 Task: Conduct a backlog grooming session to refine and prioritize upcoming tasks.
Action: Mouse moved to (190, 76)
Screenshot: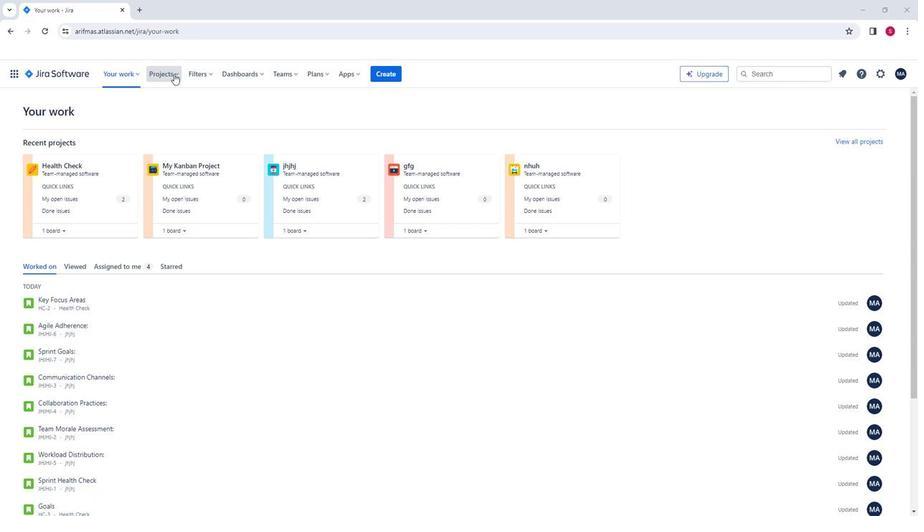 
Action: Mouse pressed left at (190, 76)
Screenshot: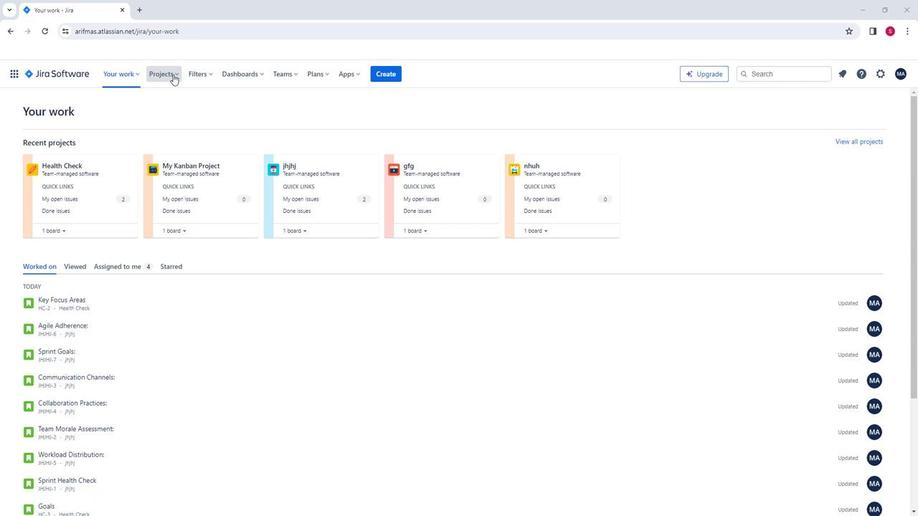
Action: Mouse moved to (227, 124)
Screenshot: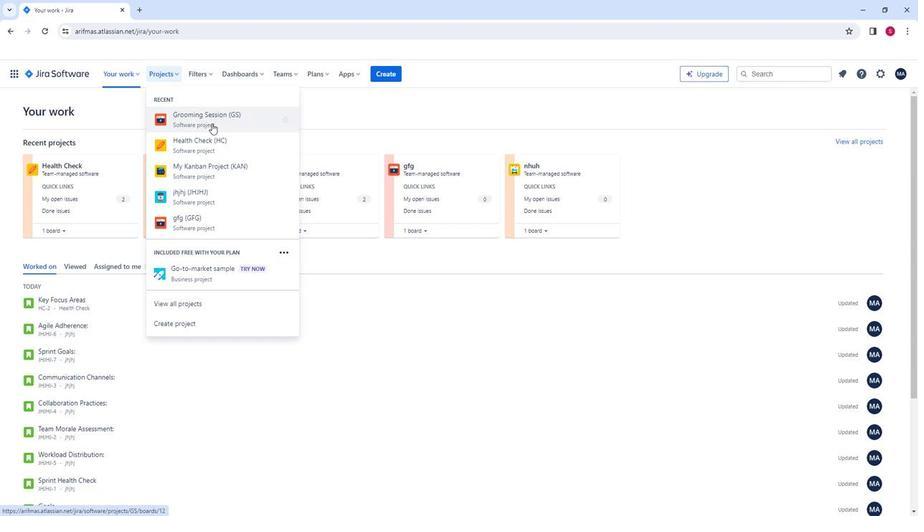 
Action: Mouse pressed left at (227, 124)
Screenshot: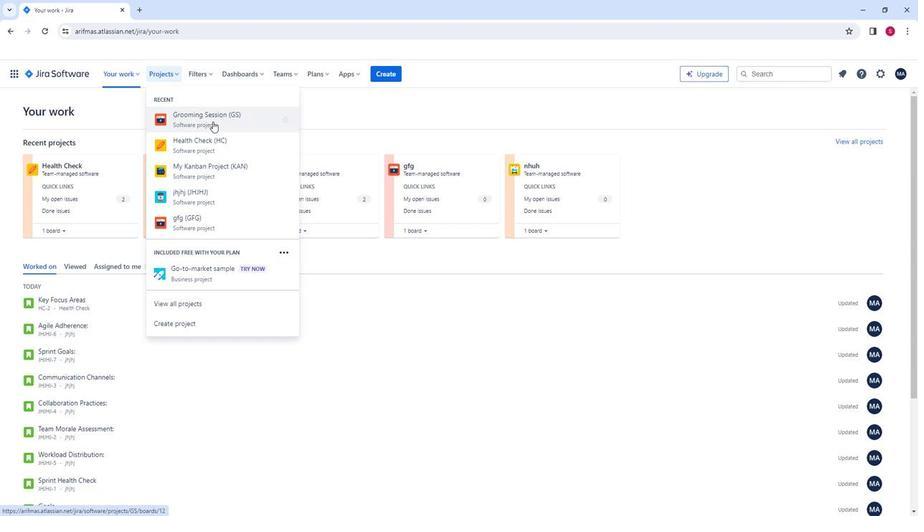 
Action: Mouse moved to (74, 177)
Screenshot: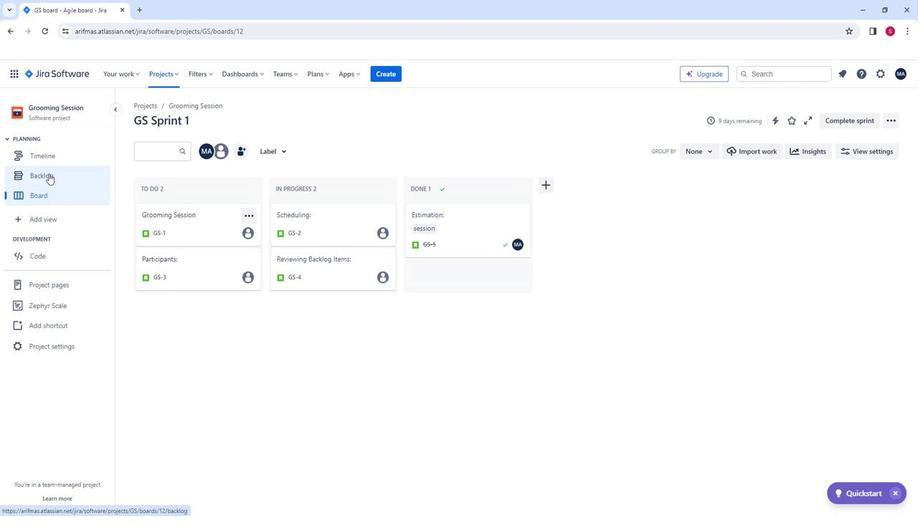 
Action: Mouse pressed left at (74, 177)
Screenshot: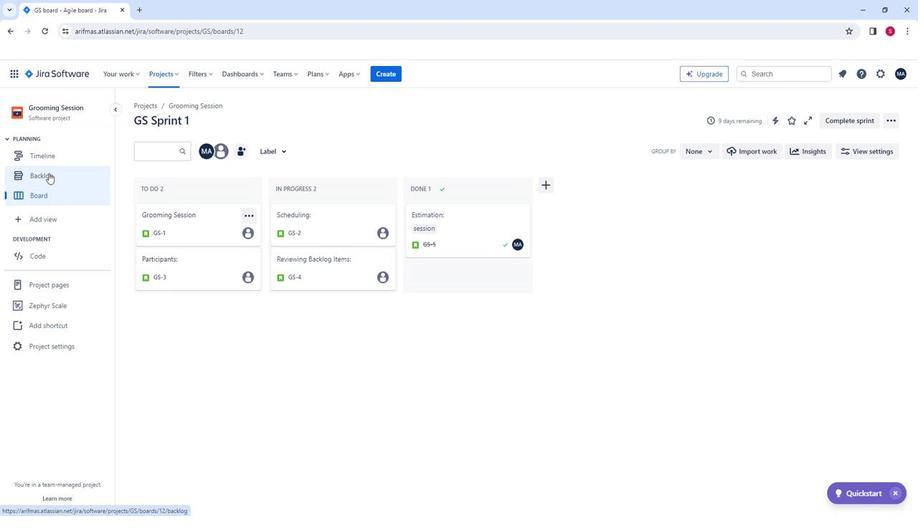
Action: Mouse moved to (238, 200)
Screenshot: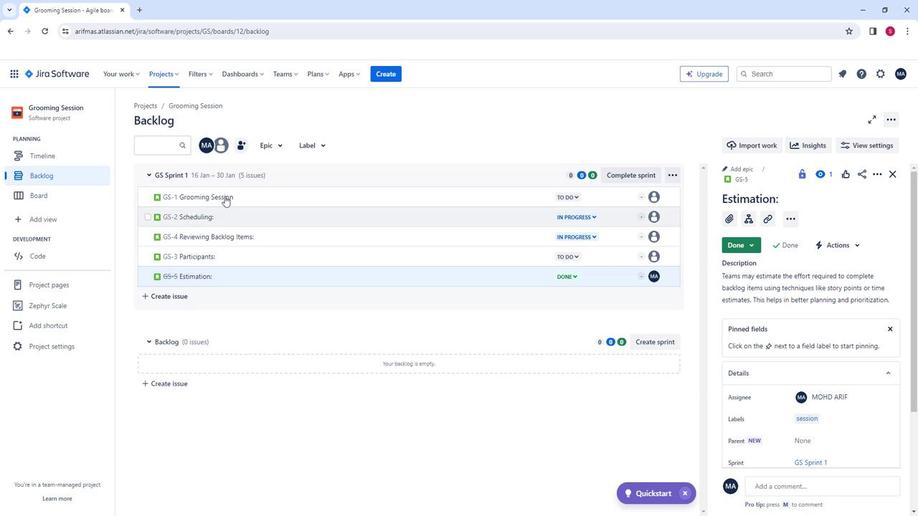 
Action: Mouse pressed left at (238, 200)
Screenshot: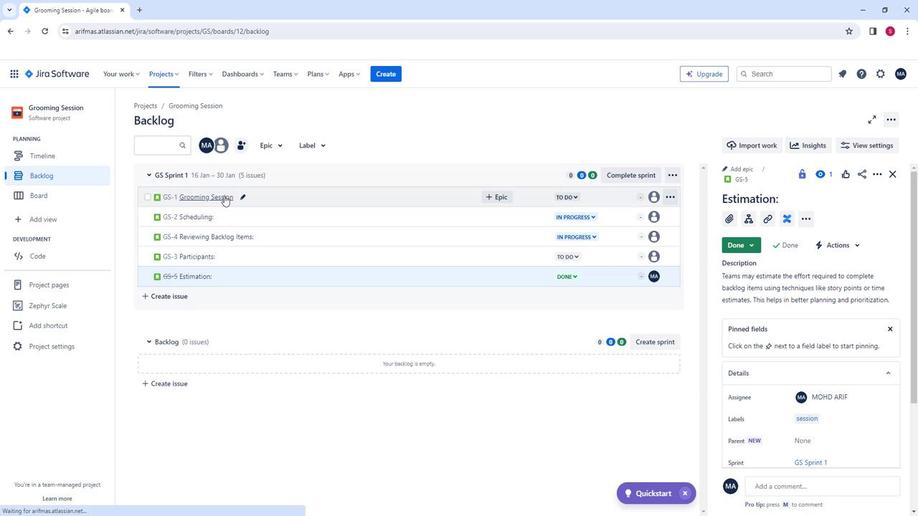 
Action: Mouse moved to (211, 198)
Screenshot: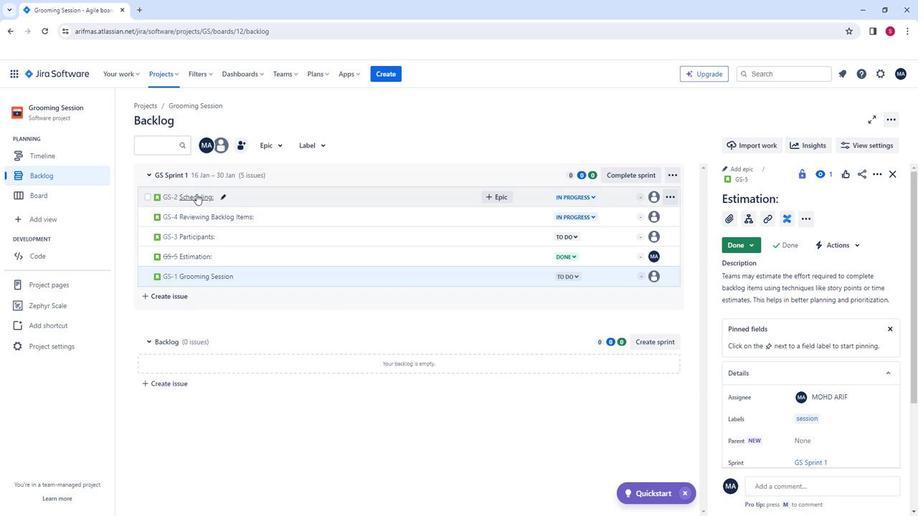
Action: Mouse pressed left at (211, 198)
Screenshot: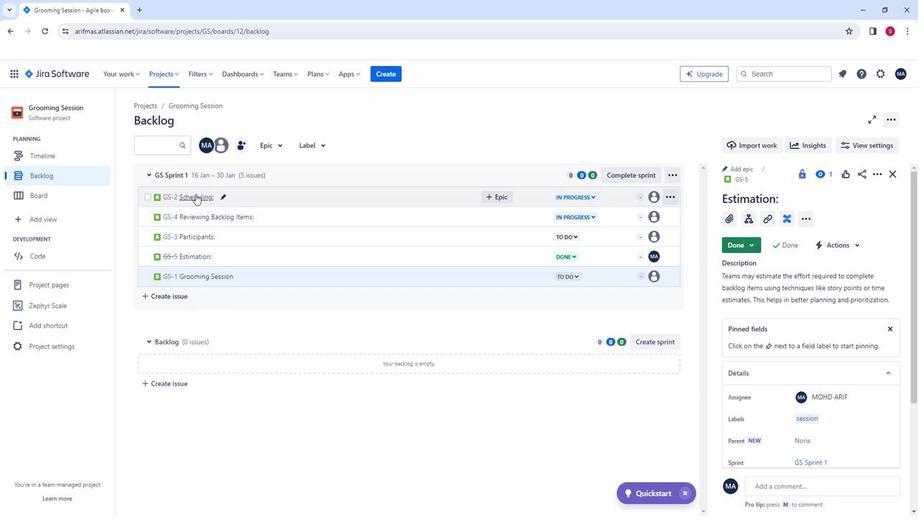 
Action: Mouse moved to (532, 191)
Screenshot: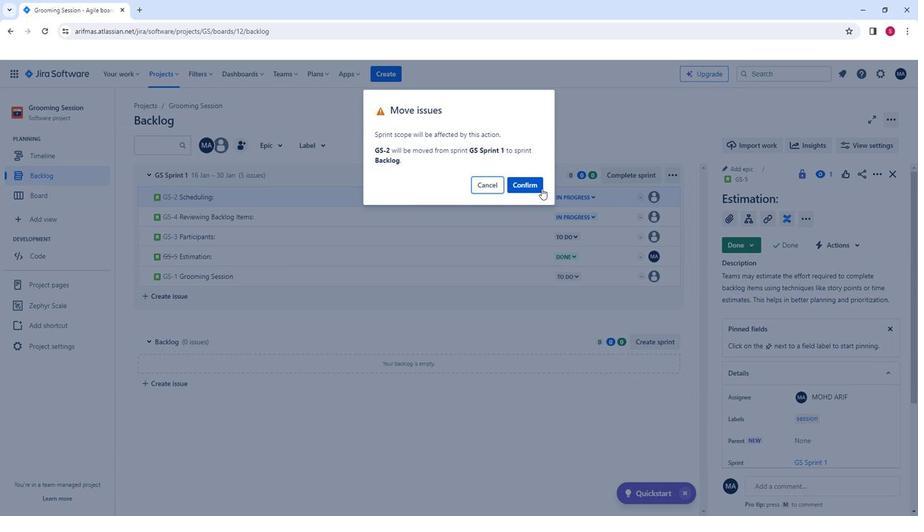 
Action: Mouse pressed left at (532, 191)
Screenshot: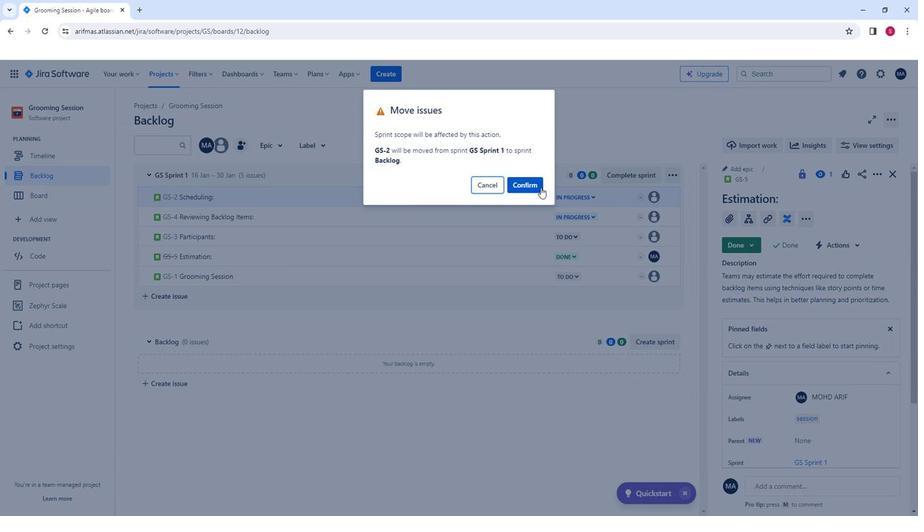 
Action: Mouse moved to (227, 196)
Screenshot: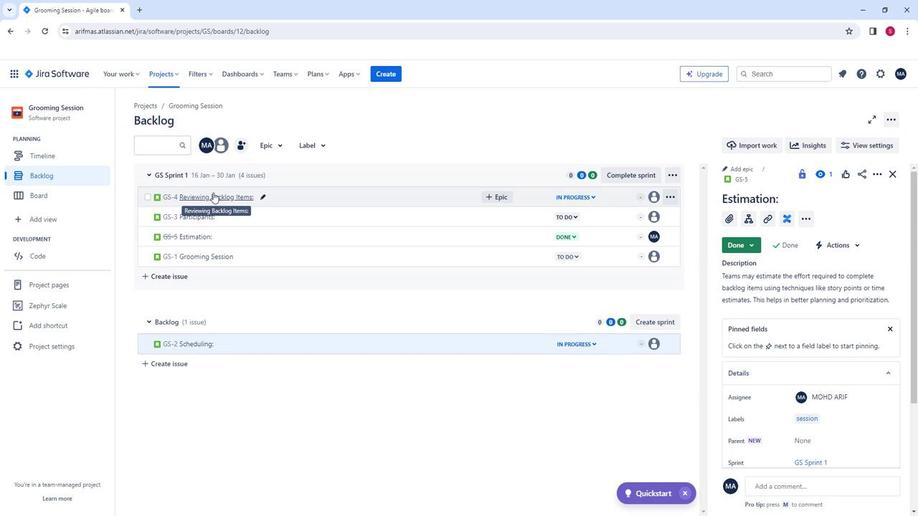 
Action: Mouse pressed left at (227, 196)
Screenshot: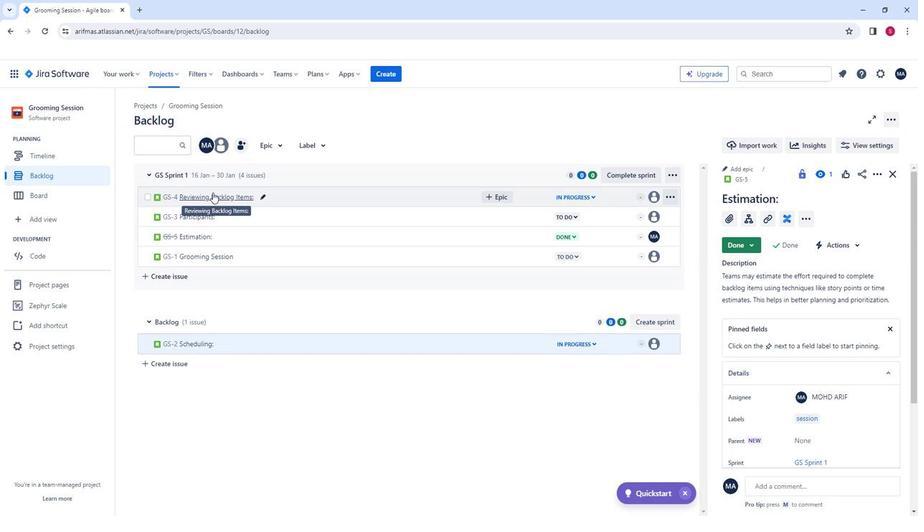 
Action: Mouse moved to (509, 190)
Screenshot: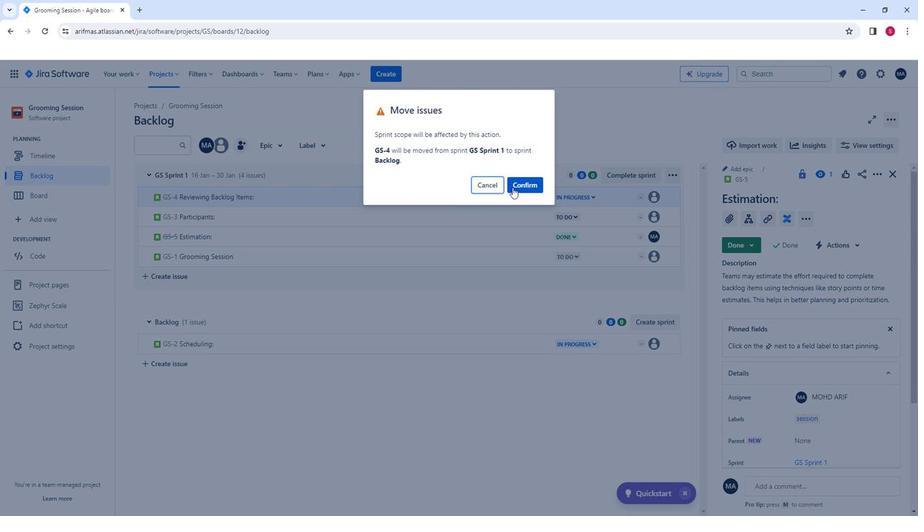 
Action: Mouse pressed left at (509, 190)
Screenshot: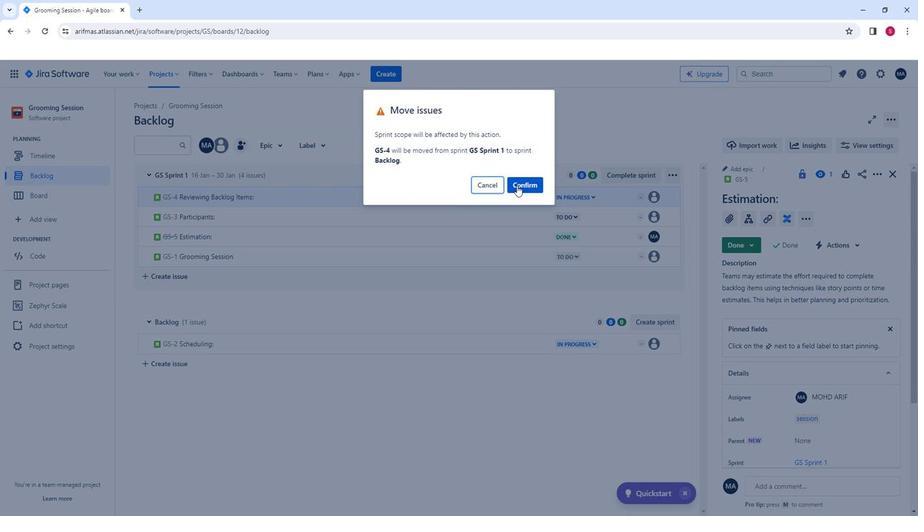 
Action: Mouse moved to (216, 200)
Screenshot: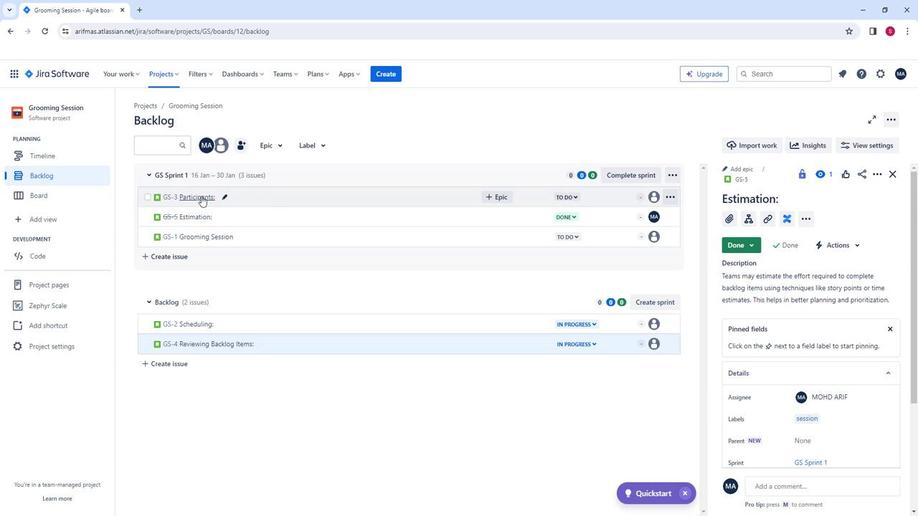 
Action: Mouse pressed left at (216, 200)
Screenshot: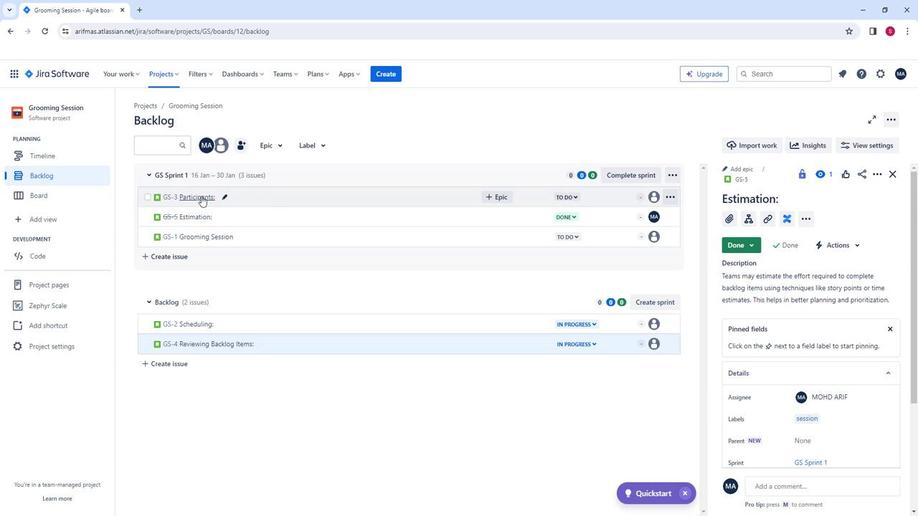 
Action: Mouse moved to (527, 183)
Screenshot: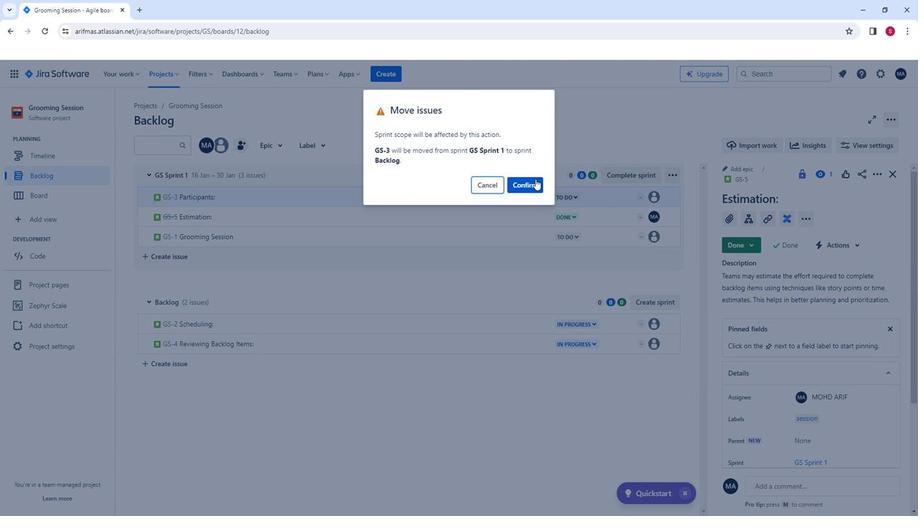
Action: Mouse pressed left at (527, 183)
Screenshot: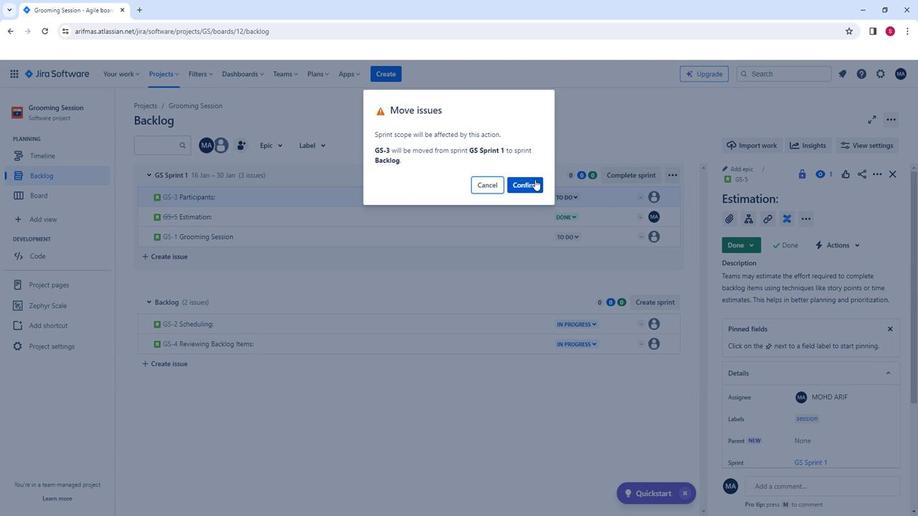 
Action: Mouse moved to (215, 200)
Screenshot: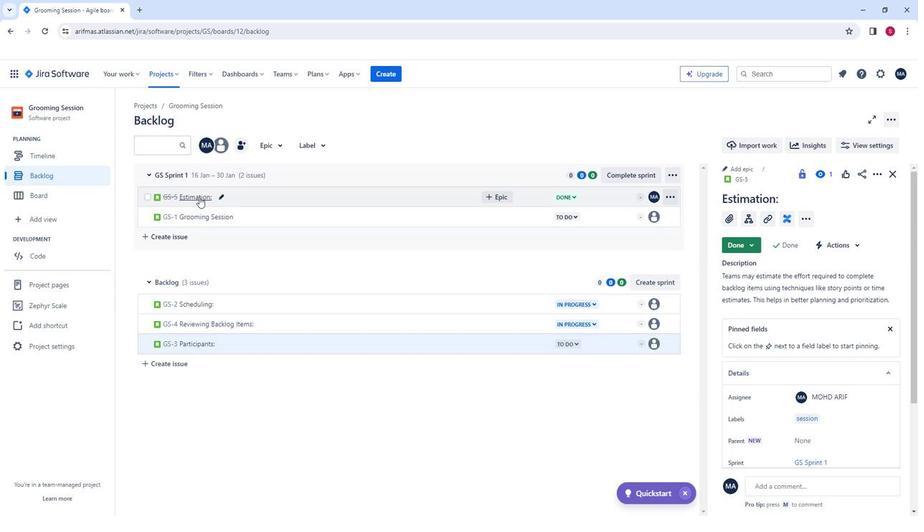 
Action: Mouse pressed left at (215, 200)
Screenshot: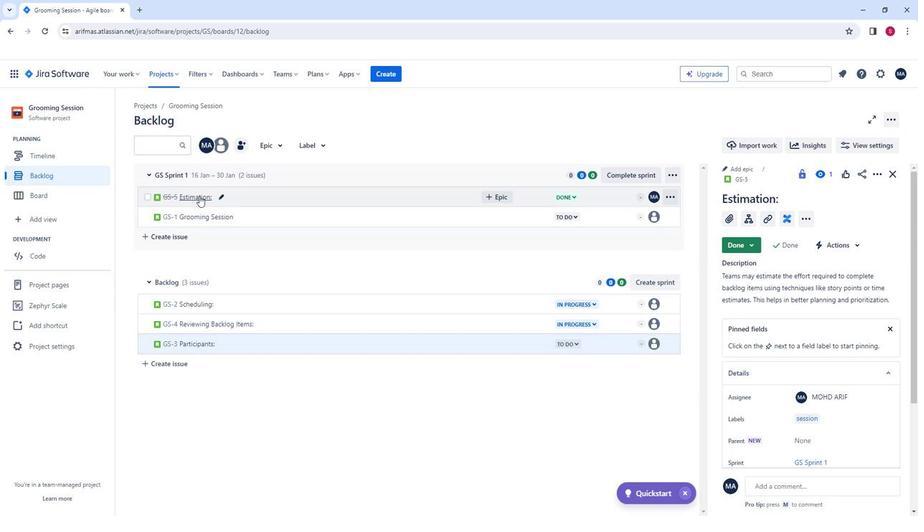 
Action: Mouse moved to (527, 186)
Screenshot: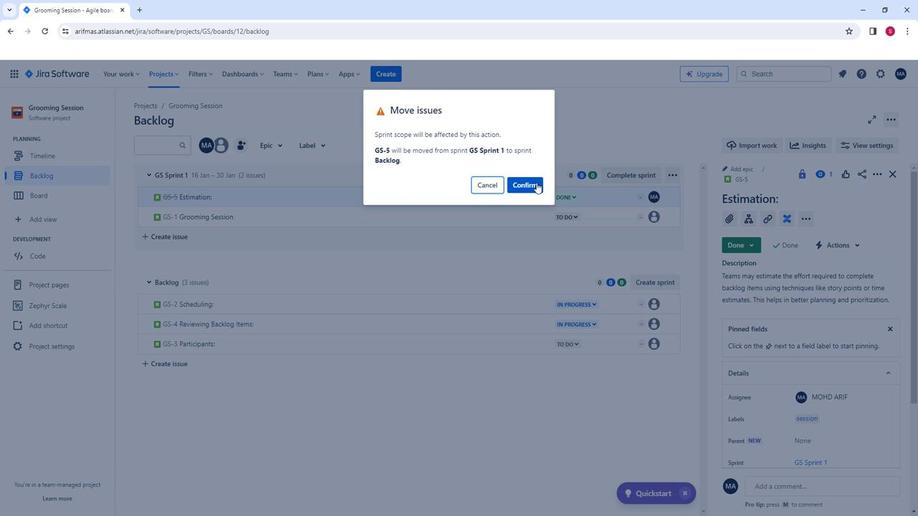 
Action: Mouse pressed left at (527, 186)
Screenshot: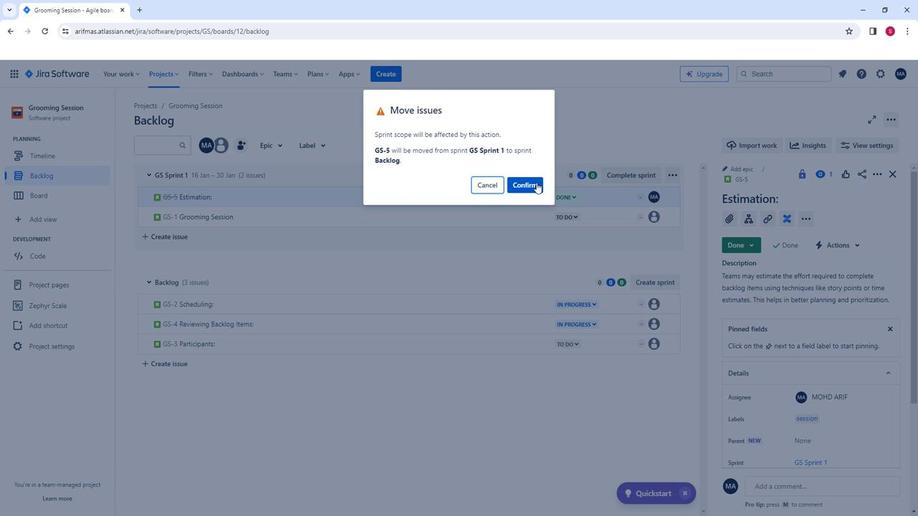 
Action: Mouse moved to (227, 200)
Screenshot: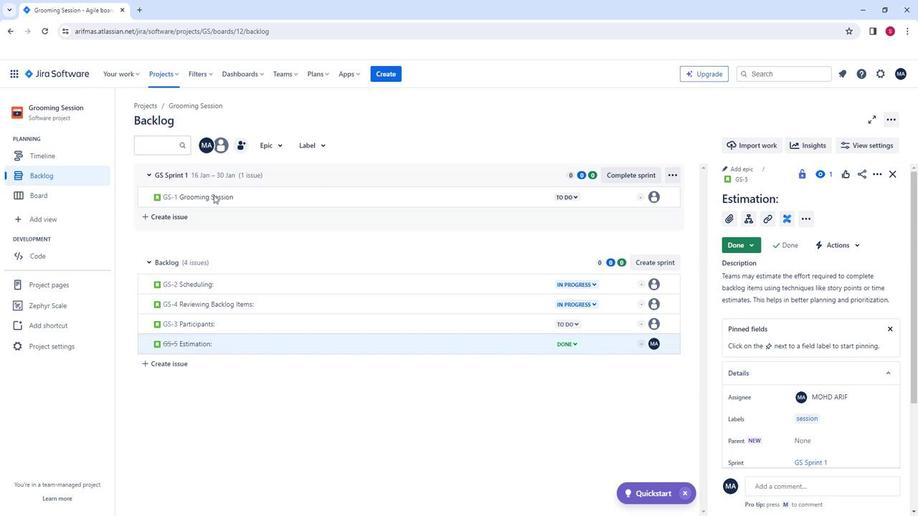 
Action: Mouse pressed left at (227, 200)
Screenshot: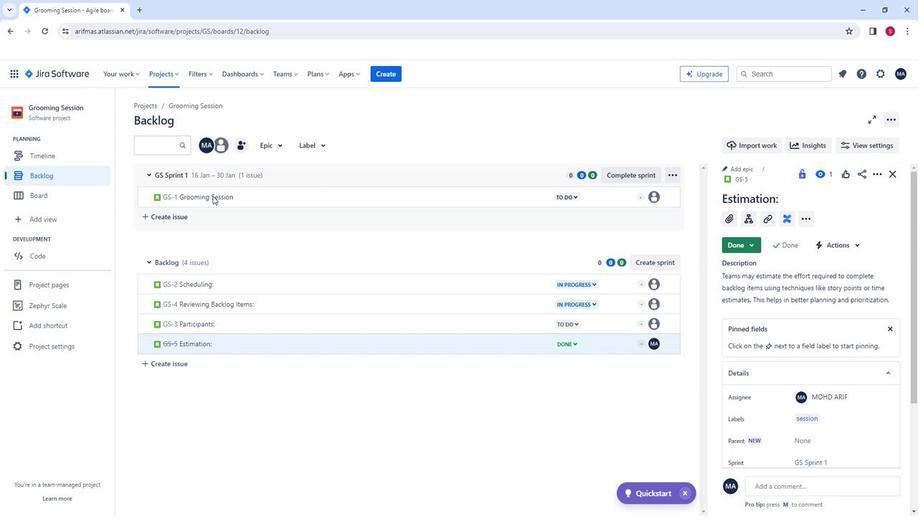 
Action: Mouse moved to (516, 191)
Screenshot: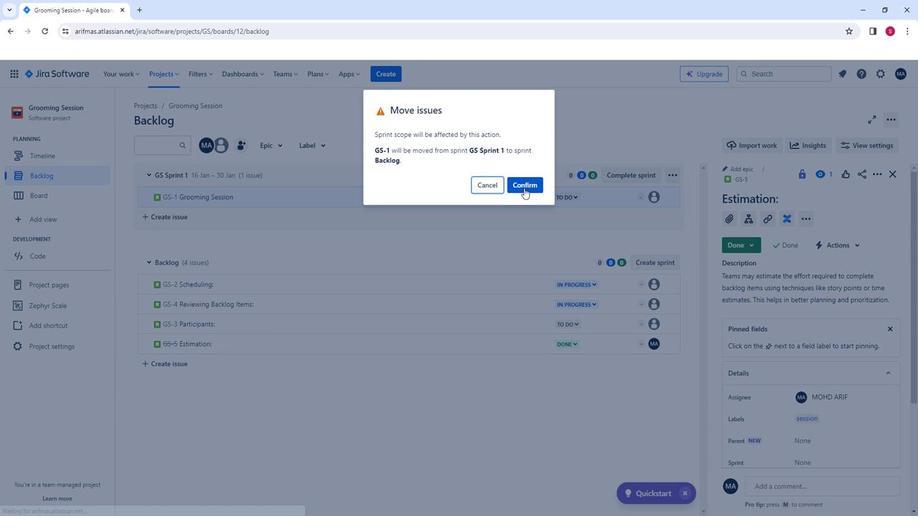 
Action: Mouse pressed left at (516, 191)
Screenshot: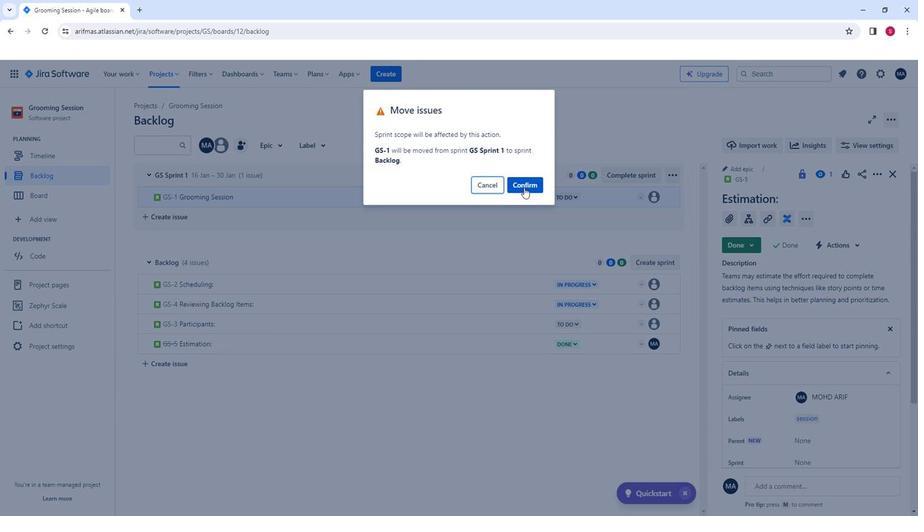 
Action: Mouse moved to (555, 352)
Screenshot: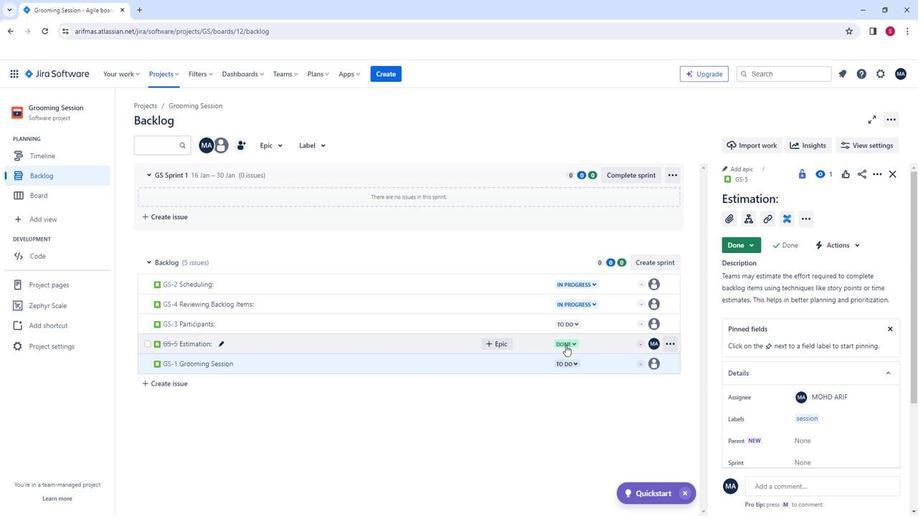 
Action: Mouse pressed left at (555, 352)
Screenshot: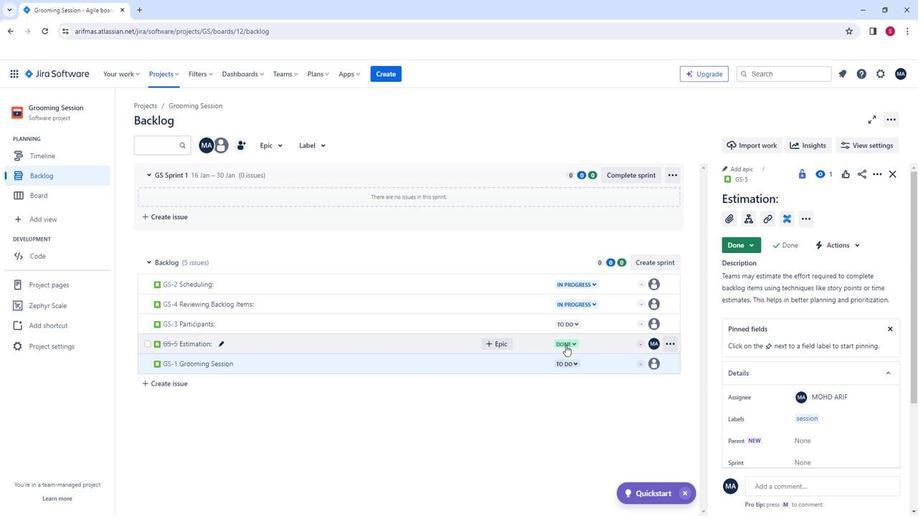 
Action: Mouse moved to (564, 385)
Screenshot: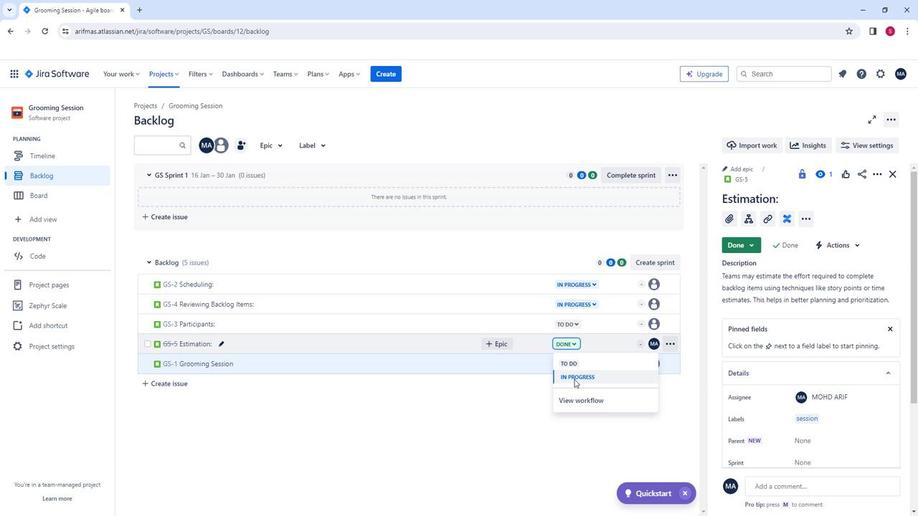 
Action: Mouse pressed left at (564, 385)
Screenshot: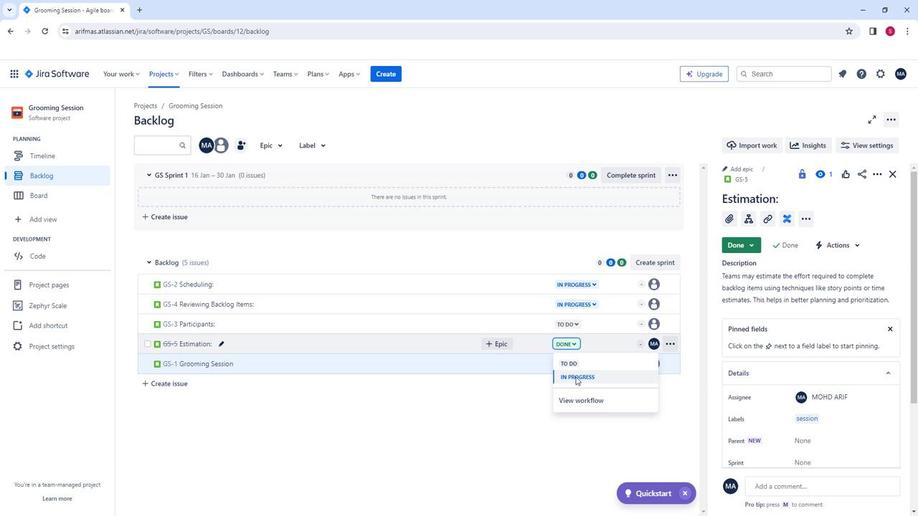 
Action: Mouse moved to (785, 354)
Screenshot: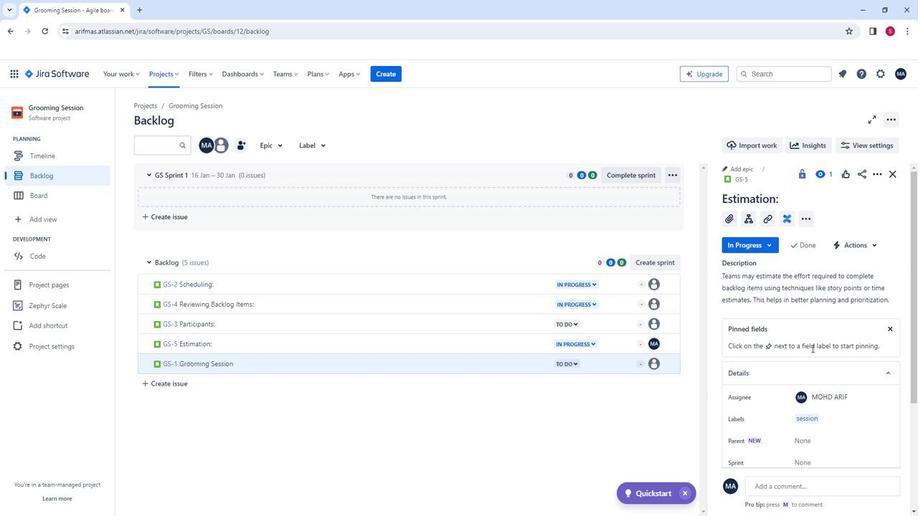 
Action: Mouse scrolled (785, 354) with delta (0, 0)
Screenshot: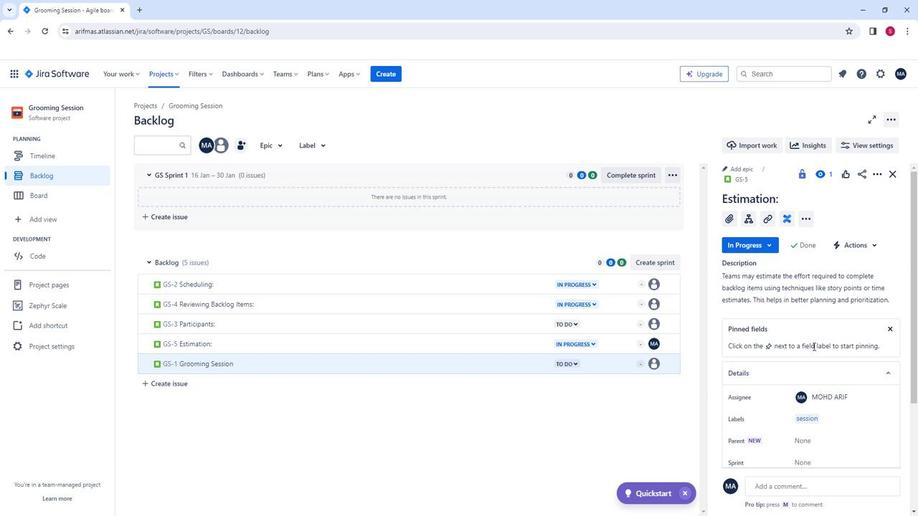 
Action: Mouse scrolled (785, 354) with delta (0, 0)
Screenshot: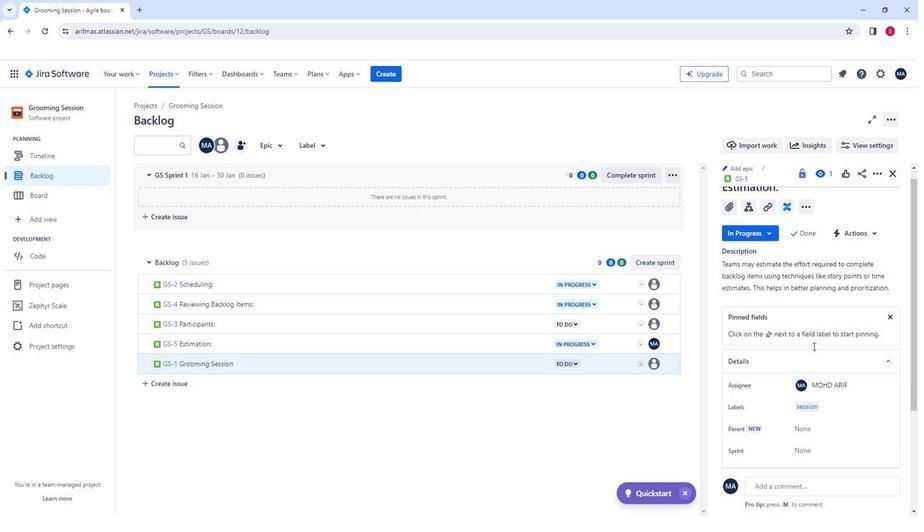 
Action: Mouse moved to (787, 352)
Screenshot: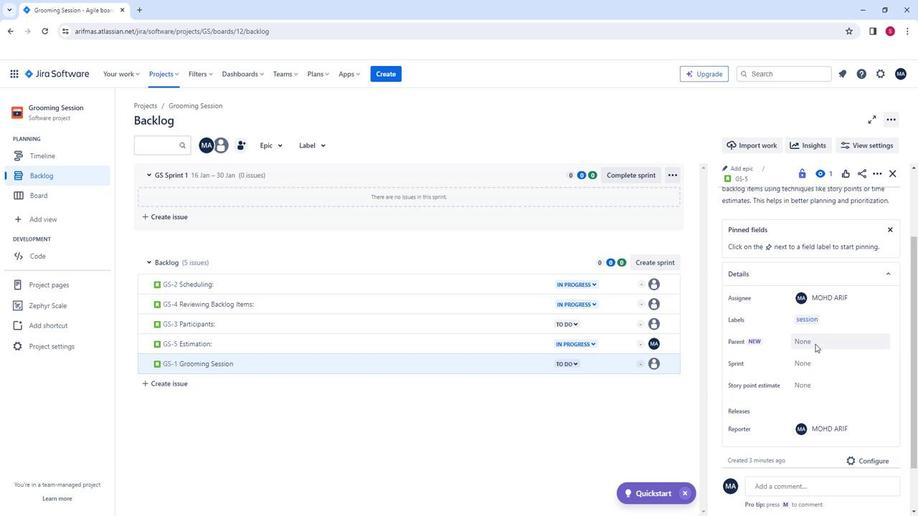 
Action: Mouse scrolled (787, 352) with delta (0, 0)
Screenshot: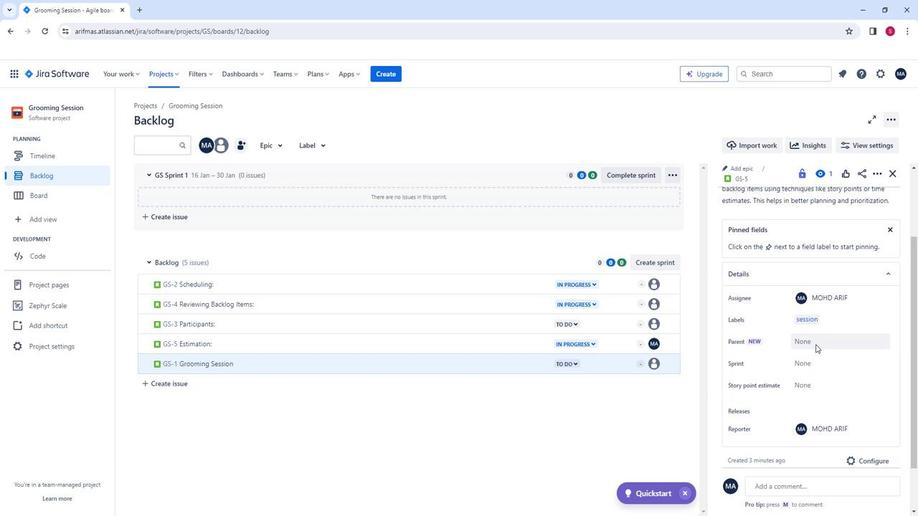 
Action: Mouse moved to (781, 309)
Screenshot: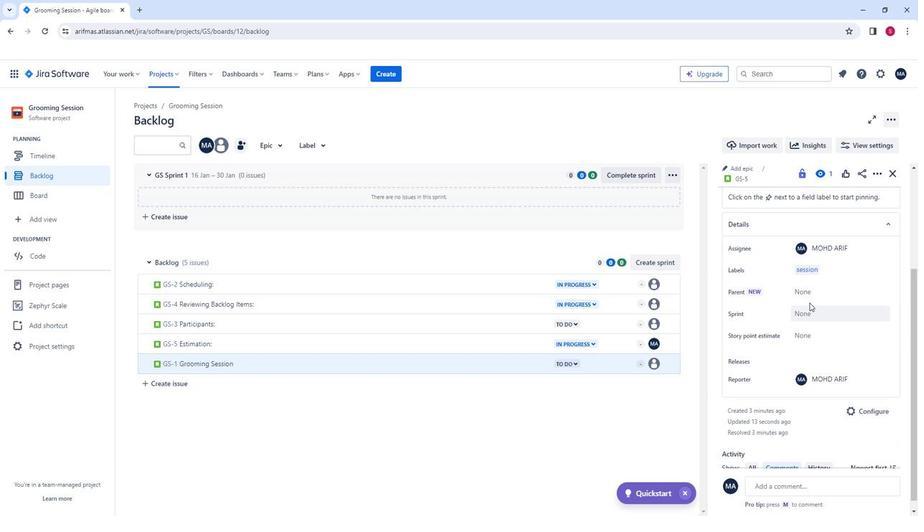 
Action: Mouse scrolled (781, 309) with delta (0, 0)
Screenshot: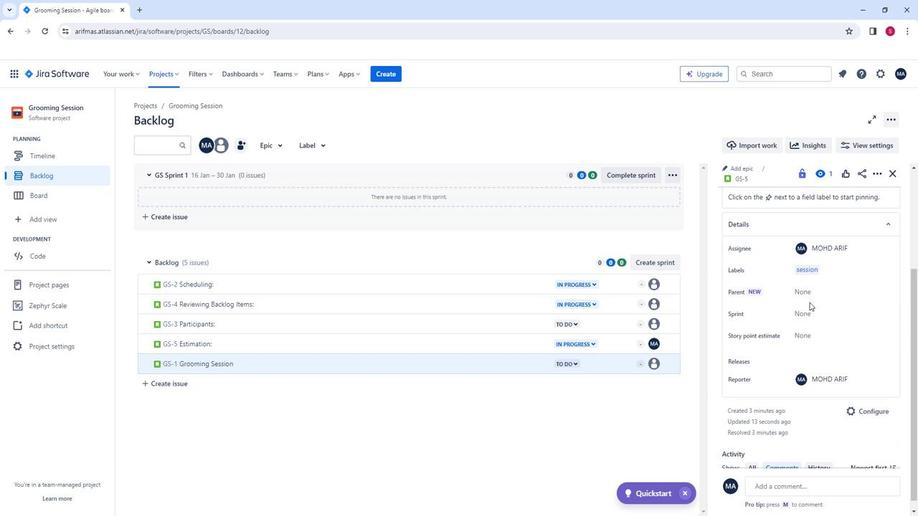 
Action: Mouse moved to (781, 309)
Screenshot: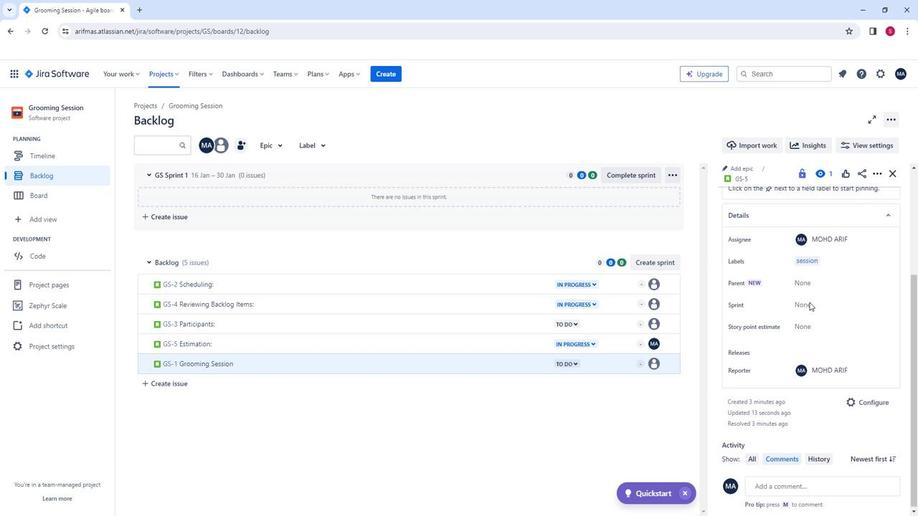 
Action: Mouse scrolled (781, 309) with delta (0, 0)
Screenshot: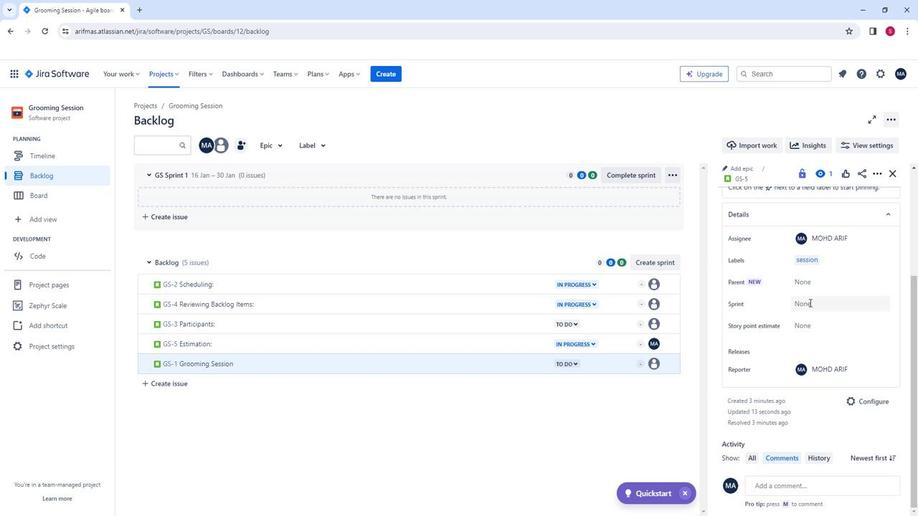
Action: Mouse moved to (783, 317)
Screenshot: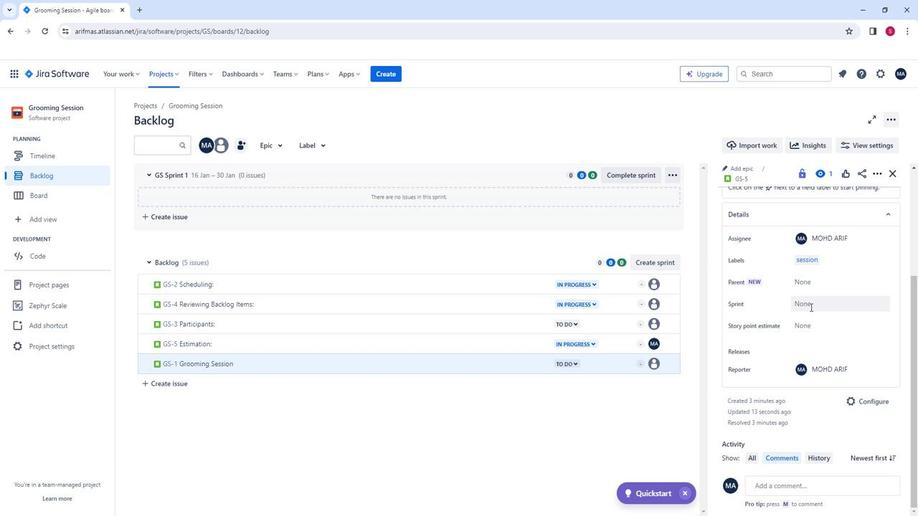 
Action: Mouse scrolled (783, 317) with delta (0, 0)
Screenshot: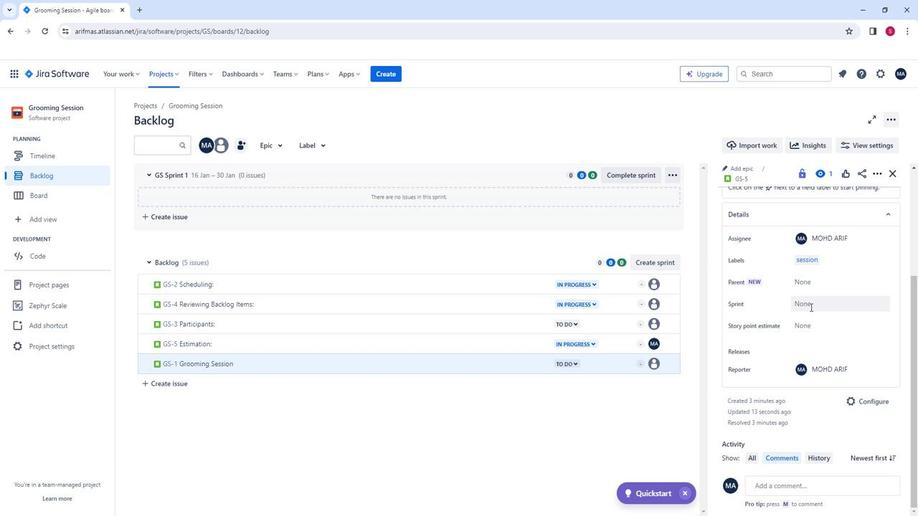 
Action: Mouse moved to (785, 331)
Screenshot: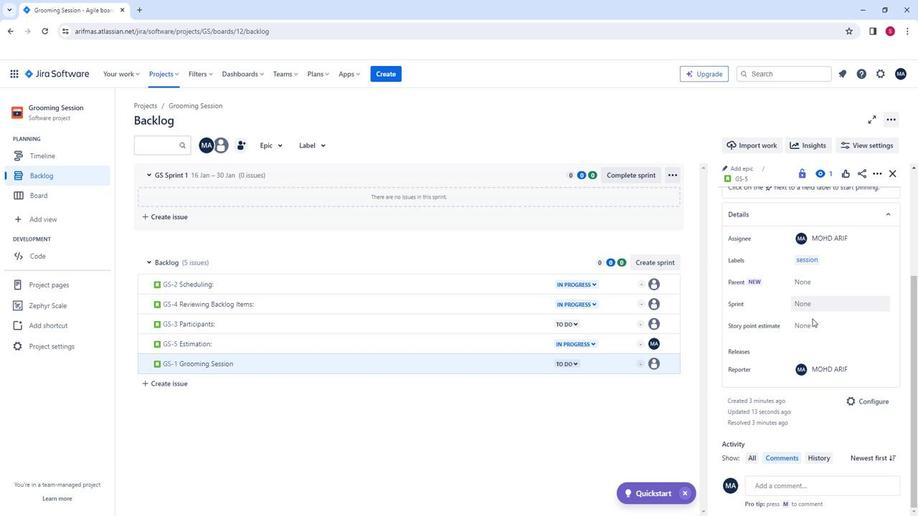 
Action: Mouse scrolled (785, 330) with delta (0, 0)
Screenshot: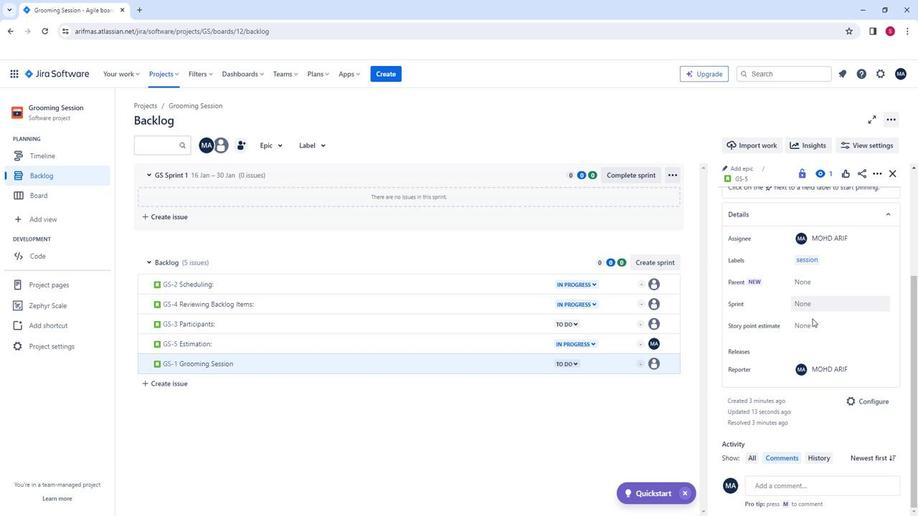 
Action: Mouse moved to (833, 408)
Screenshot: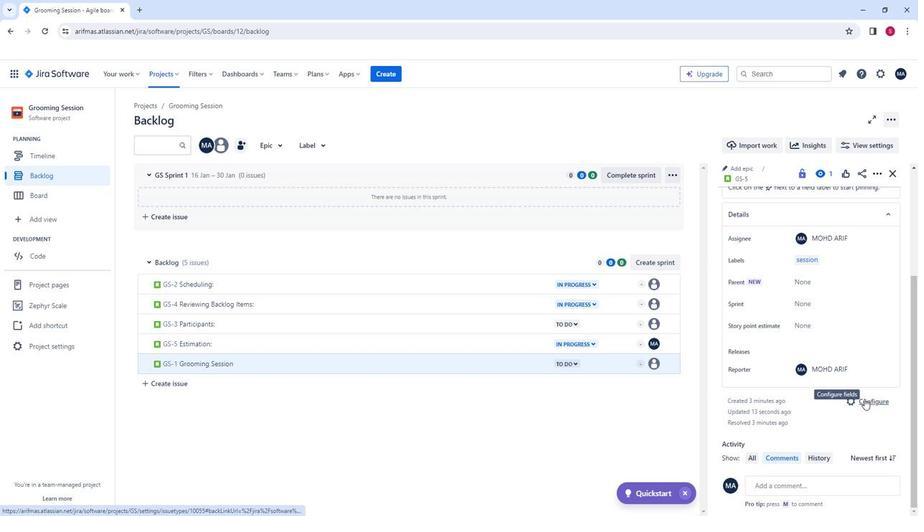 
Action: Mouse pressed left at (833, 408)
Screenshot: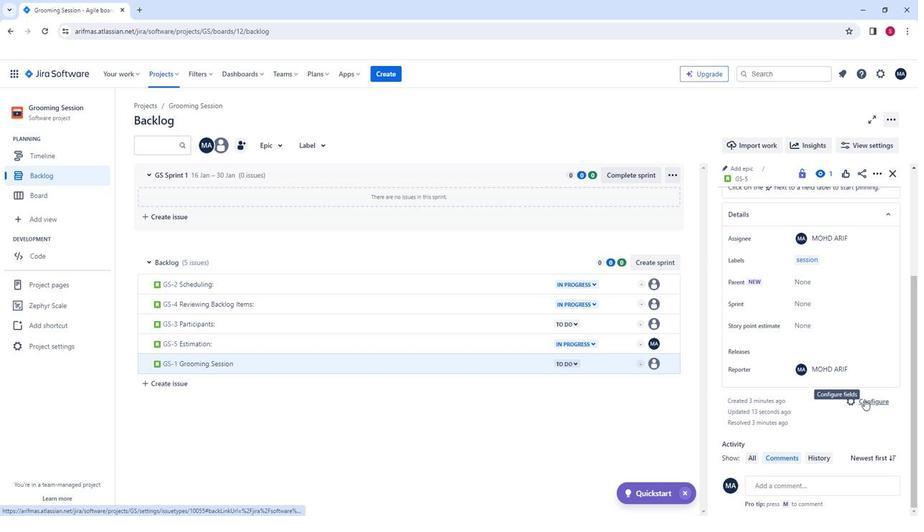
Action: Mouse moved to (778, 303)
Screenshot: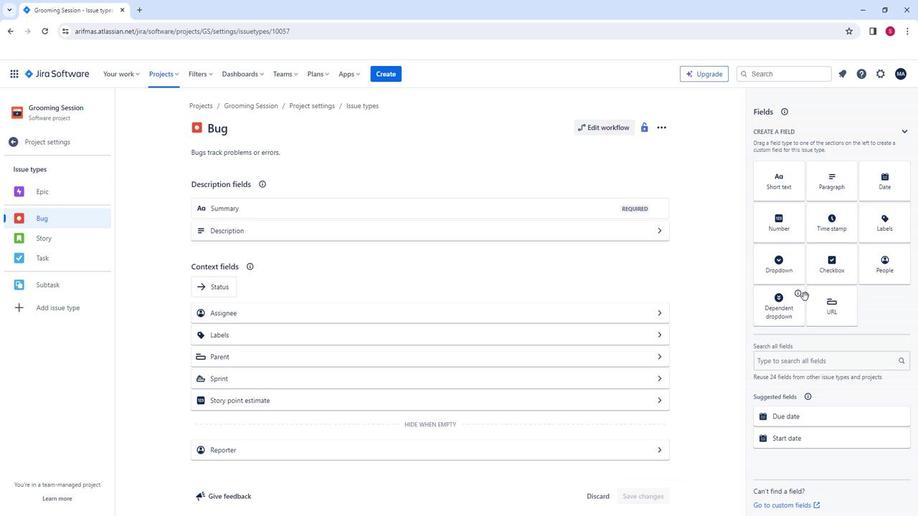 
Action: Mouse scrolled (778, 302) with delta (0, 0)
Screenshot: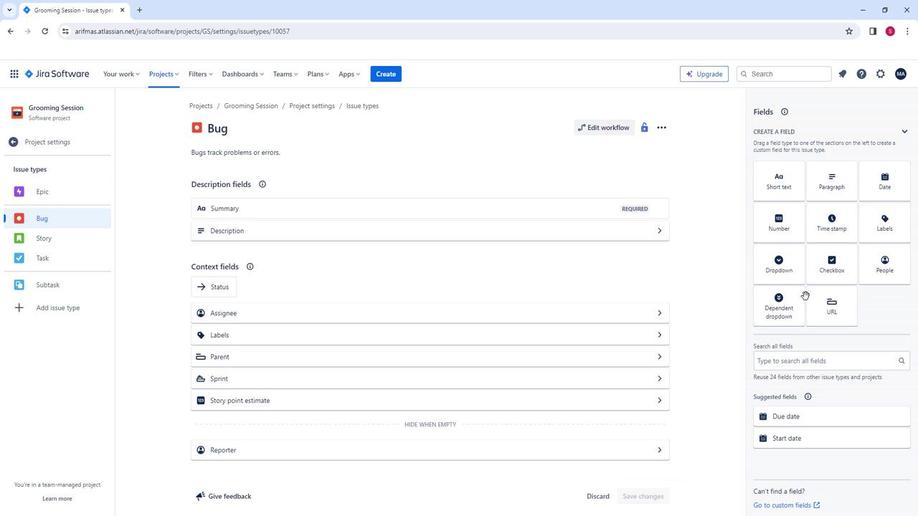 
Action: Mouse moved to (779, 309)
Screenshot: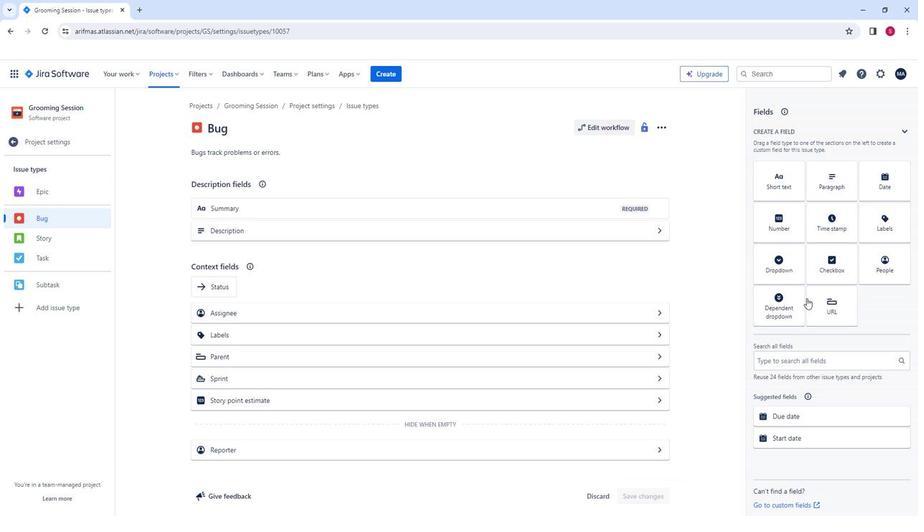 
Action: Mouse scrolled (779, 309) with delta (0, 0)
Screenshot: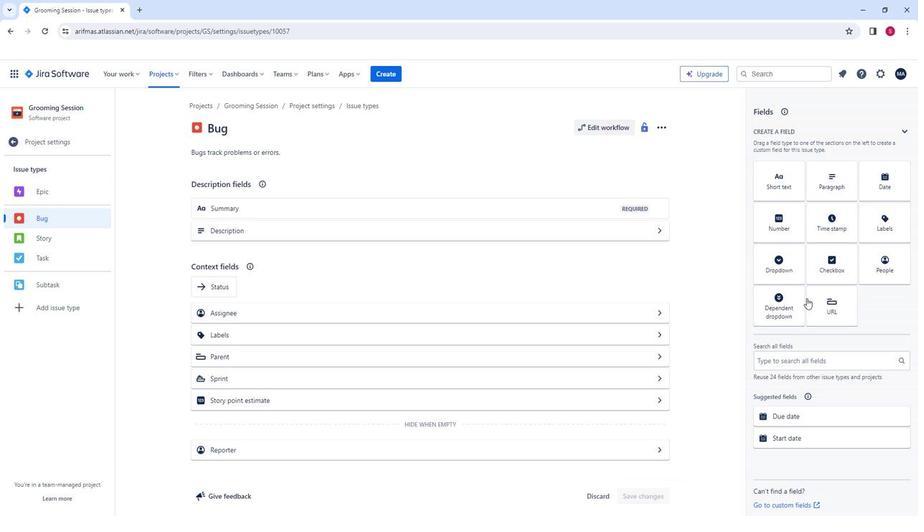 
Action: Mouse moved to (771, 340)
Screenshot: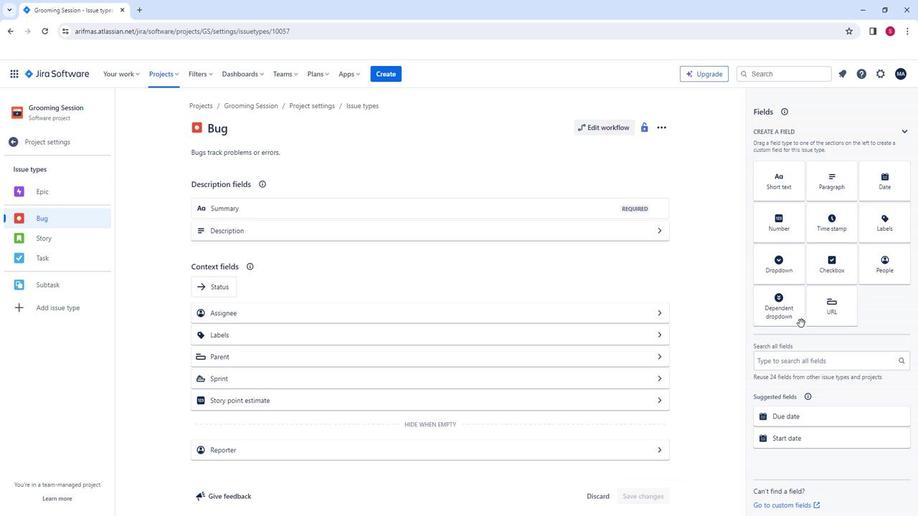 
Action: Mouse scrolled (771, 340) with delta (0, 0)
Screenshot: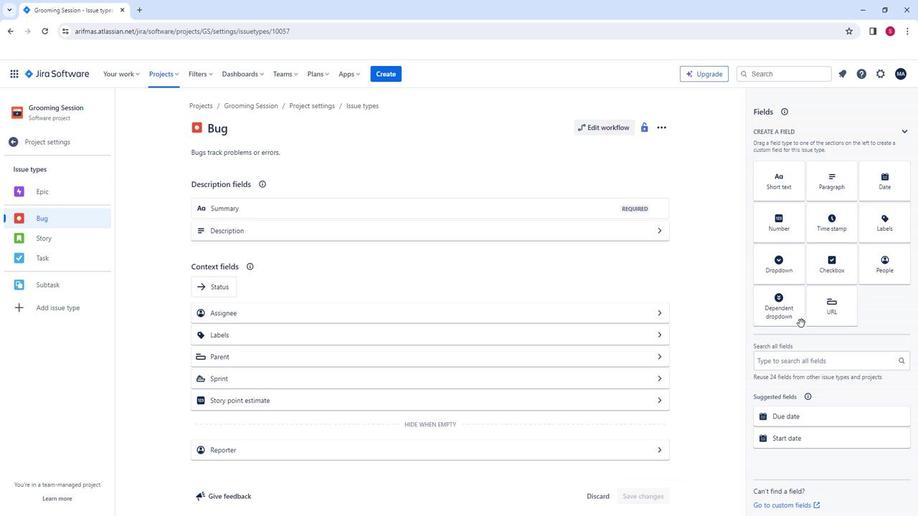 
Action: Mouse moved to (761, 377)
Screenshot: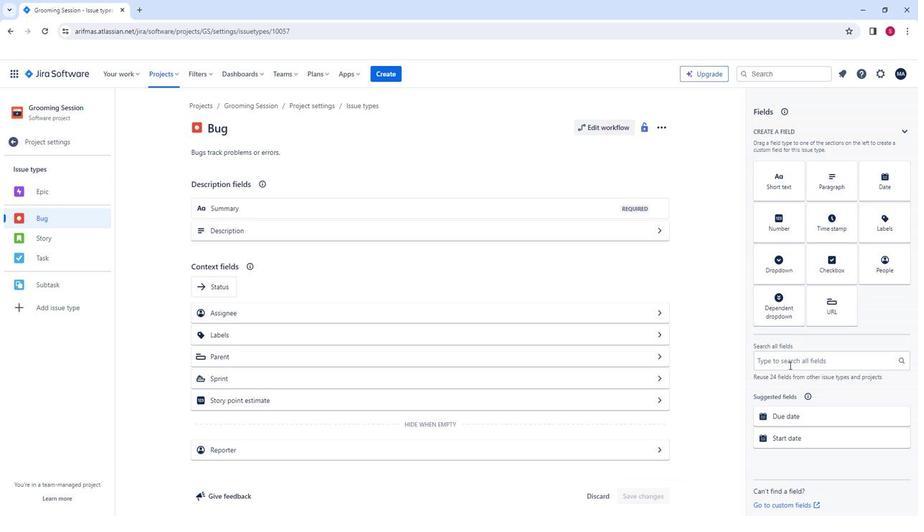 
Action: Mouse scrolled (761, 377) with delta (0, 0)
Screenshot: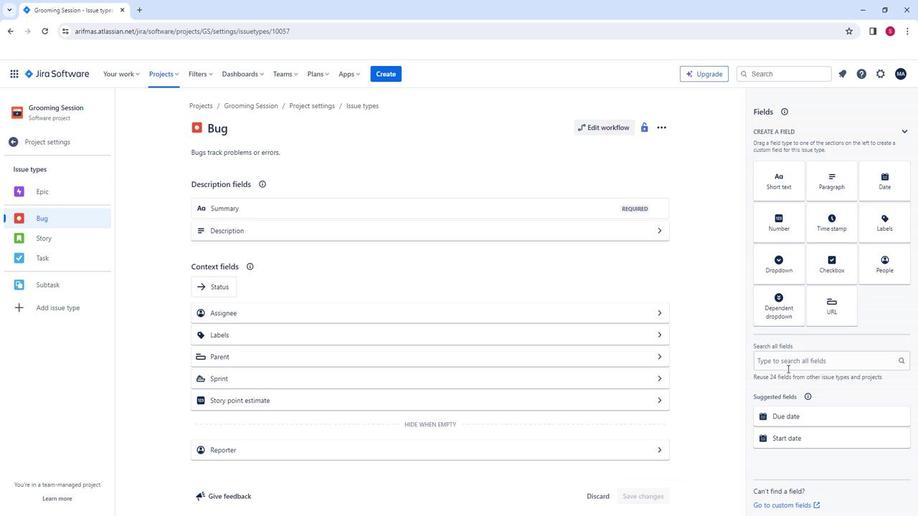 
Action: Mouse moved to (751, 370)
Screenshot: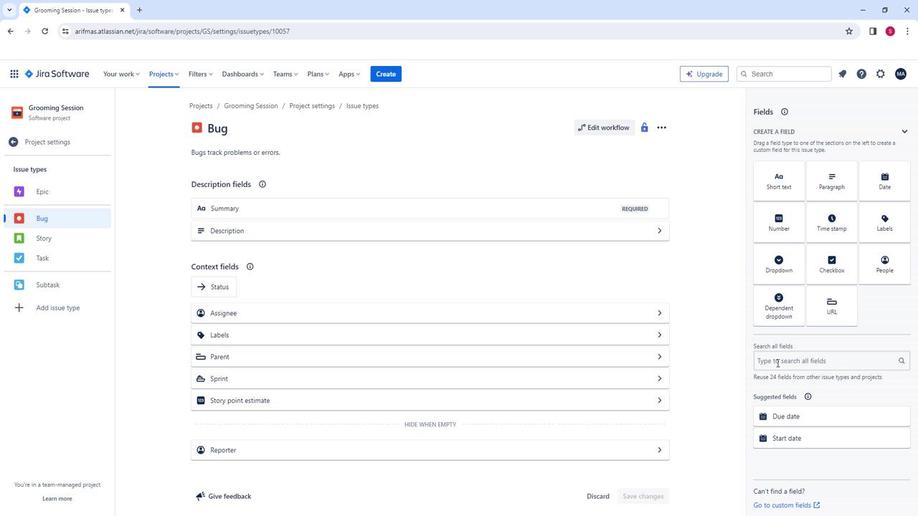 
Action: Mouse pressed left at (751, 370)
Screenshot: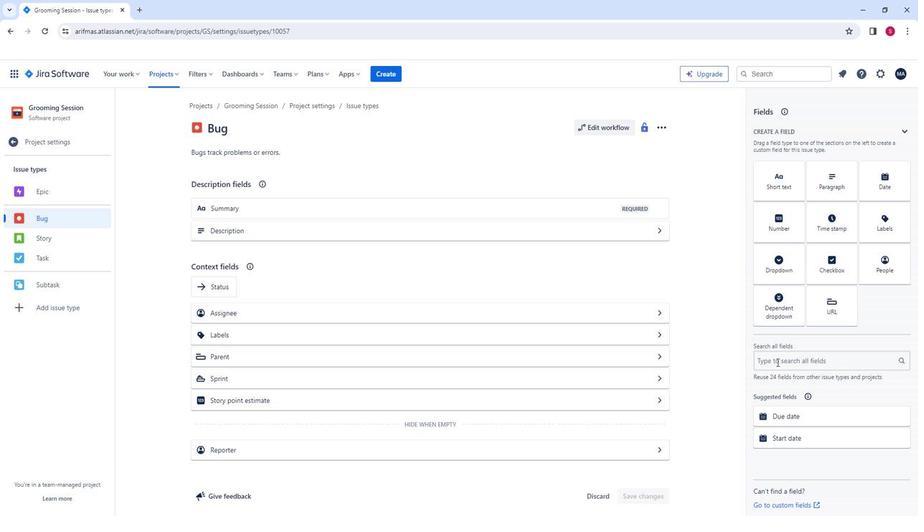 
Action: Key pressed pri
Screenshot: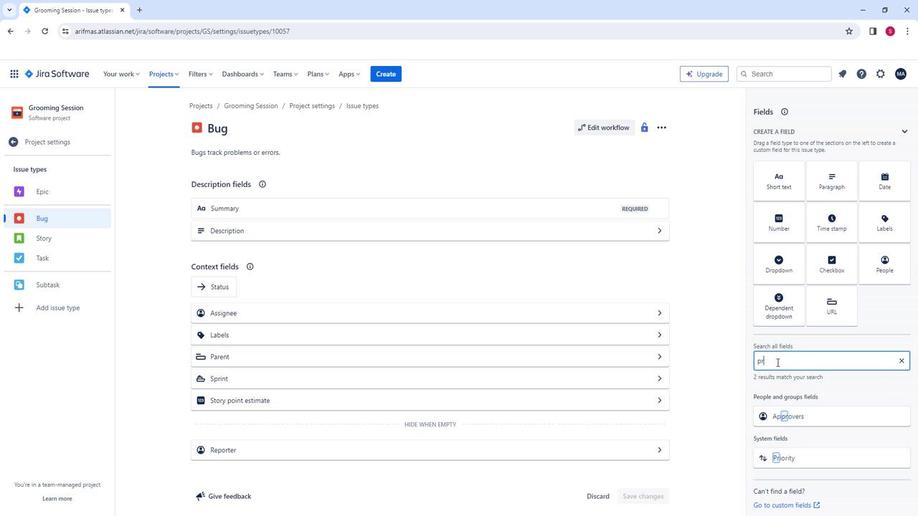 
Action: Mouse moved to (758, 428)
Screenshot: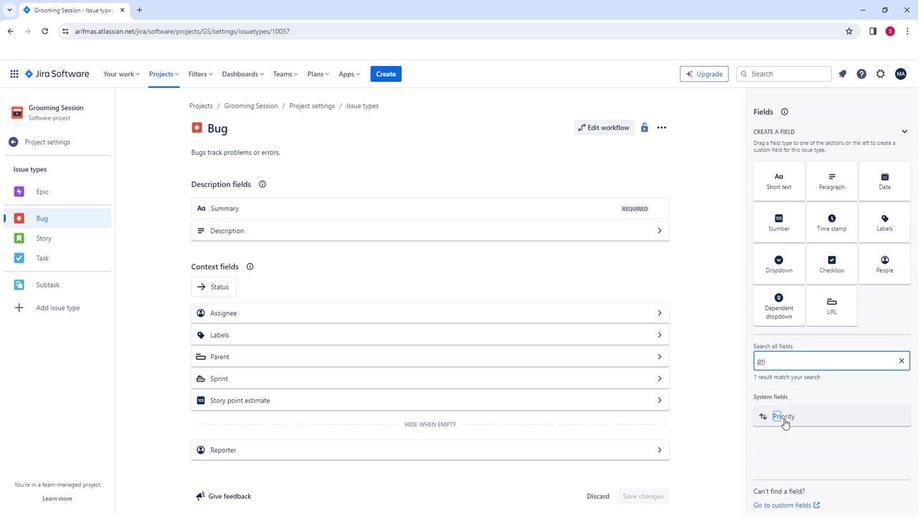 
Action: Mouse pressed left at (758, 428)
Screenshot: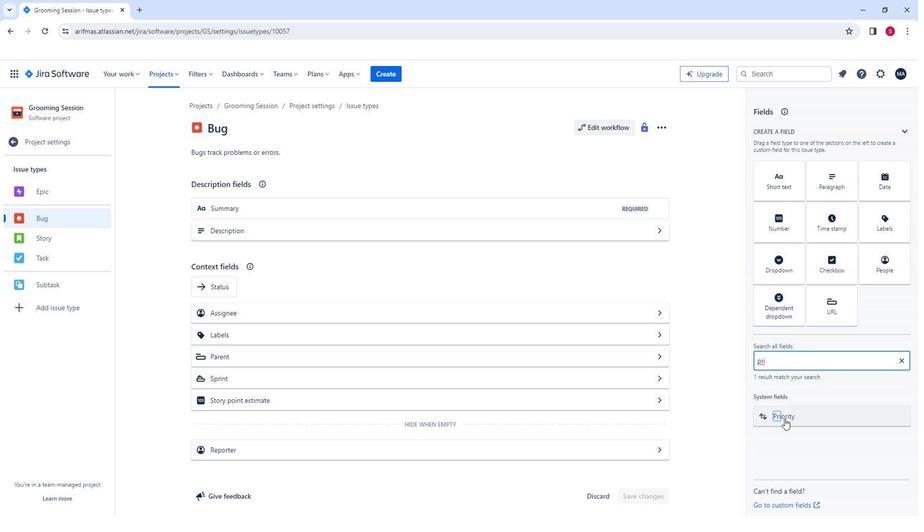 
Action: Mouse moved to (639, 507)
Screenshot: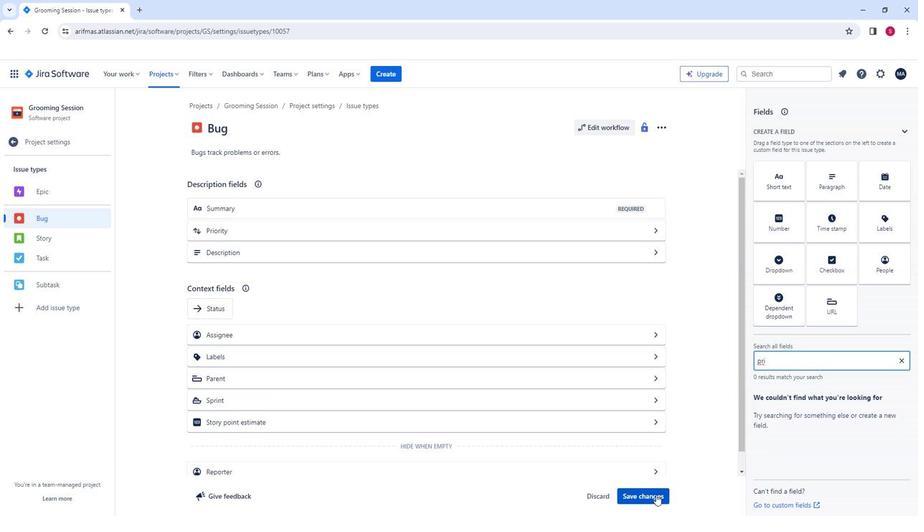 
Action: Mouse pressed left at (639, 507)
Screenshot: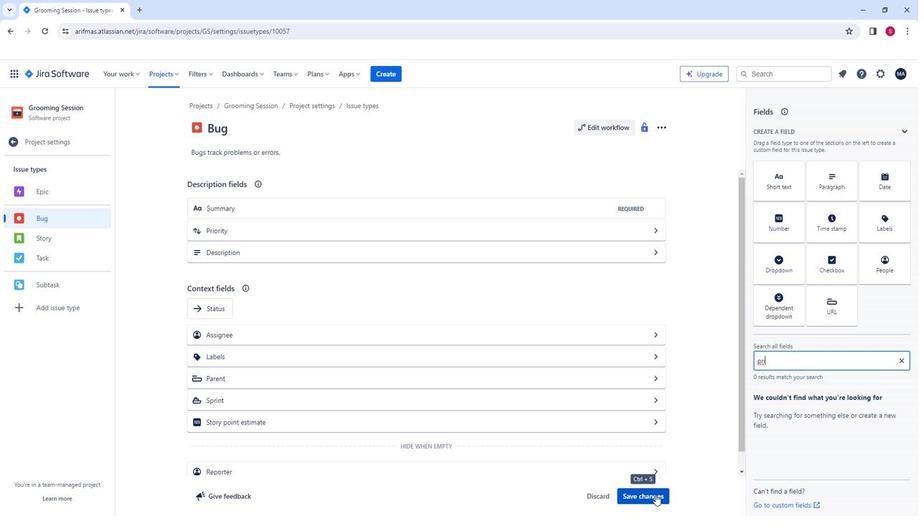 
Action: Mouse moved to (113, 489)
Screenshot: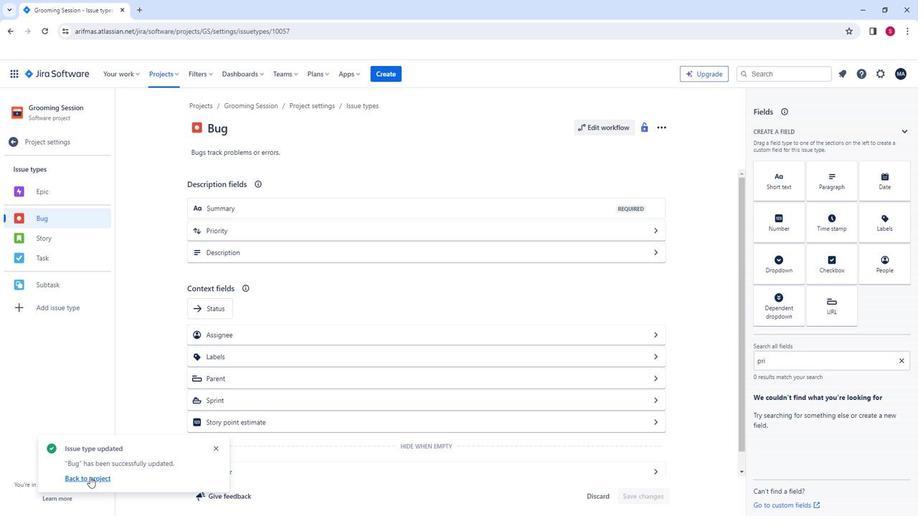 
Action: Mouse pressed left at (113, 489)
Screenshot: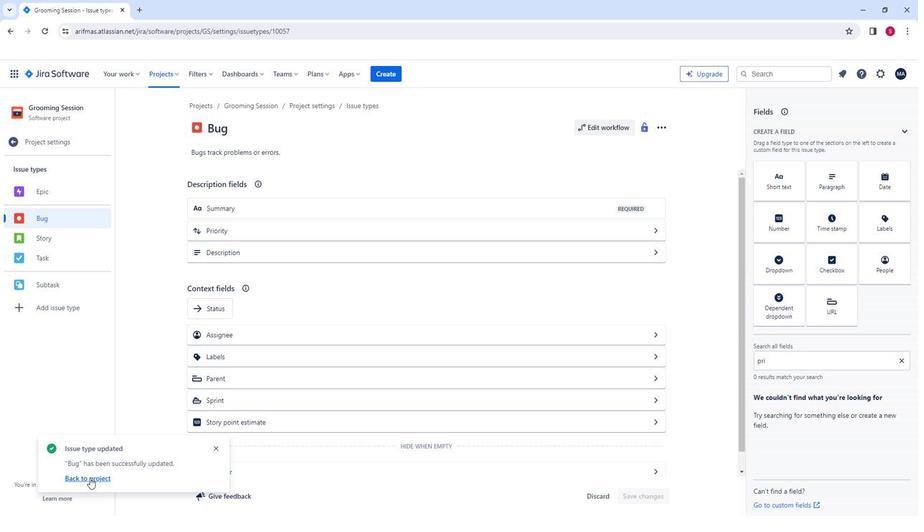 
Action: Mouse moved to (451, 355)
Screenshot: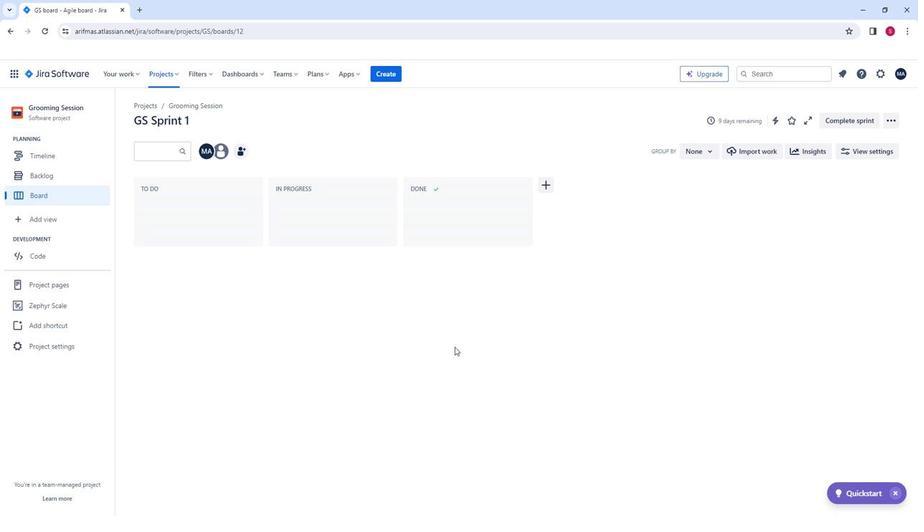 
Action: Mouse scrolled (451, 355) with delta (0, 0)
Screenshot: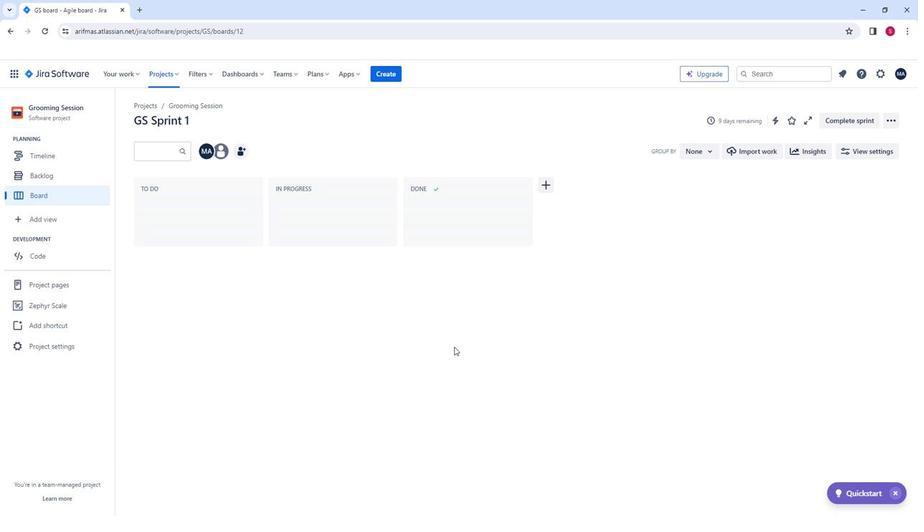 
Action: Mouse scrolled (451, 355) with delta (0, 0)
Screenshot: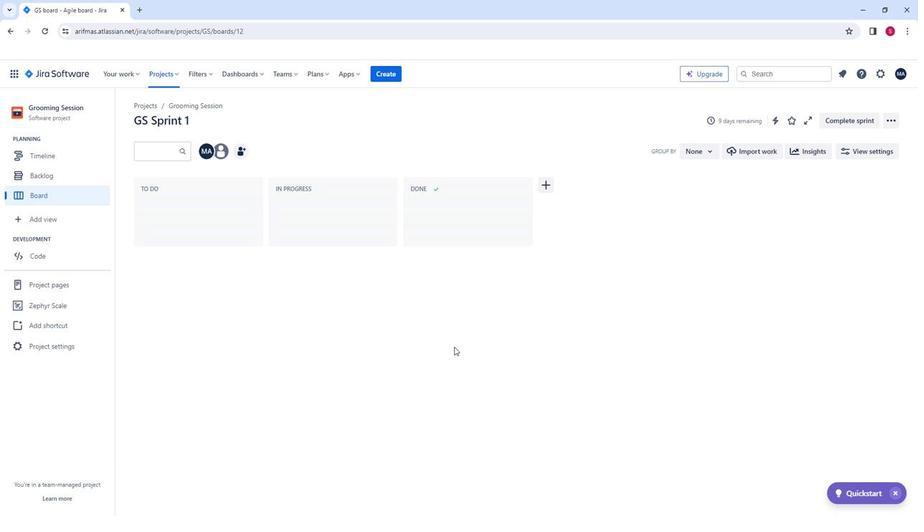 
Action: Mouse moved to (442, 382)
Screenshot: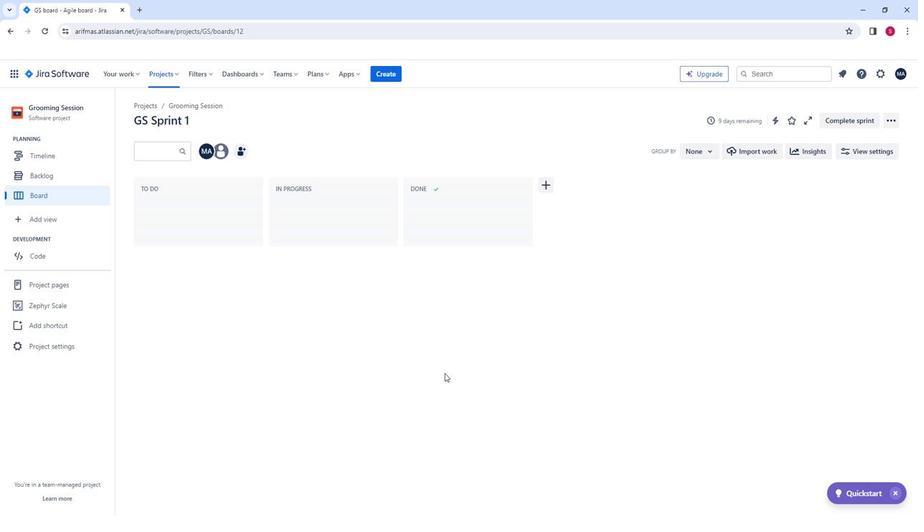 
Action: Mouse scrolled (442, 381) with delta (0, 0)
Screenshot: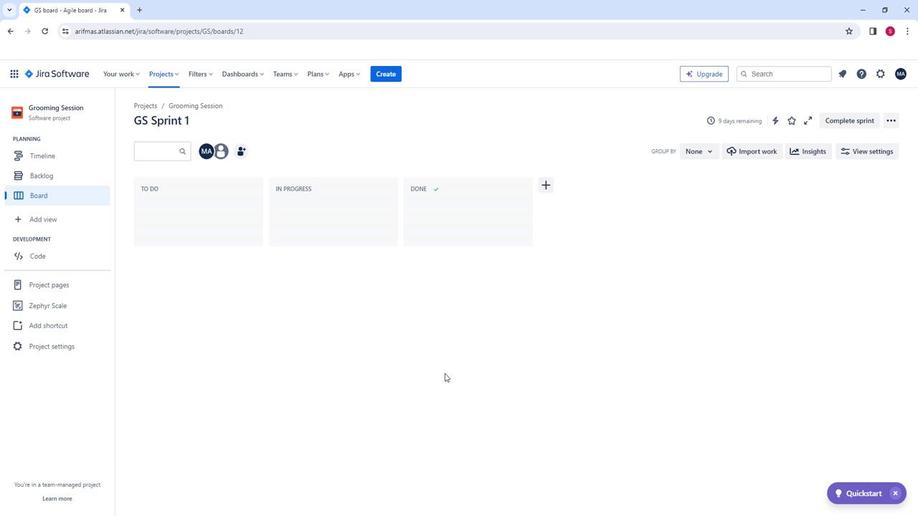 
Action: Mouse scrolled (442, 381) with delta (0, 0)
Screenshot: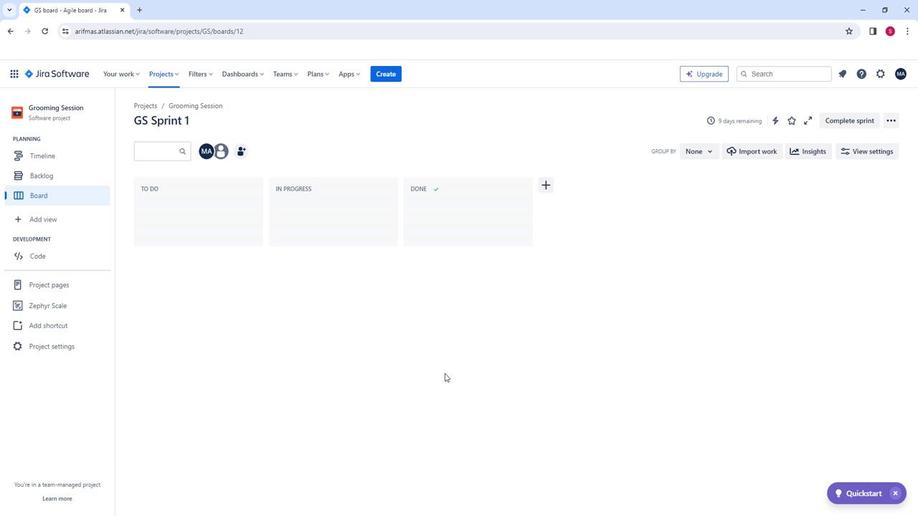 
Action: Mouse moved to (85, 182)
Screenshot: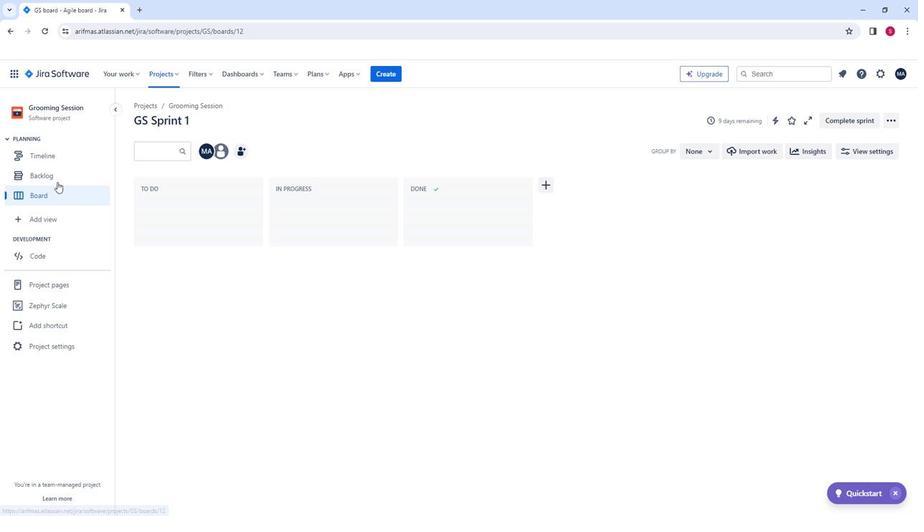 
Action: Mouse pressed left at (85, 182)
Screenshot: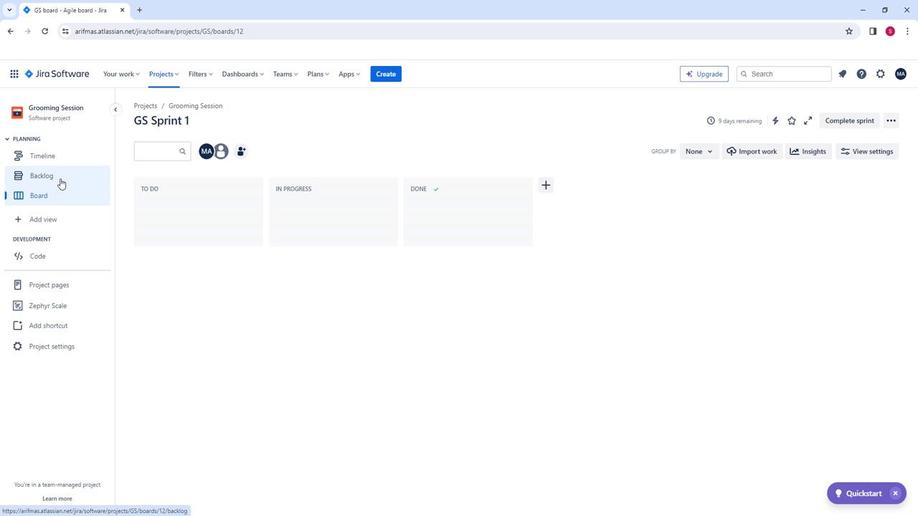 
Action: Mouse moved to (798, 421)
Screenshot: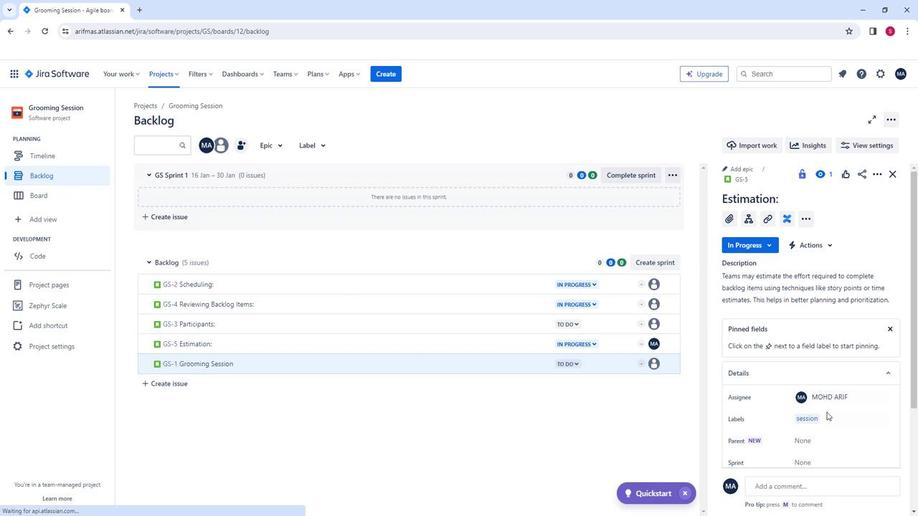 
Action: Mouse scrolled (798, 421) with delta (0, 0)
Screenshot: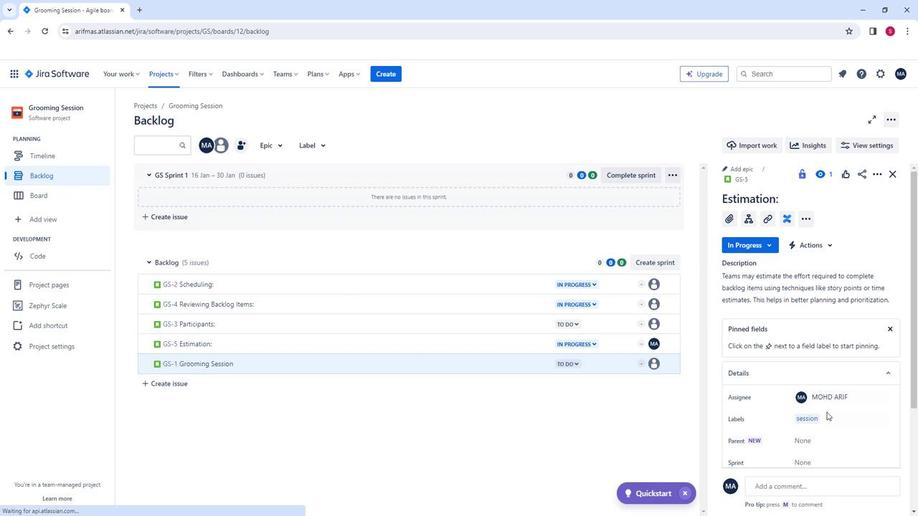 
Action: Mouse moved to (781, 401)
Screenshot: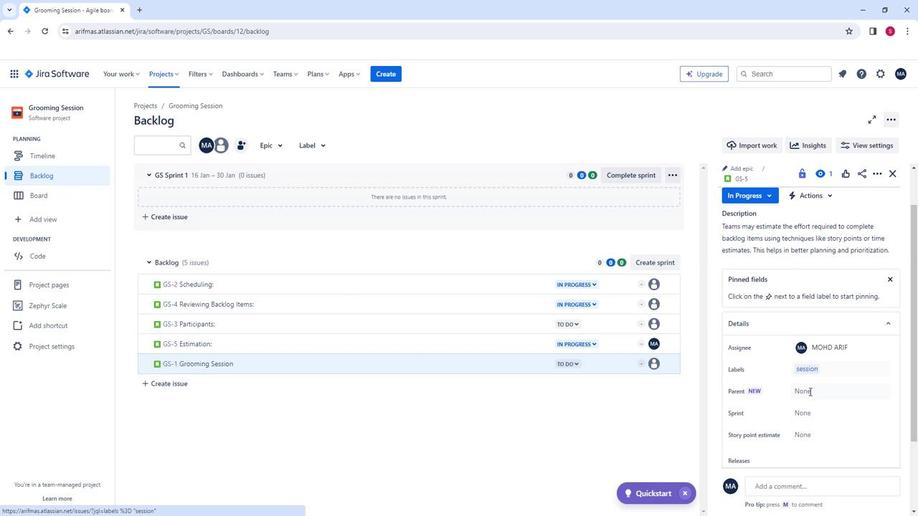 
Action: Mouse scrolled (781, 401) with delta (0, 0)
Screenshot: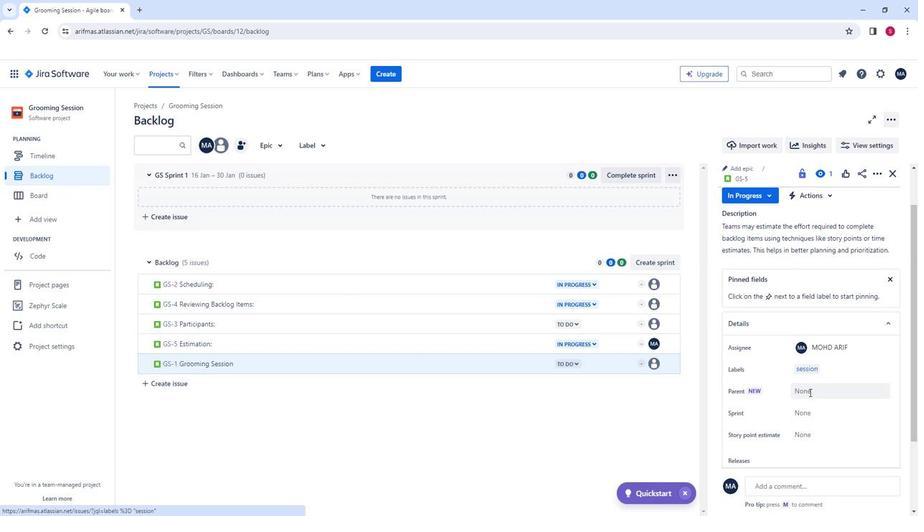 
Action: Mouse moved to (775, 370)
Screenshot: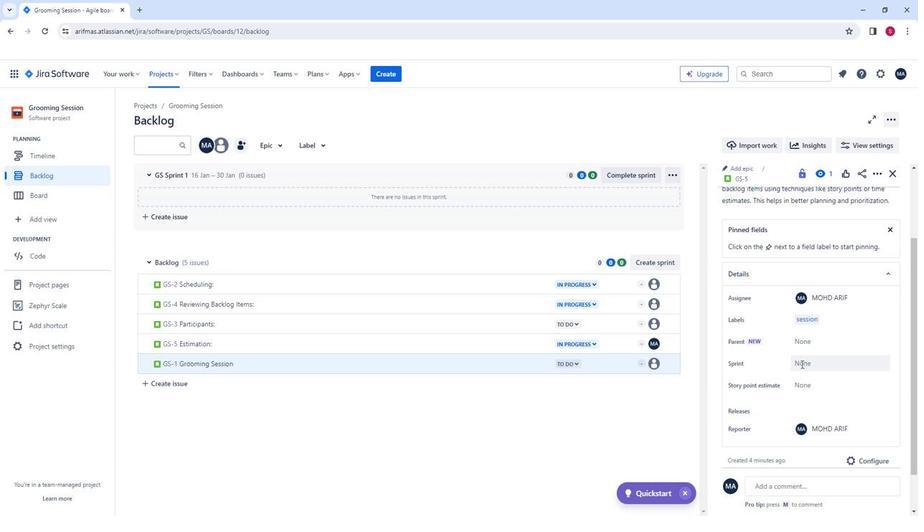 
Action: Mouse scrolled (775, 370) with delta (0, 0)
Screenshot: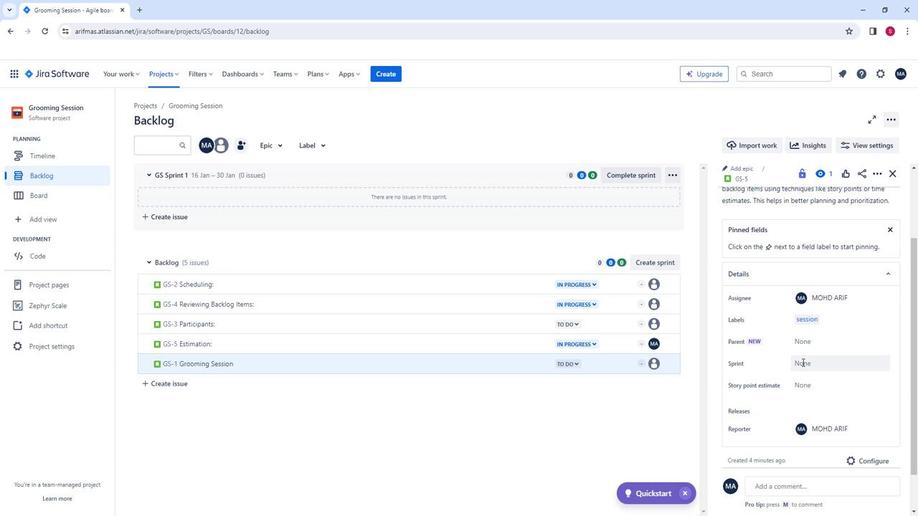 
Action: Mouse scrolled (775, 370) with delta (0, 0)
Screenshot: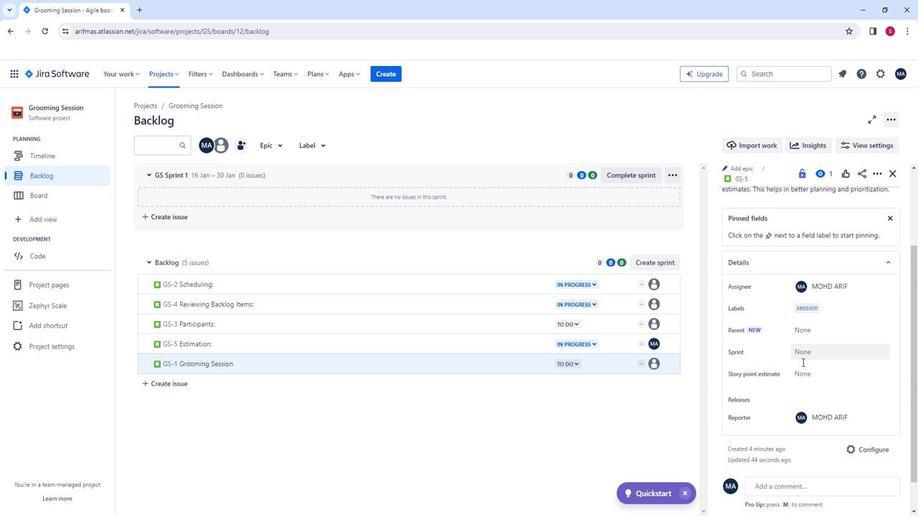 
Action: Mouse moved to (774, 373)
Screenshot: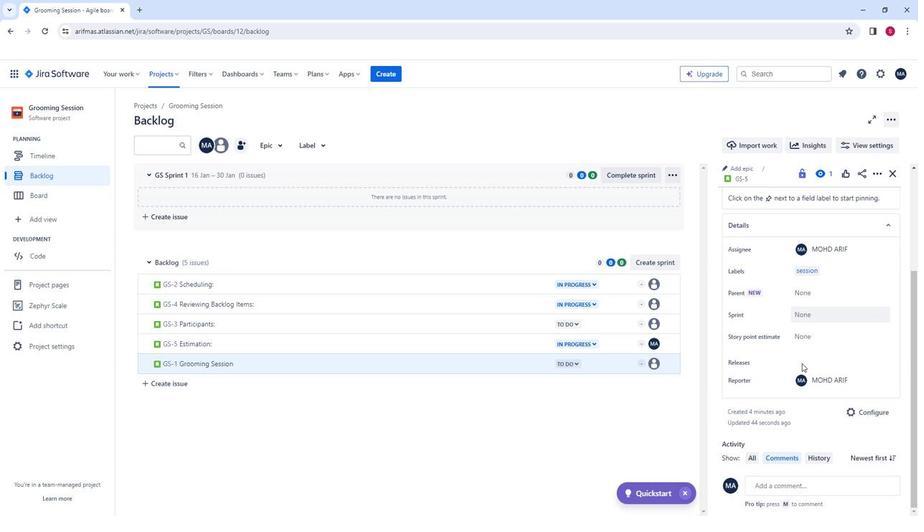 
Action: Mouse scrolled (774, 373) with delta (0, 0)
Screenshot: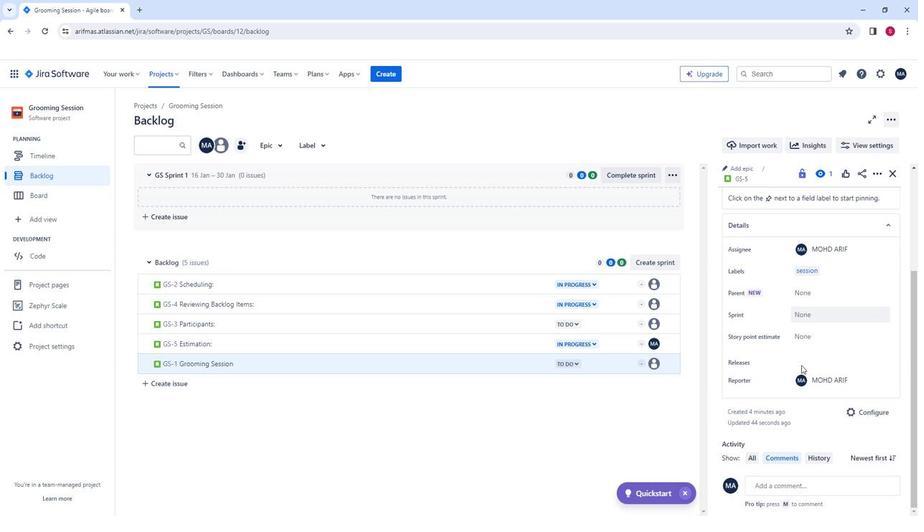 
Action: Mouse moved to (773, 375)
Screenshot: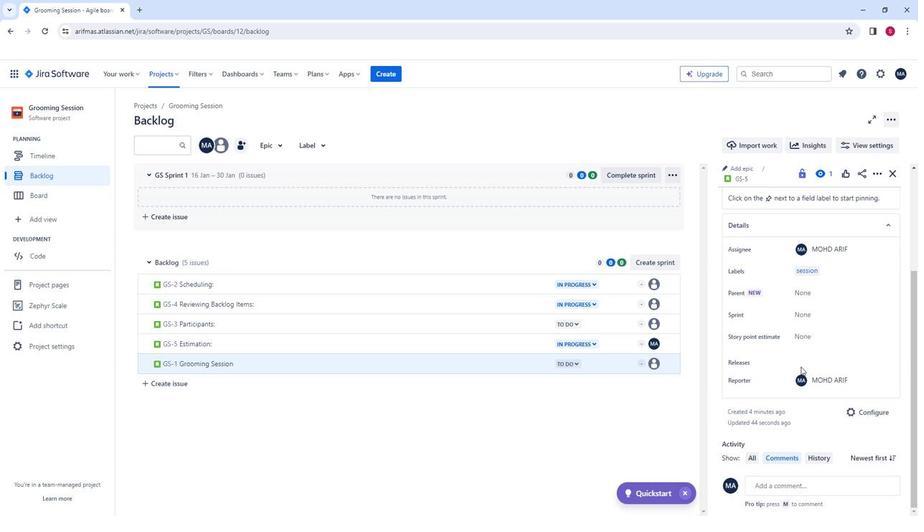 
Action: Mouse scrolled (773, 375) with delta (0, 0)
Screenshot: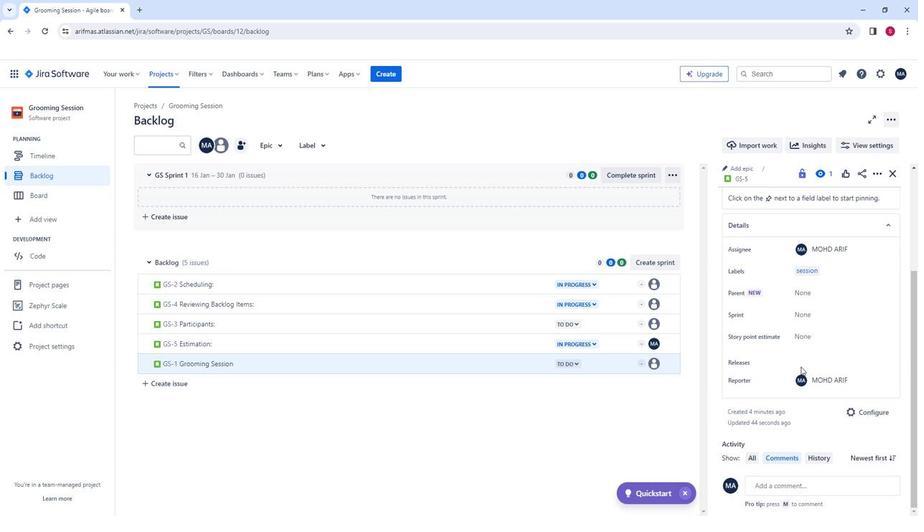 
Action: Mouse moved to (828, 466)
Screenshot: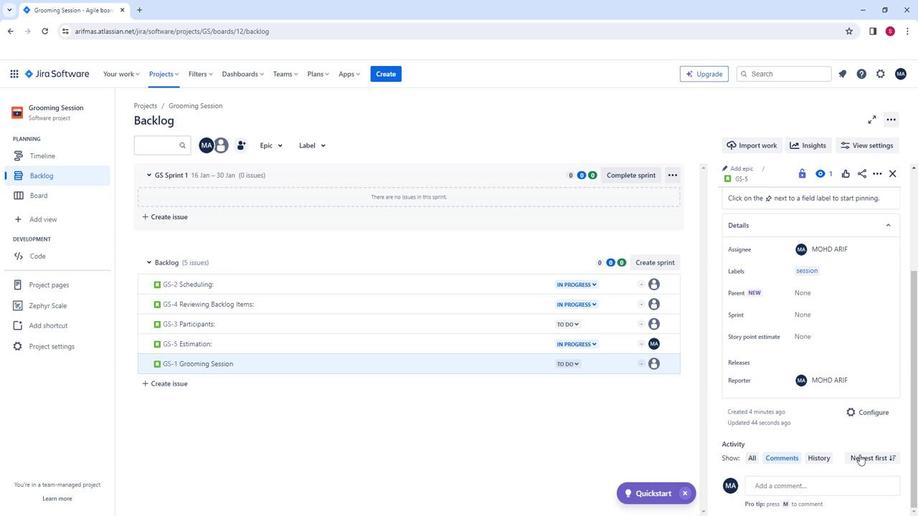
Action: Mouse scrolled (828, 465) with delta (0, 0)
Screenshot: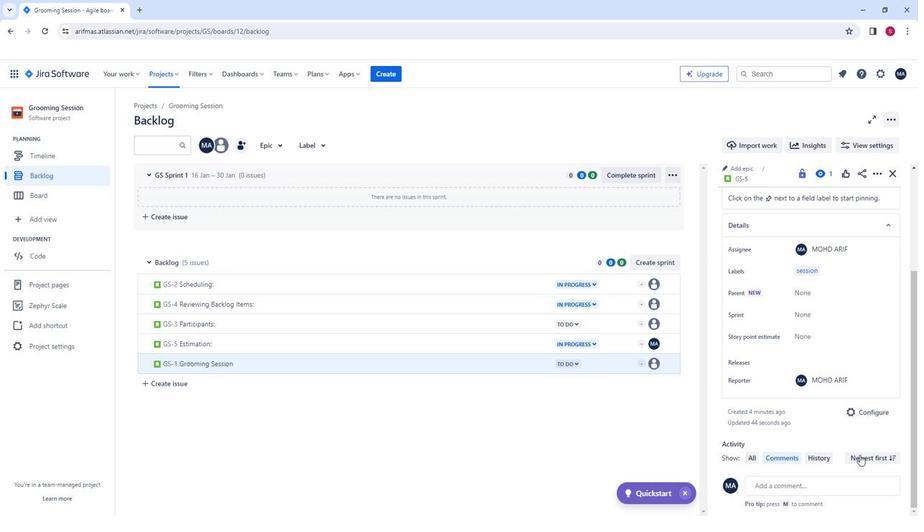 
Action: Mouse moved to (837, 467)
Screenshot: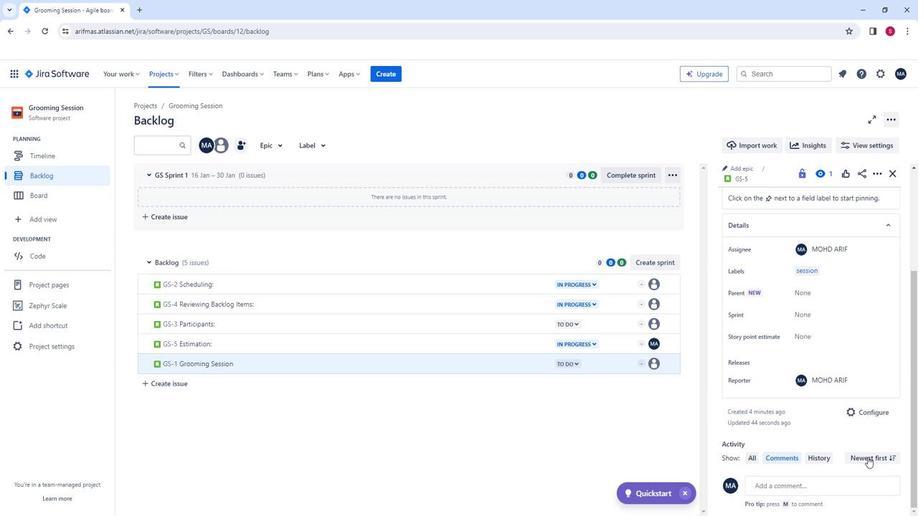 
Action: Mouse scrolled (837, 466) with delta (0, 0)
Screenshot: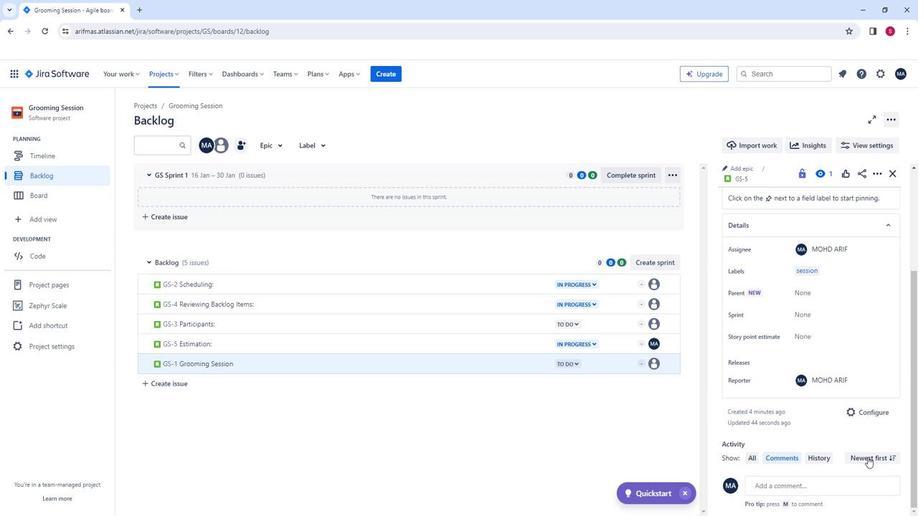 
Action: Mouse moved to (839, 421)
Screenshot: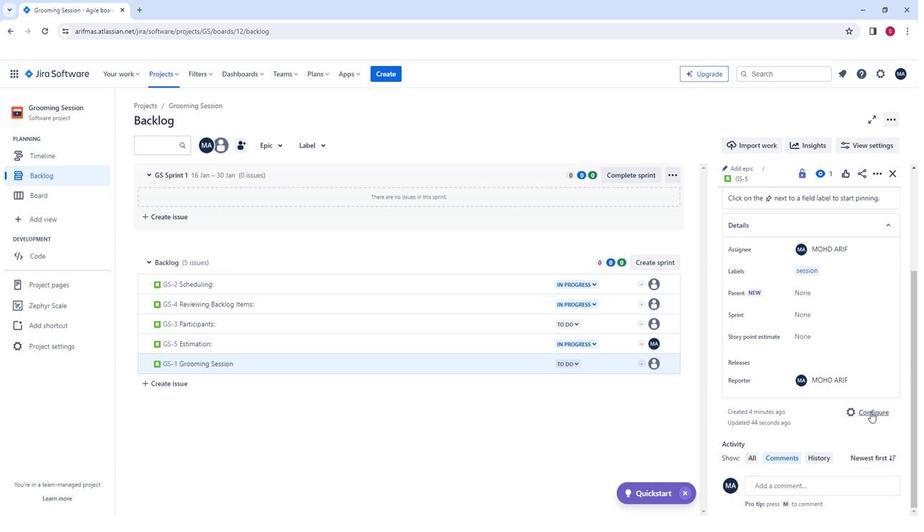 
Action: Mouse pressed left at (839, 421)
Screenshot: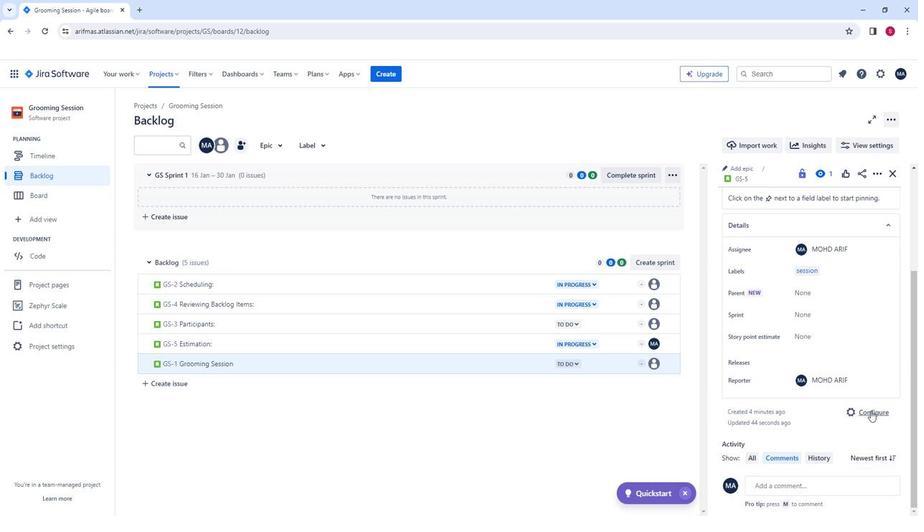 
Action: Mouse moved to (820, 420)
Screenshot: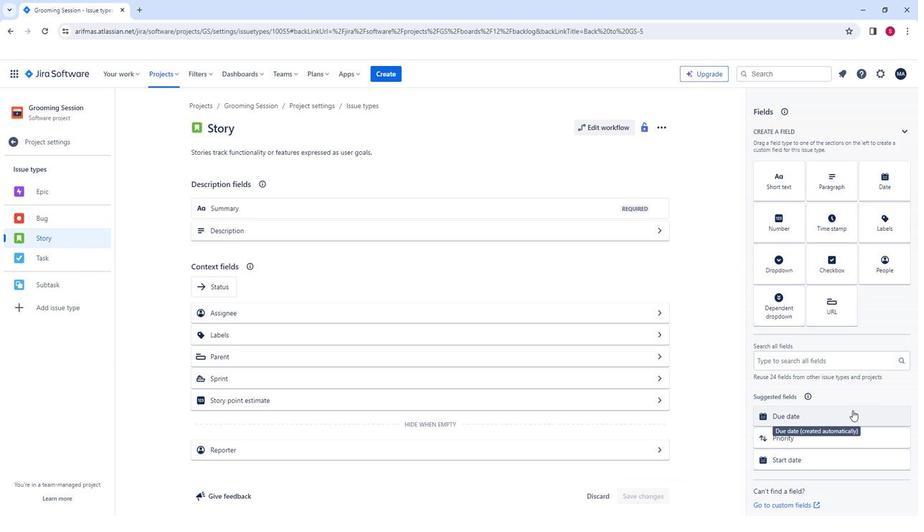 
Action: Mouse scrolled (820, 419) with delta (0, 0)
Screenshot: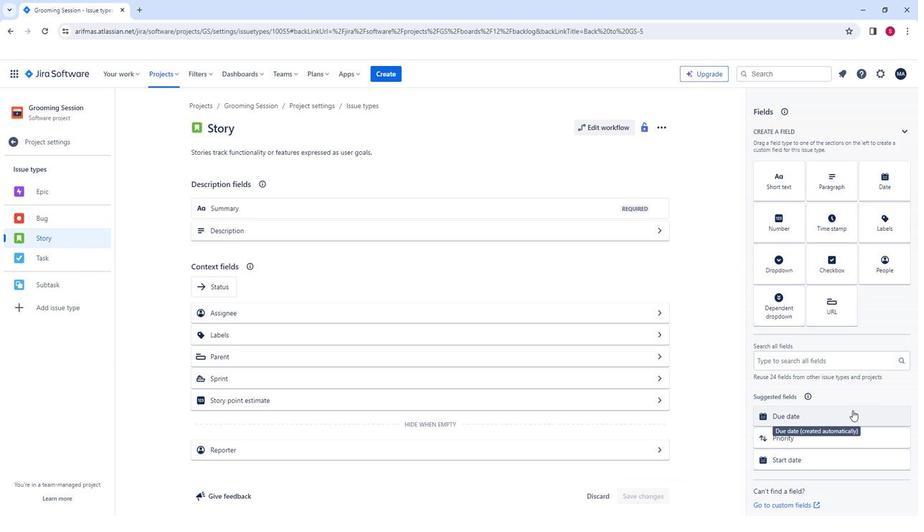 
Action: Mouse moved to (795, 423)
Screenshot: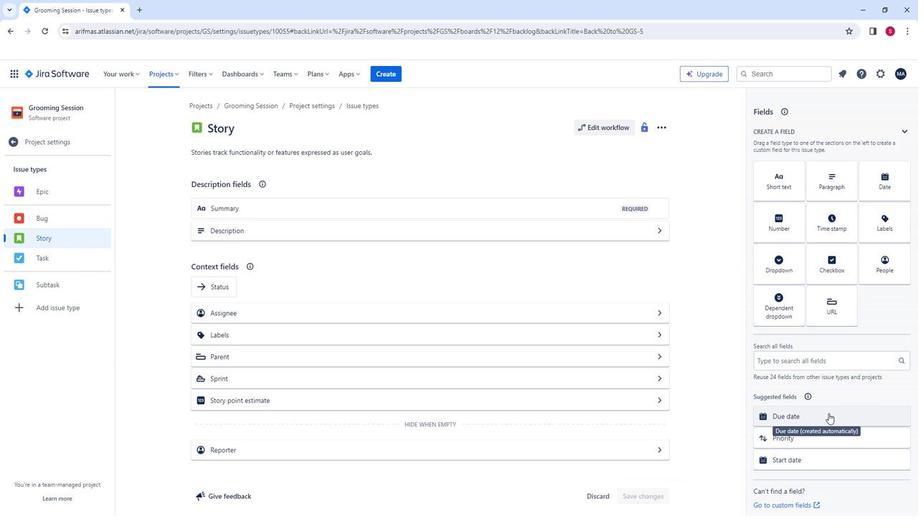 
Action: Mouse scrolled (795, 423) with delta (0, 0)
Screenshot: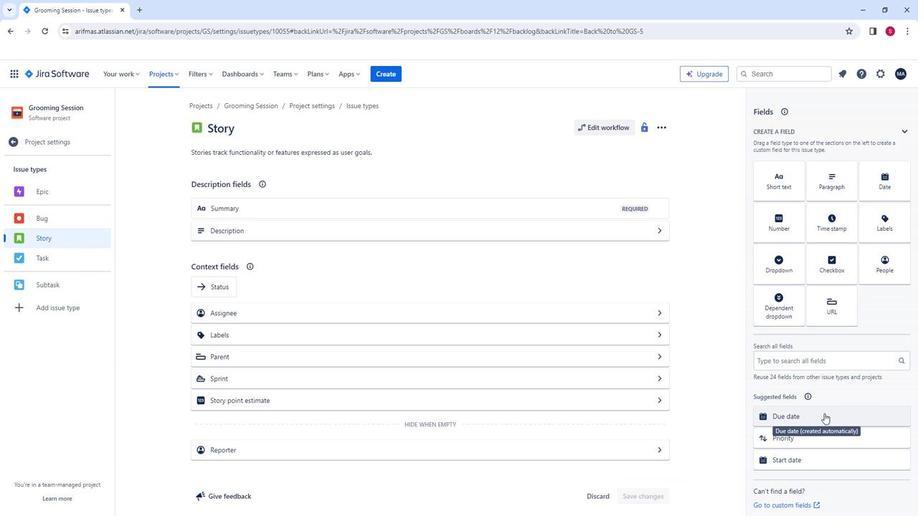 
Action: Mouse moved to (752, 471)
Screenshot: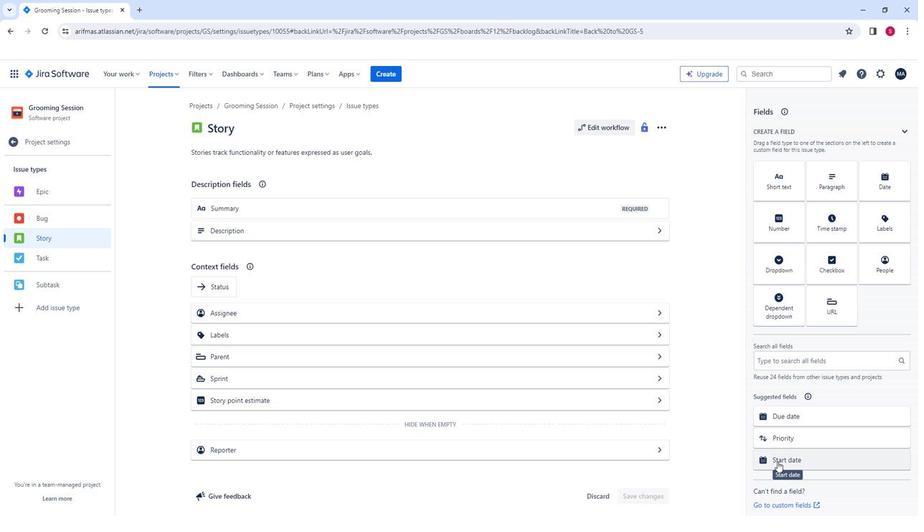 
Action: Mouse pressed left at (752, 471)
Screenshot: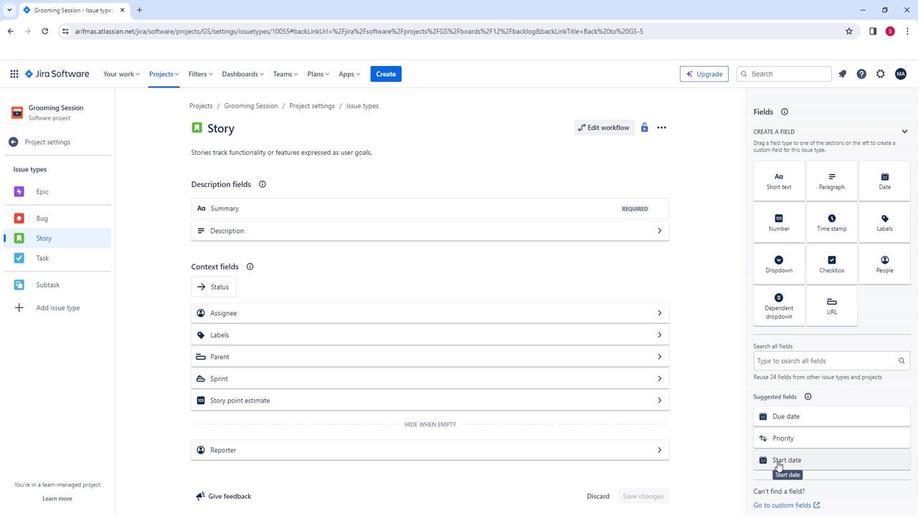 
Action: Mouse moved to (761, 426)
Screenshot: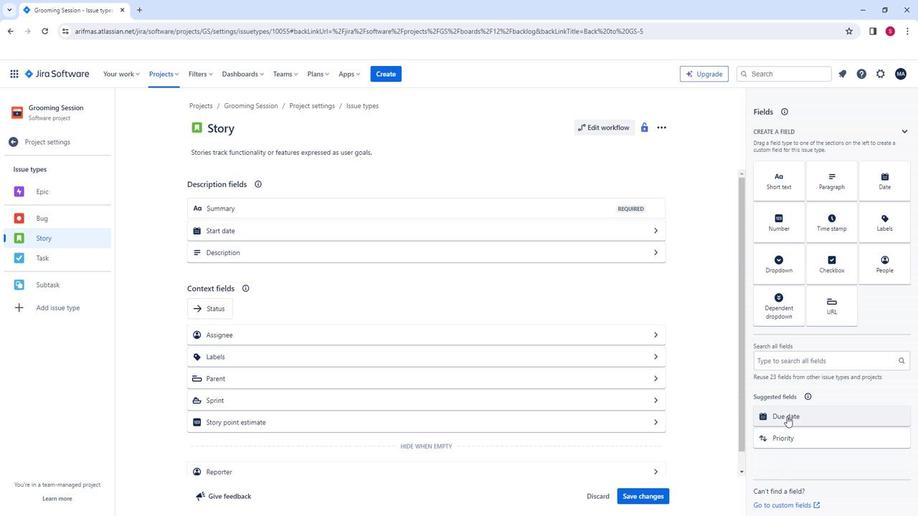 
Action: Mouse pressed left at (761, 426)
Screenshot: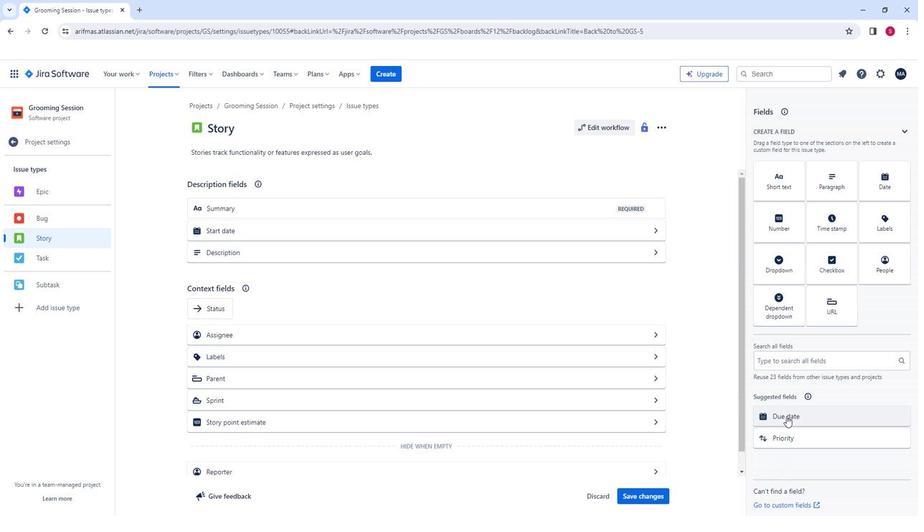 
Action: Mouse moved to (752, 428)
Screenshot: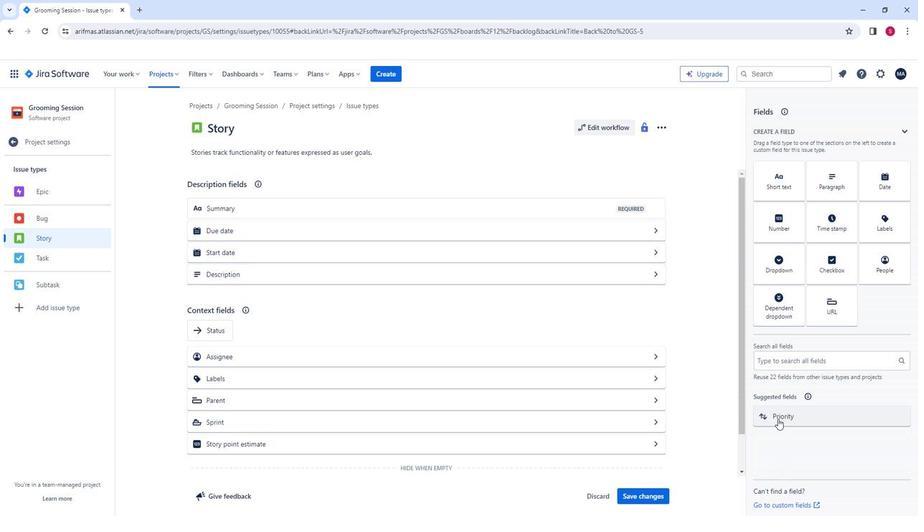 
Action: Mouse pressed left at (752, 428)
Screenshot: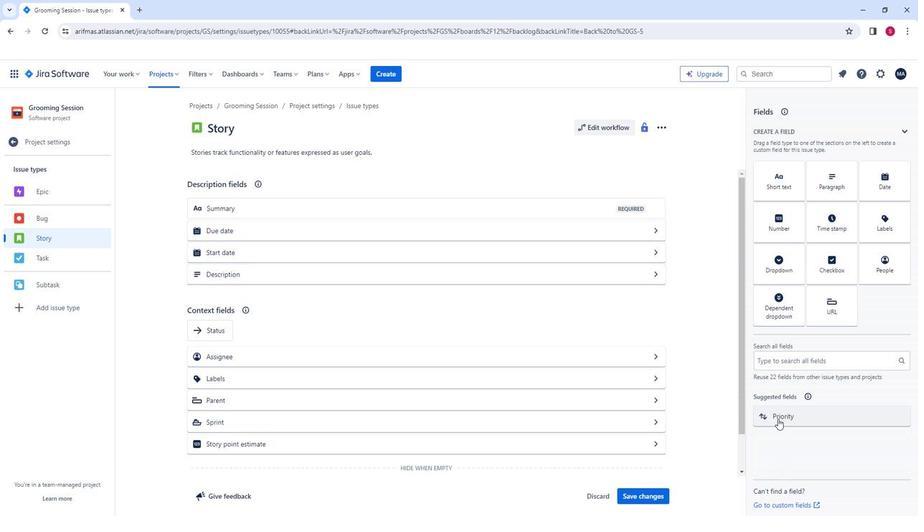 
Action: Mouse moved to (794, 474)
Screenshot: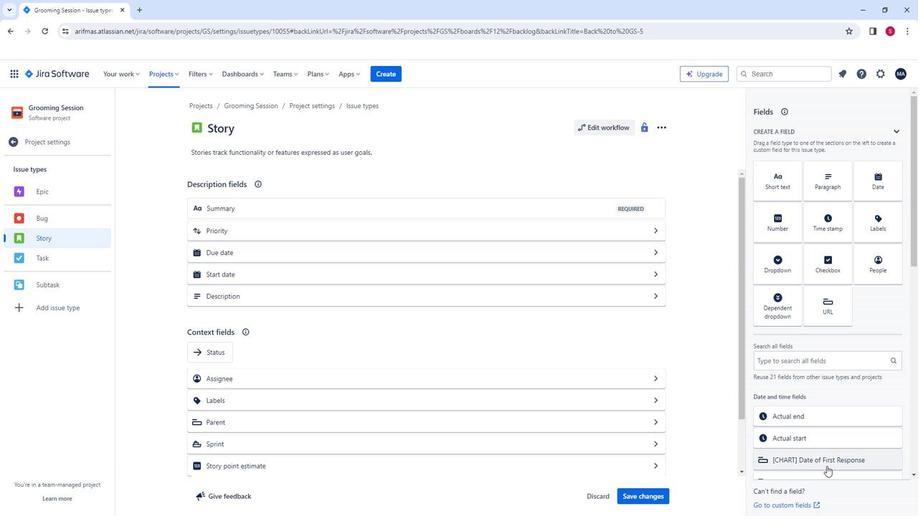 
Action: Mouse scrolled (794, 474) with delta (0, 0)
Screenshot: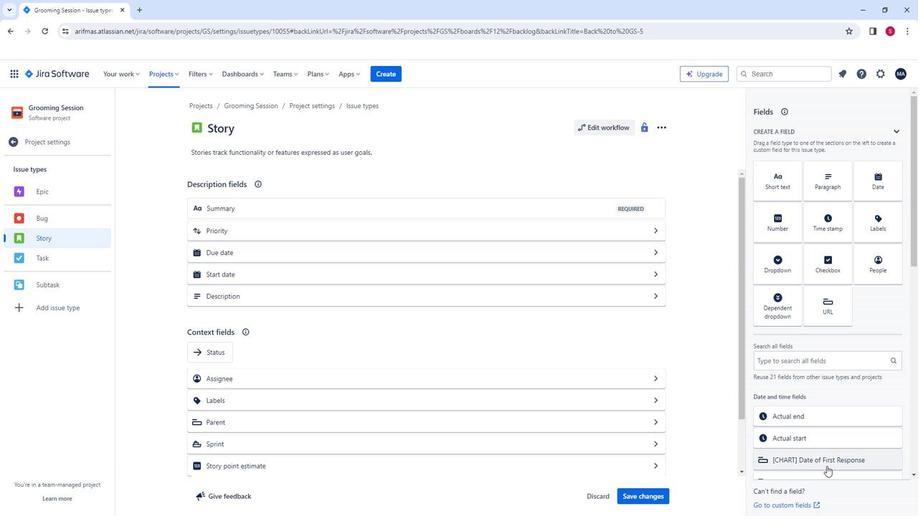 
Action: Mouse moved to (783, 466)
Screenshot: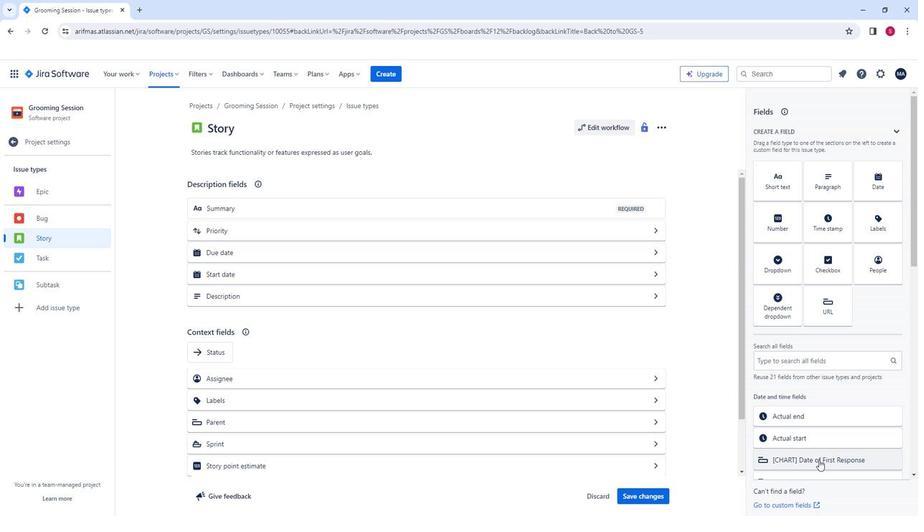 
Action: Mouse scrolled (783, 466) with delta (0, 0)
Screenshot: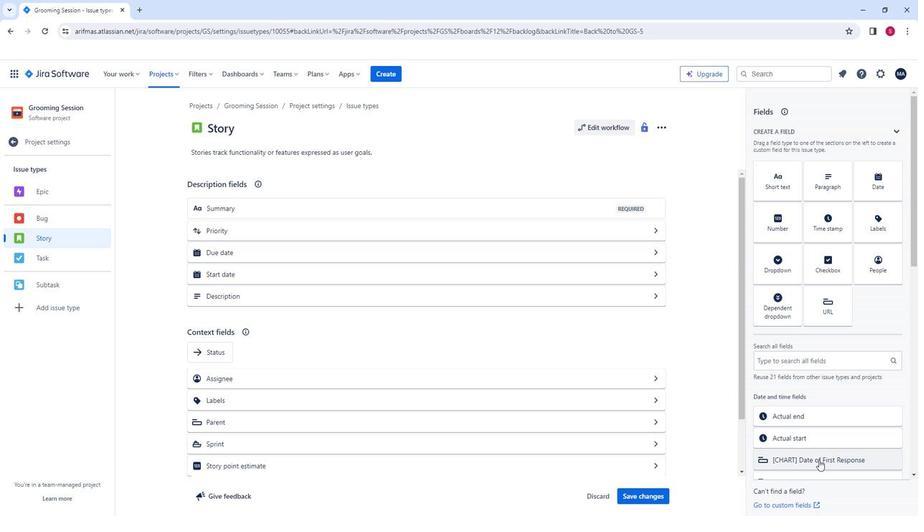 
Action: Mouse moved to (778, 461)
Screenshot: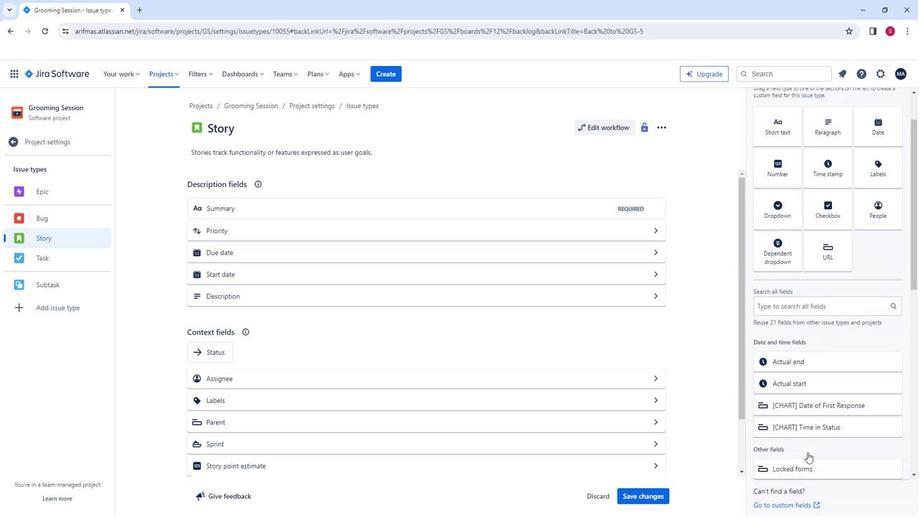 
Action: Mouse scrolled (778, 461) with delta (0, 0)
Screenshot: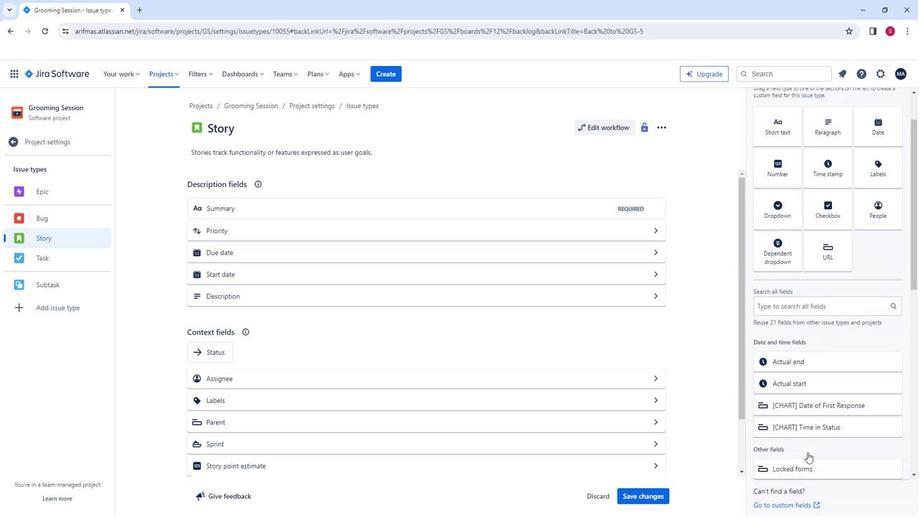 
Action: Mouse moved to (771, 451)
Screenshot: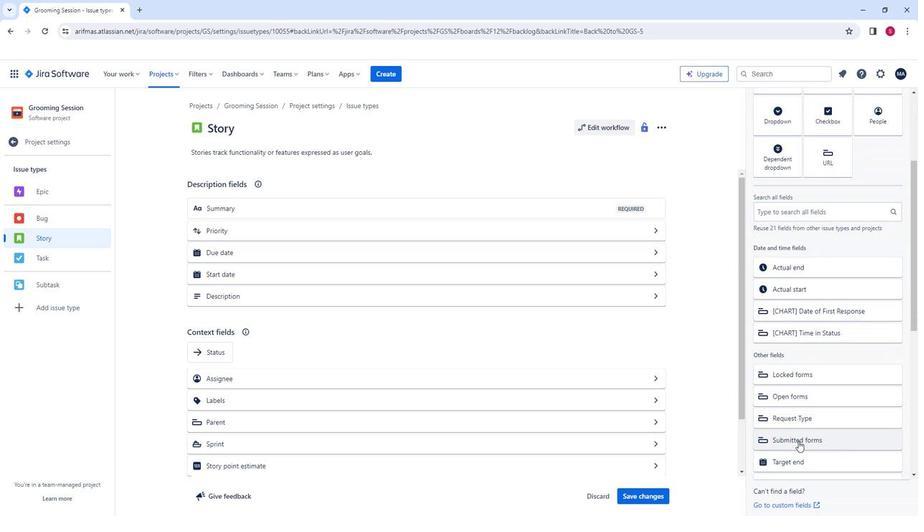 
Action: Mouse scrolled (771, 451) with delta (0, 0)
Screenshot: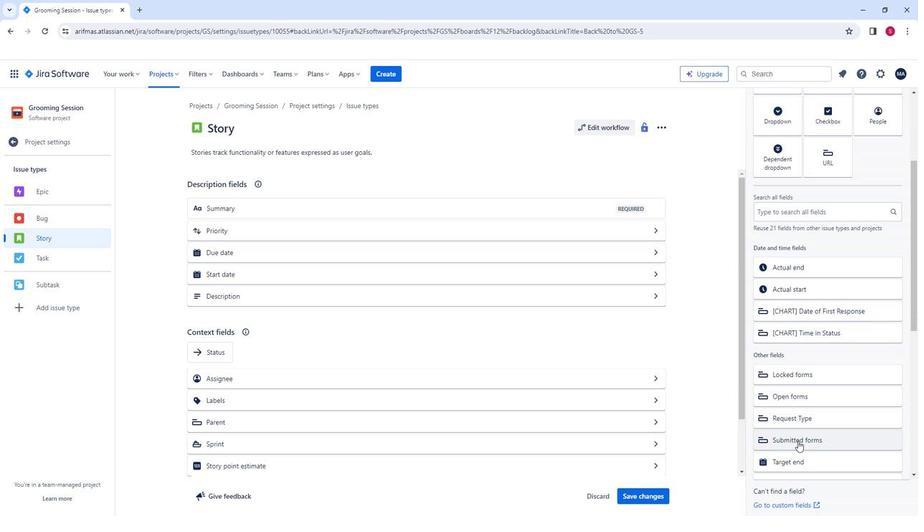 
Action: Mouse scrolled (771, 451) with delta (0, 0)
Screenshot: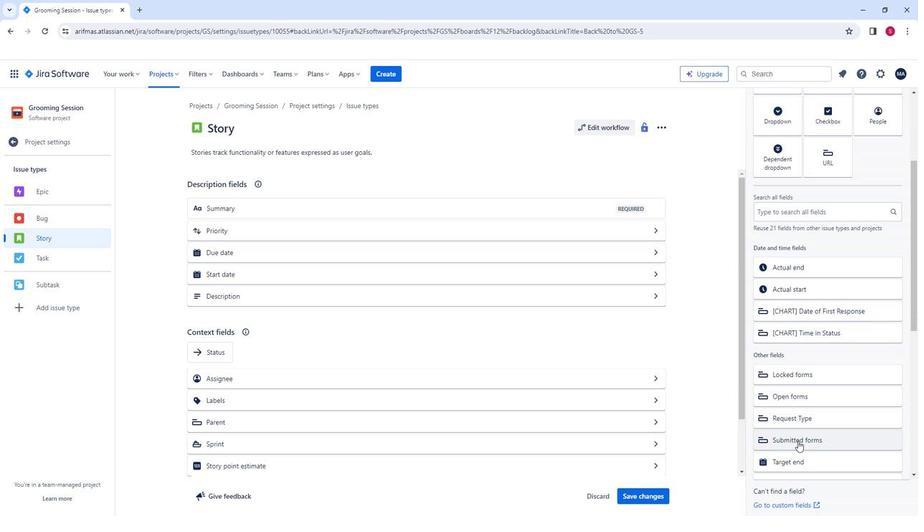 
Action: Mouse scrolled (771, 451) with delta (0, 0)
Screenshot: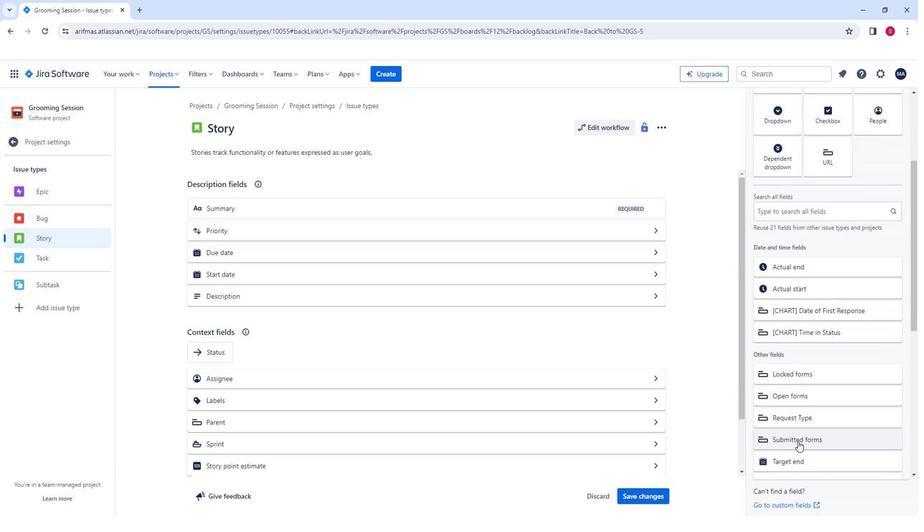 
Action: Mouse scrolled (771, 451) with delta (0, 0)
Screenshot: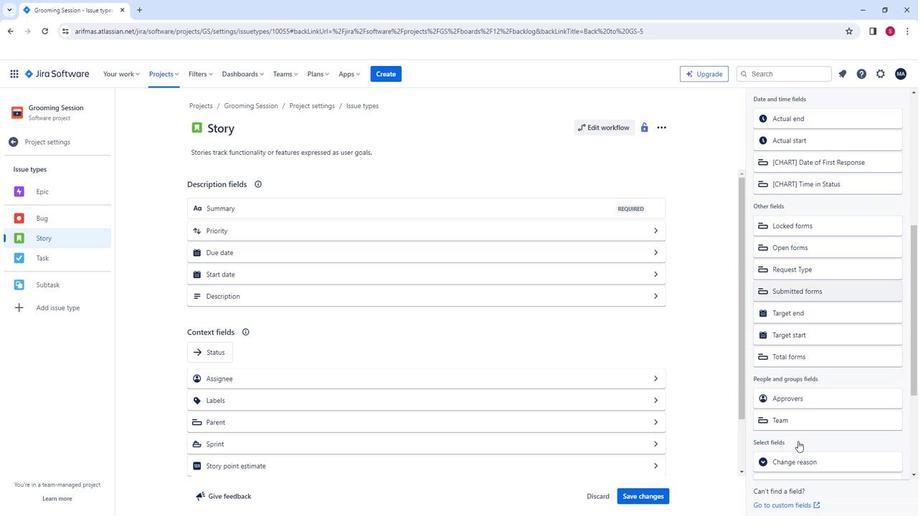 
Action: Mouse scrolled (771, 451) with delta (0, 0)
Screenshot: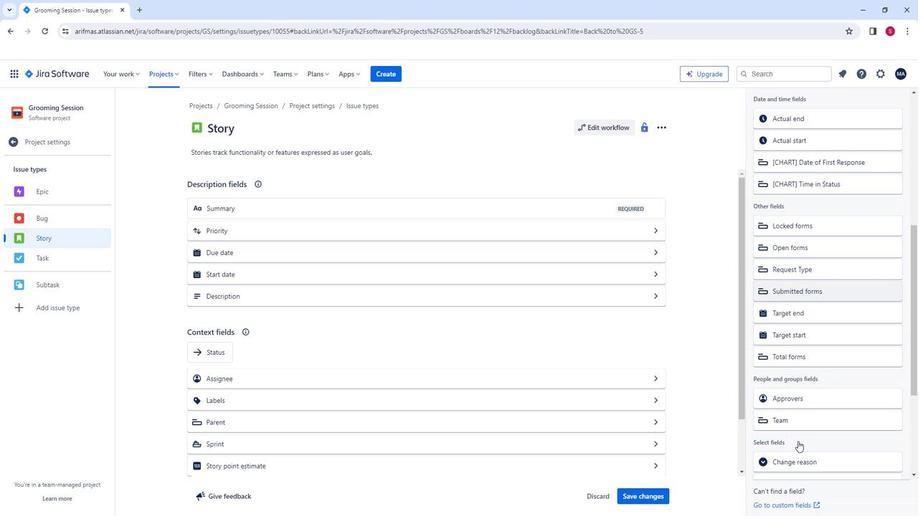
Action: Mouse moved to (769, 454)
Screenshot: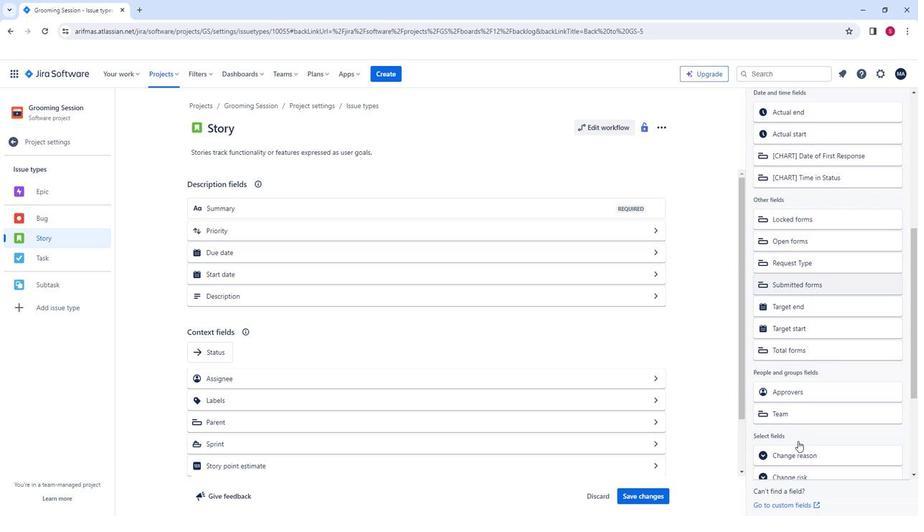 
Action: Mouse scrolled (769, 454) with delta (0, 0)
Screenshot: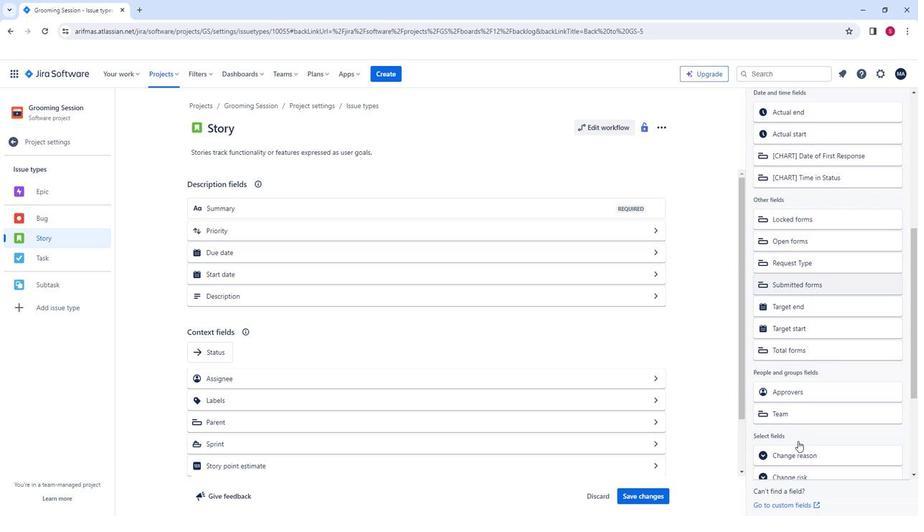 
Action: Mouse moved to (768, 456)
Screenshot: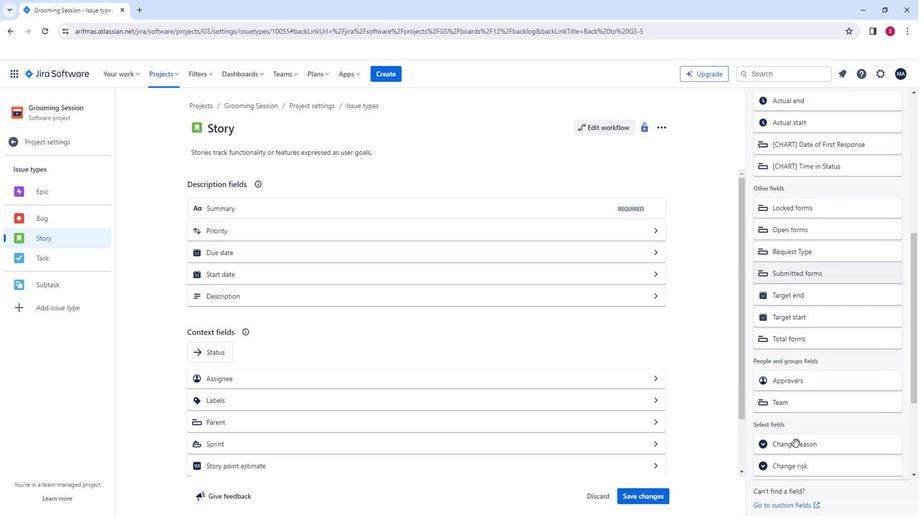 
Action: Mouse scrolled (768, 455) with delta (0, 0)
Screenshot: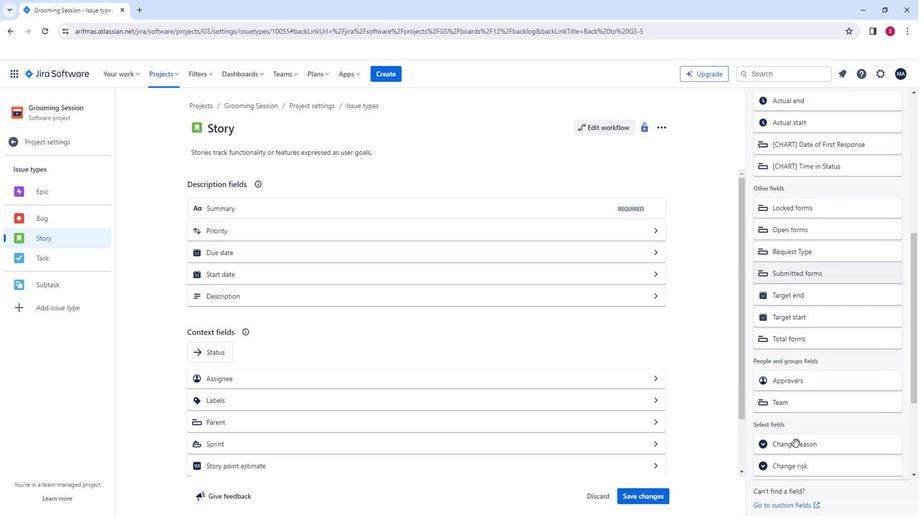 
Action: Mouse moved to (768, 456)
Screenshot: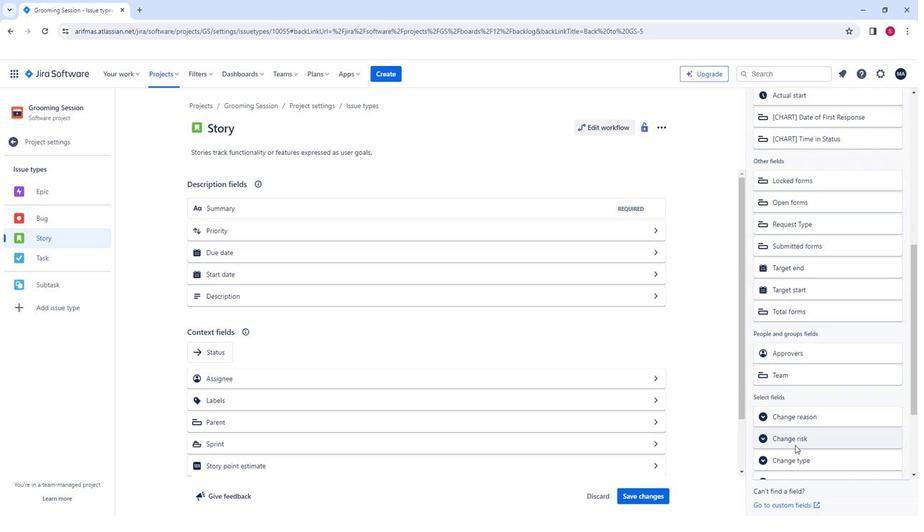 
Action: Mouse scrolled (768, 456) with delta (0, 0)
Screenshot: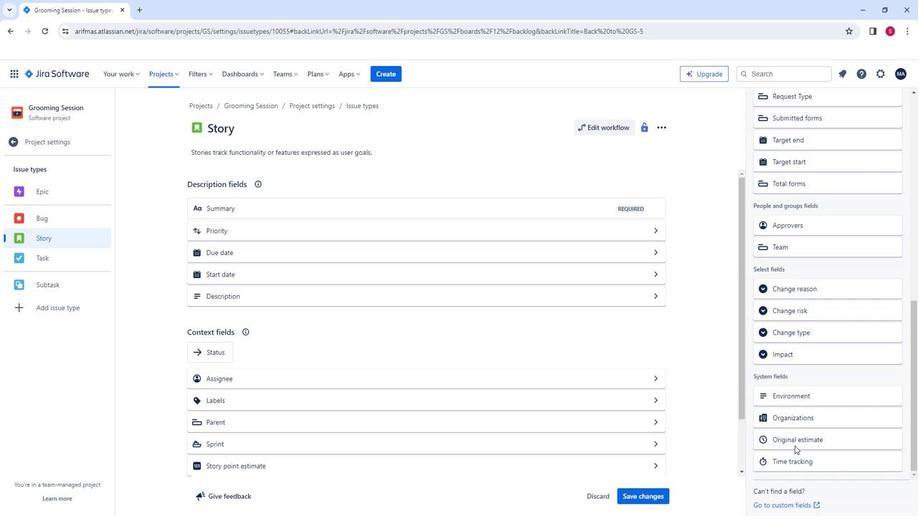 
Action: Mouse scrolled (768, 456) with delta (0, 0)
Screenshot: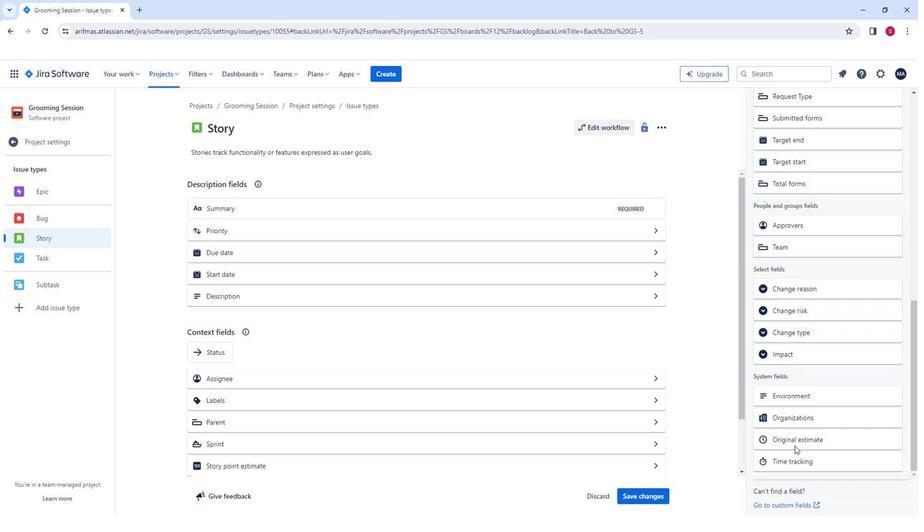 
Action: Mouse scrolled (768, 456) with delta (0, 0)
Screenshot: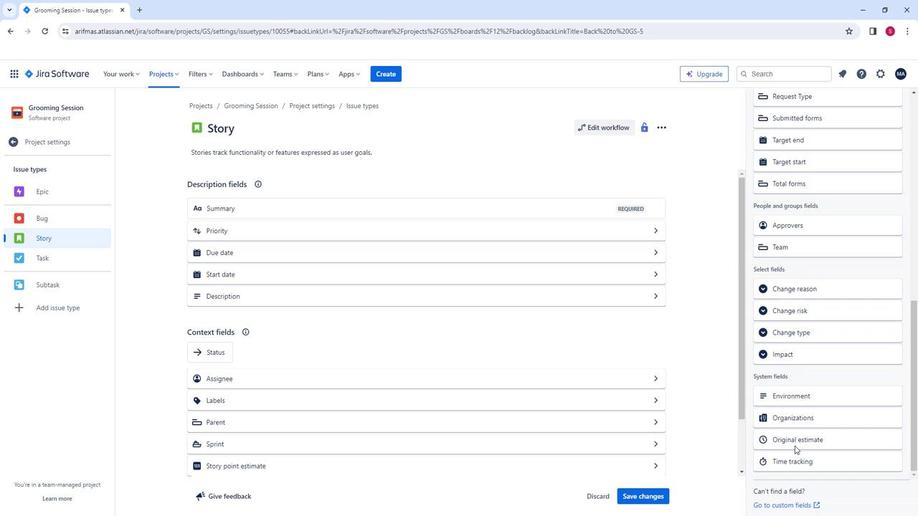 
Action: Mouse scrolled (768, 456) with delta (0, 0)
Screenshot: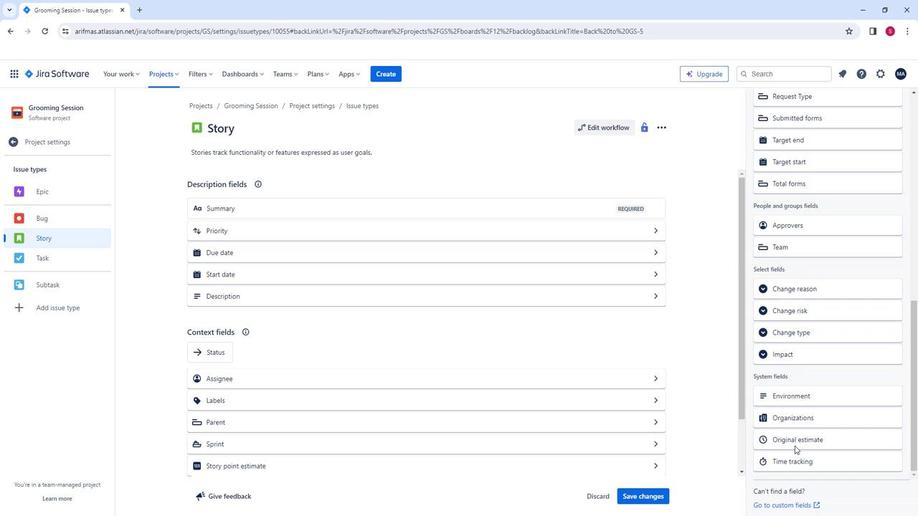 
Action: Mouse moved to (768, 459)
Screenshot: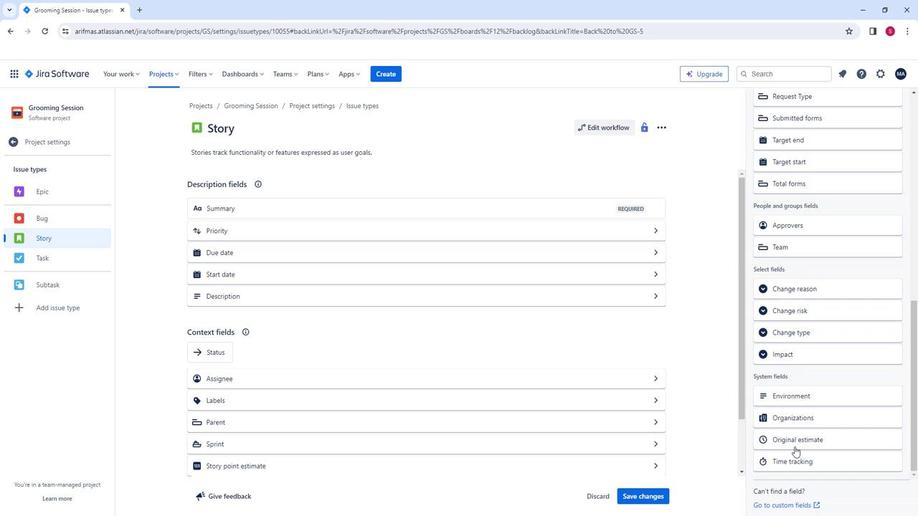 
Action: Mouse scrolled (768, 458) with delta (0, 0)
Screenshot: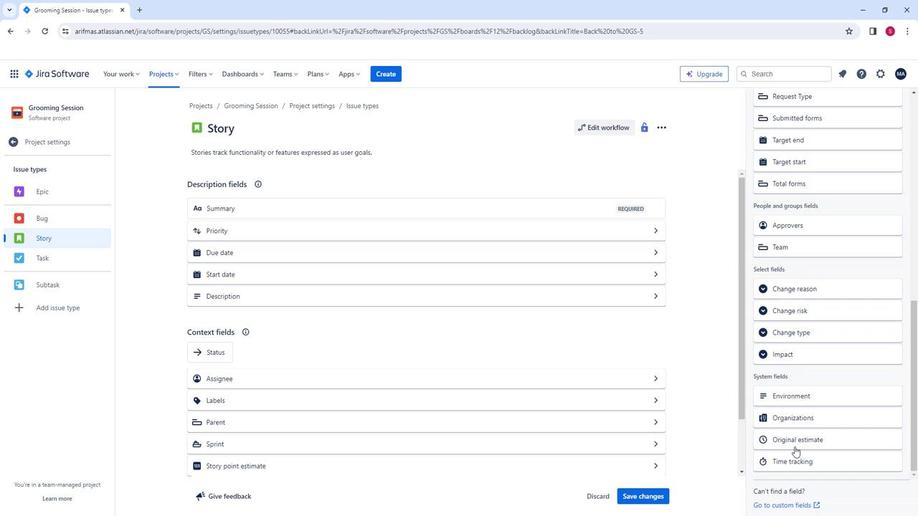 
Action: Mouse moved to (621, 505)
Screenshot: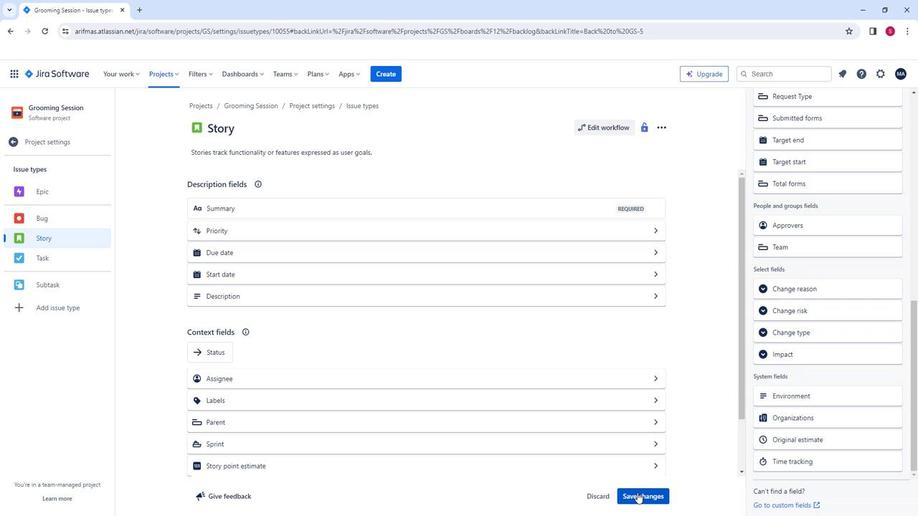 
Action: Mouse pressed left at (621, 505)
Screenshot: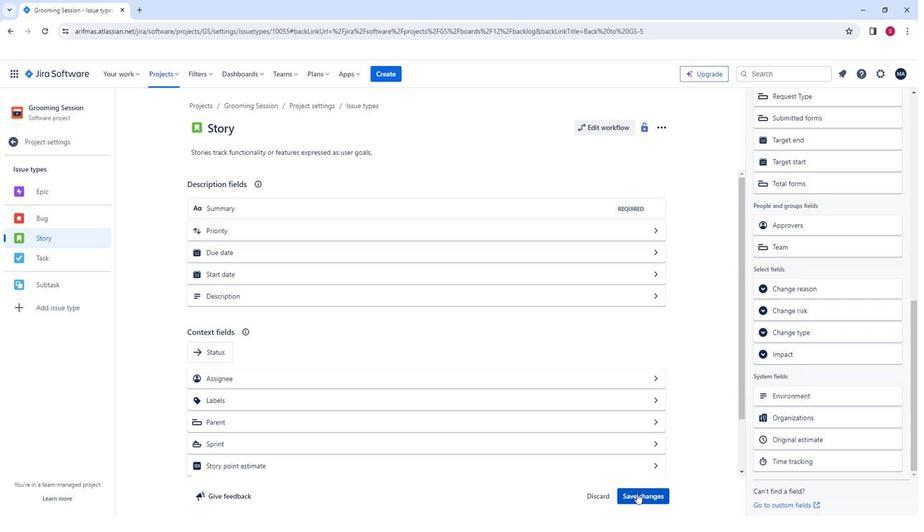 
Action: Mouse moved to (719, 444)
Screenshot: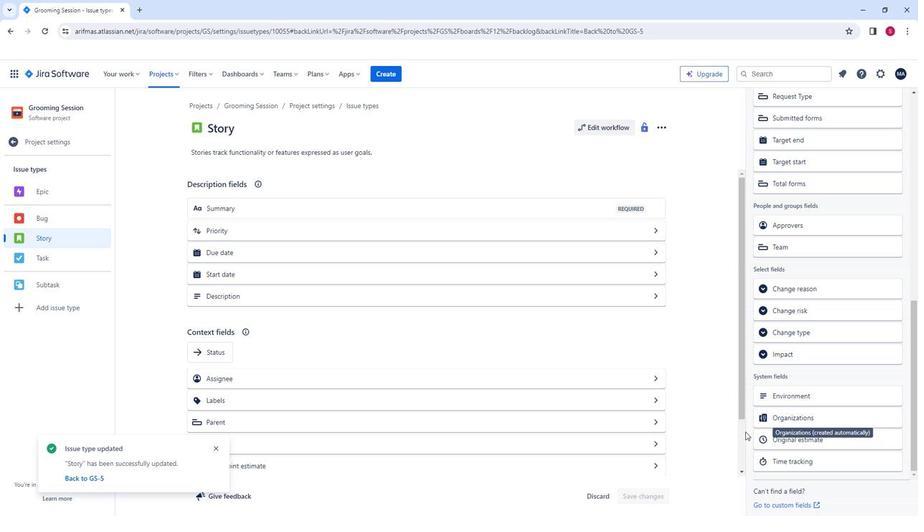 
Action: Mouse scrolled (719, 445) with delta (0, 0)
Screenshot: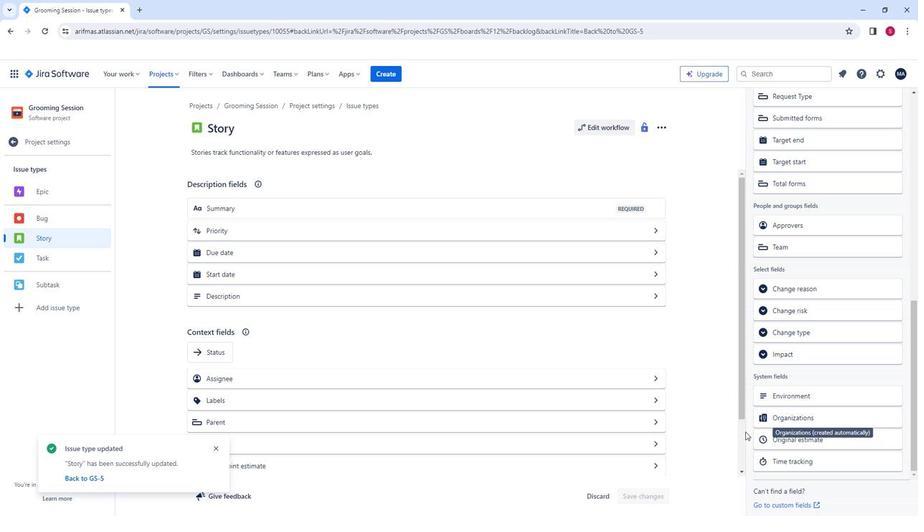 
Action: Mouse moved to (709, 449)
Screenshot: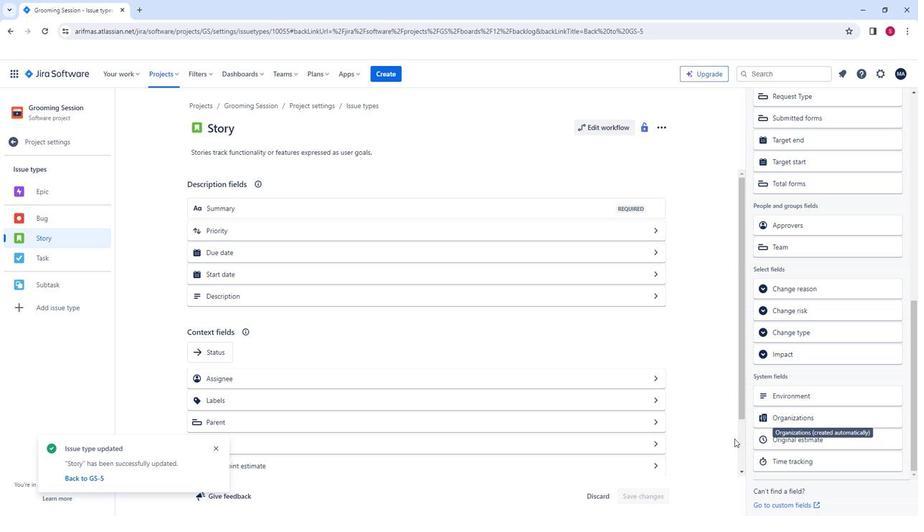 
Action: Mouse scrolled (709, 449) with delta (0, 0)
Screenshot: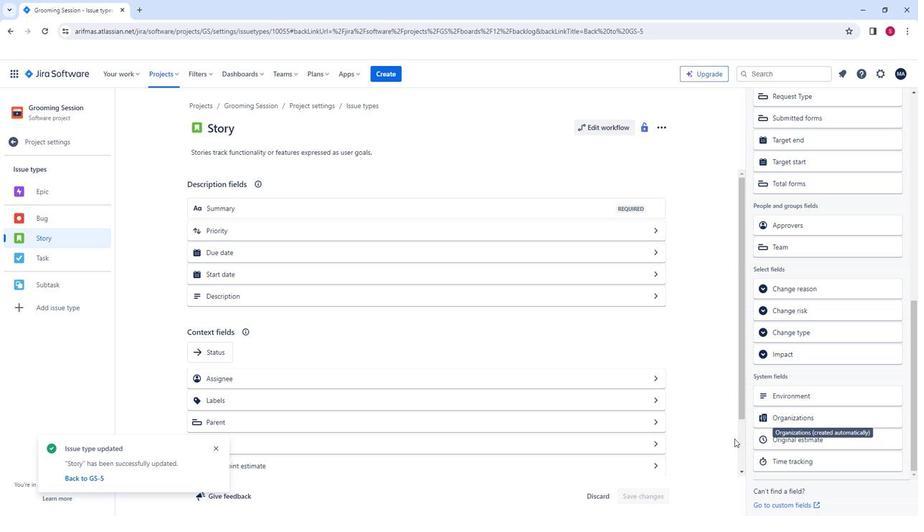 
Action: Mouse moved to (702, 452)
Screenshot: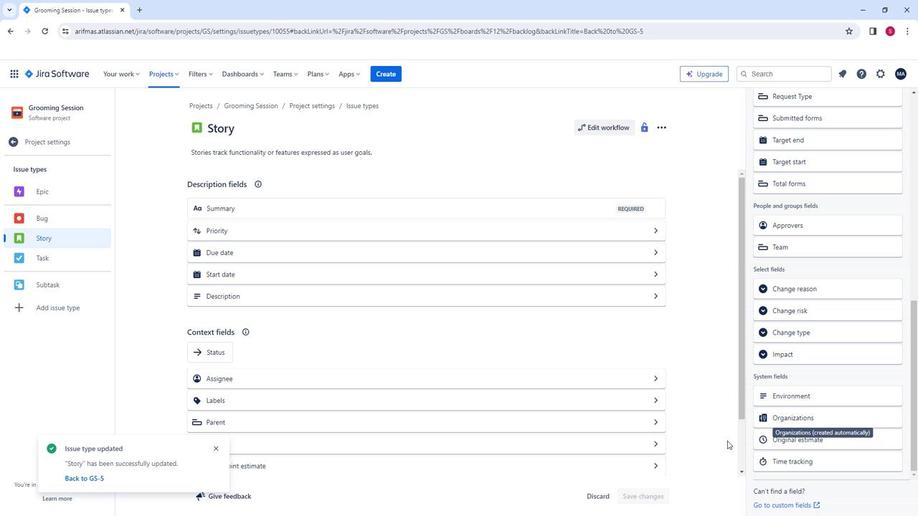 
Action: Mouse scrolled (702, 452) with delta (0, 0)
Screenshot: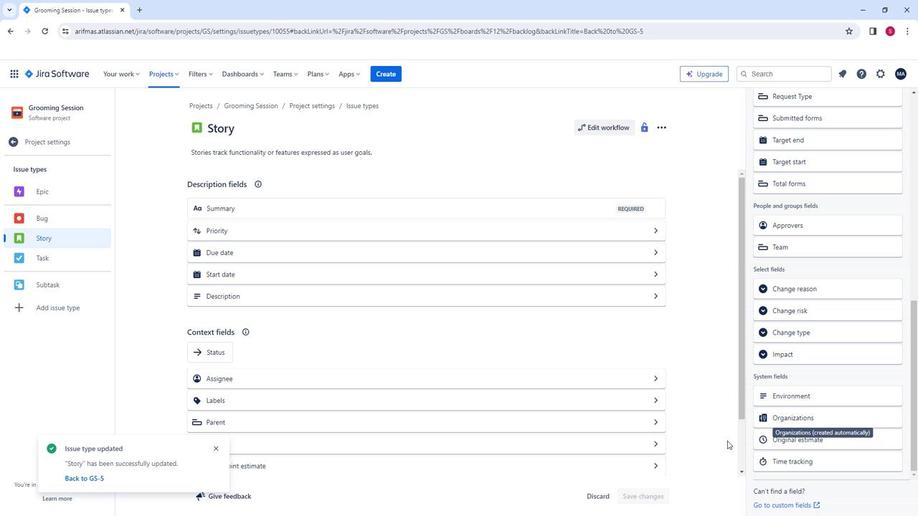 
Action: Mouse moved to (602, 370)
Screenshot: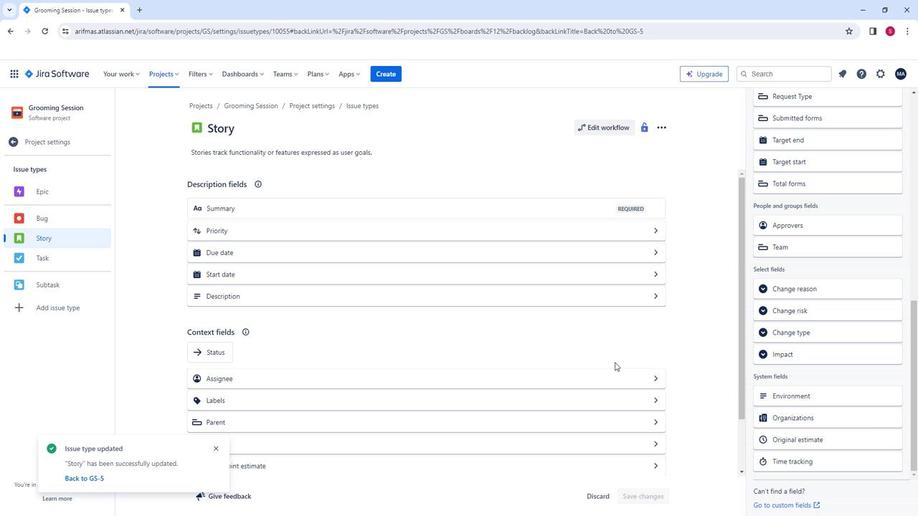 
Action: Mouse scrolled (602, 370) with delta (0, 0)
Screenshot: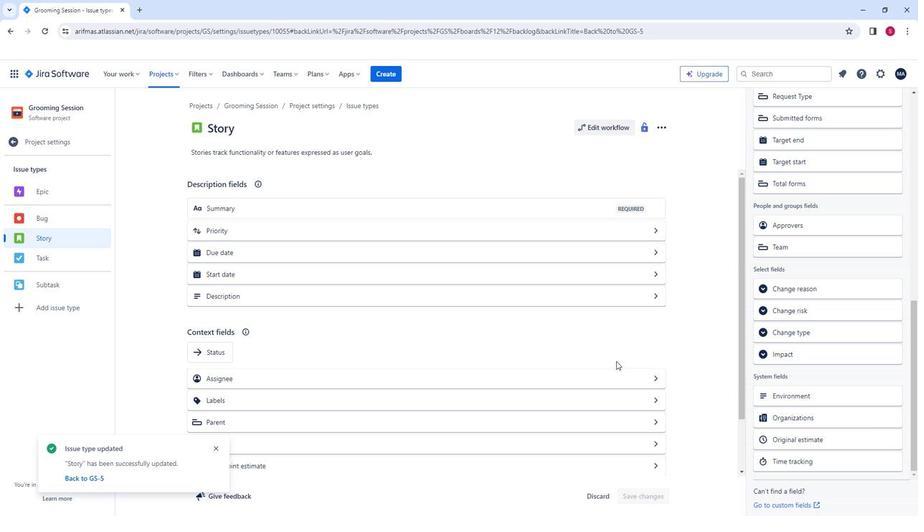 
Action: Mouse scrolled (602, 370) with delta (0, 0)
Screenshot: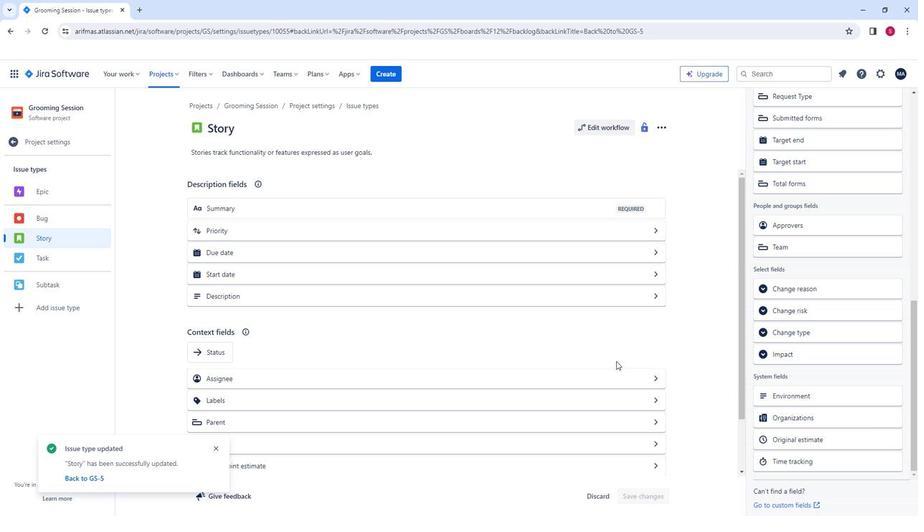 
Action: Mouse moved to (501, 319)
Screenshot: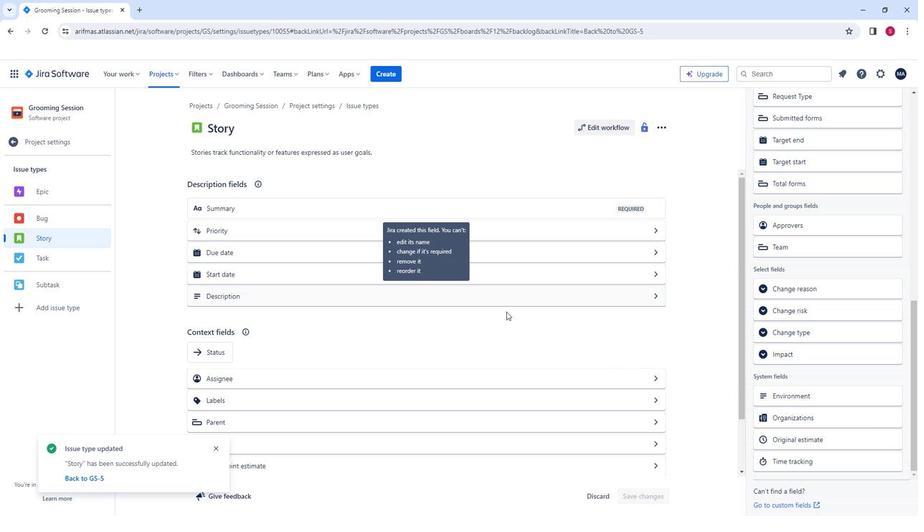 
Action: Mouse scrolled (501, 319) with delta (0, 0)
Screenshot: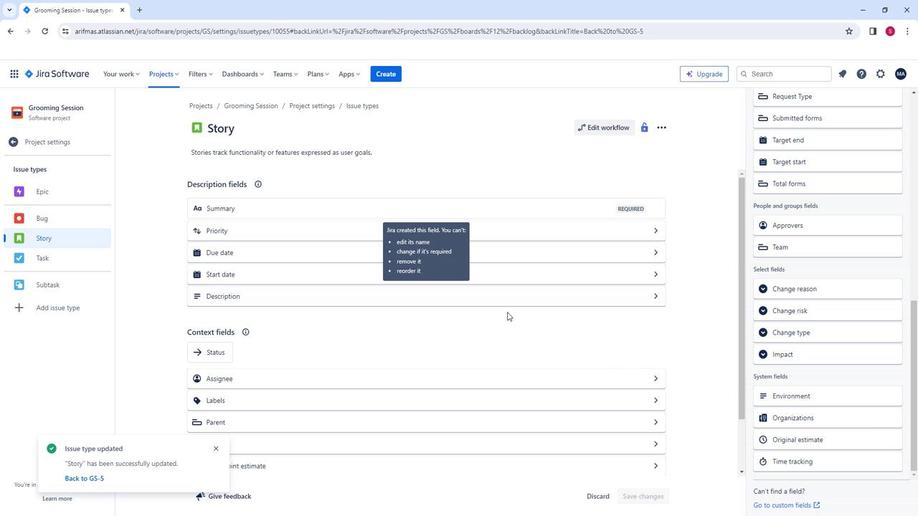 
Action: Mouse moved to (499, 321)
Screenshot: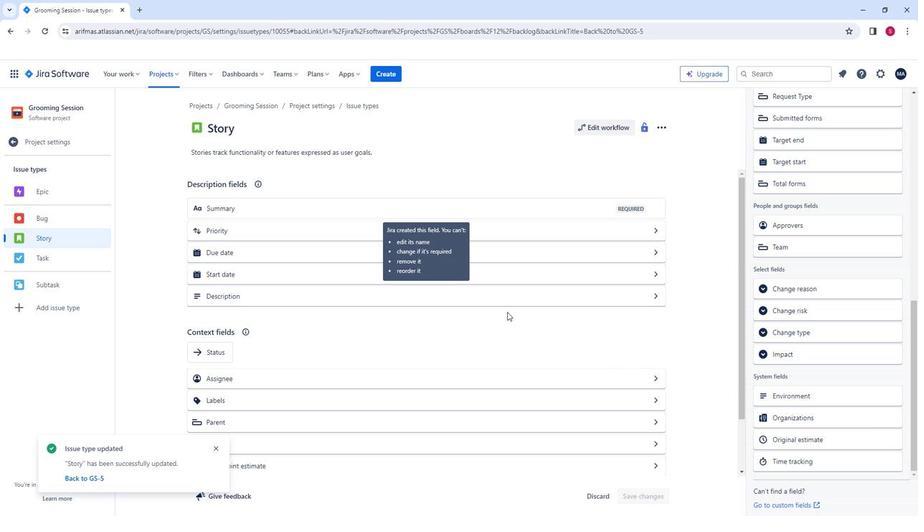 
Action: Mouse scrolled (499, 321) with delta (0, 0)
Screenshot: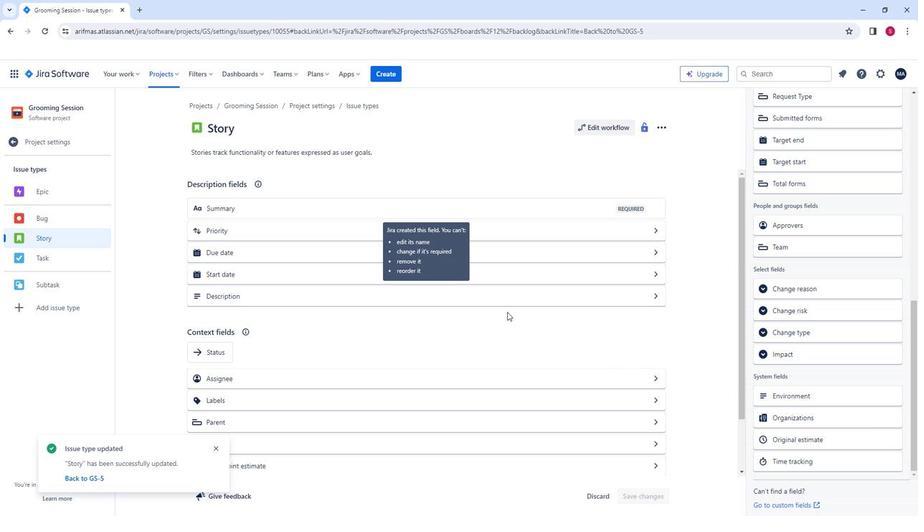 
Action: Mouse moved to (446, 337)
Screenshot: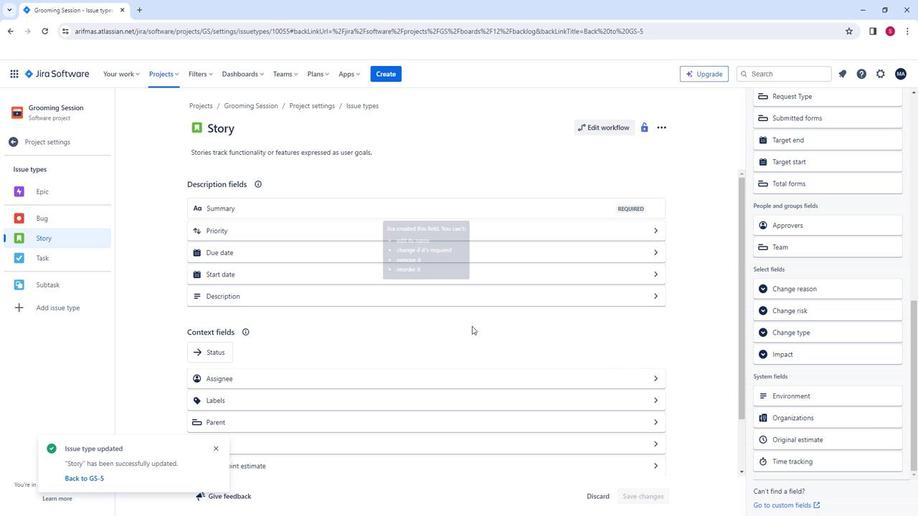 
Action: Mouse scrolled (446, 338) with delta (0, 0)
Screenshot: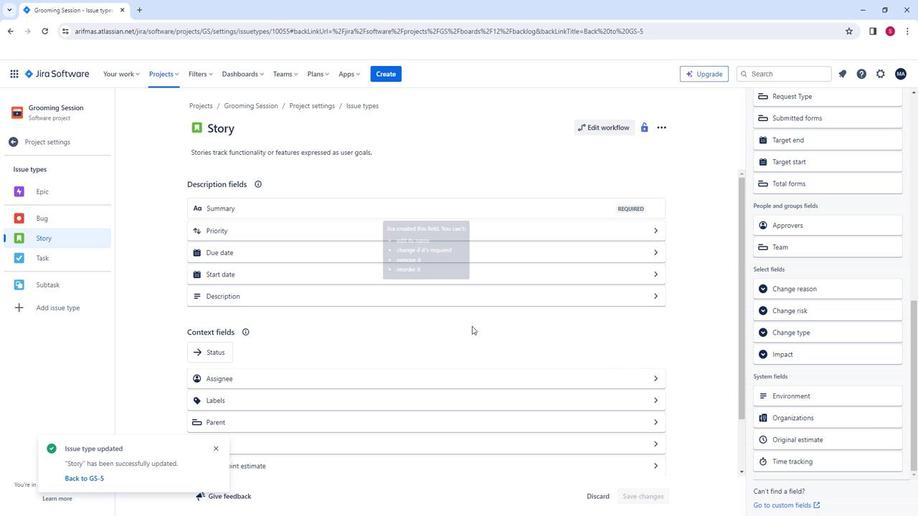 
Action: Mouse moved to (284, 283)
Screenshot: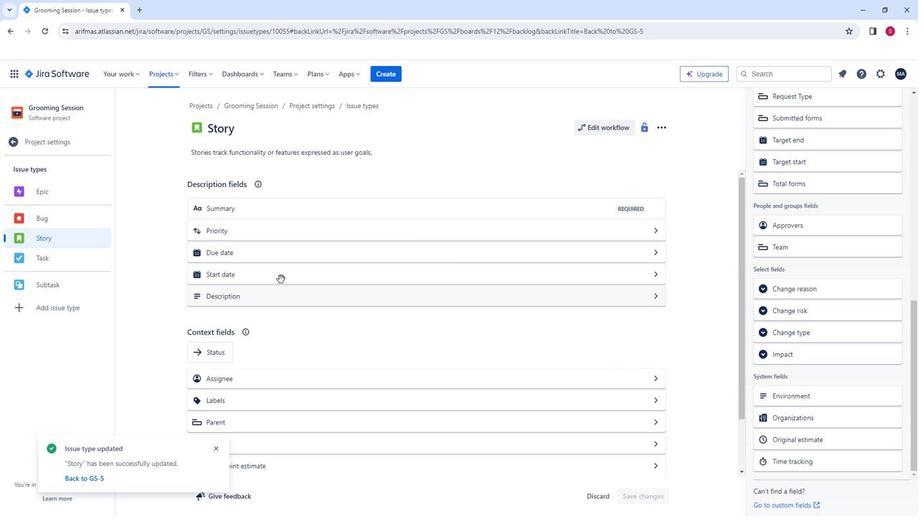 
Action: Mouse scrolled (284, 284) with delta (0, 0)
Screenshot: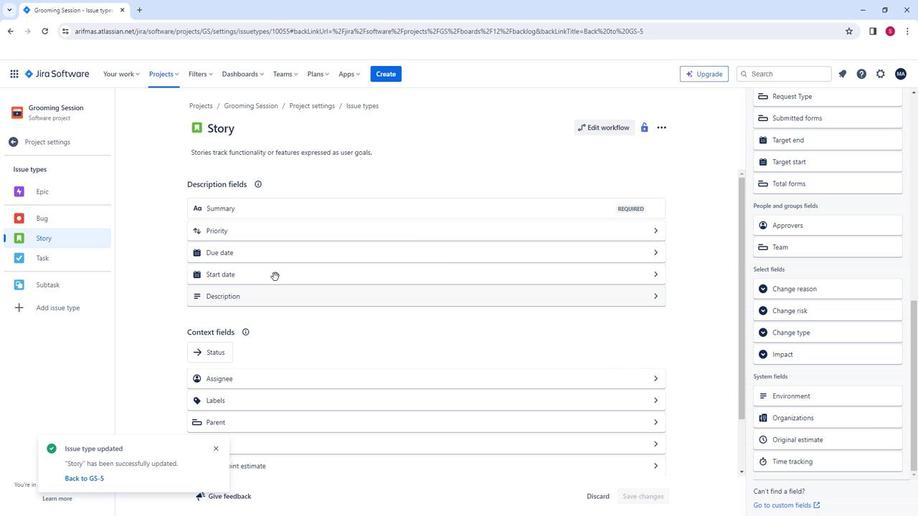 
Action: Mouse moved to (283, 283)
Screenshot: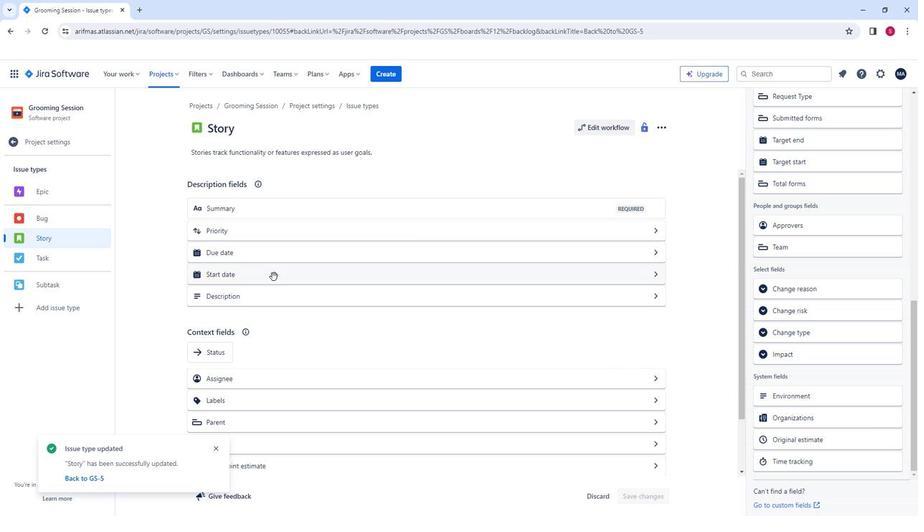 
Action: Mouse scrolled (283, 284) with delta (0, 0)
Screenshot: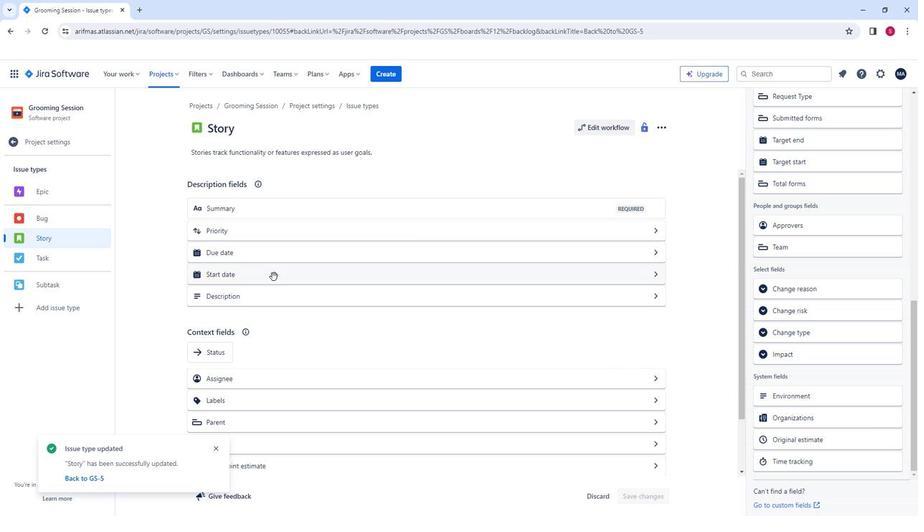 
Action: Mouse moved to (99, 116)
Screenshot: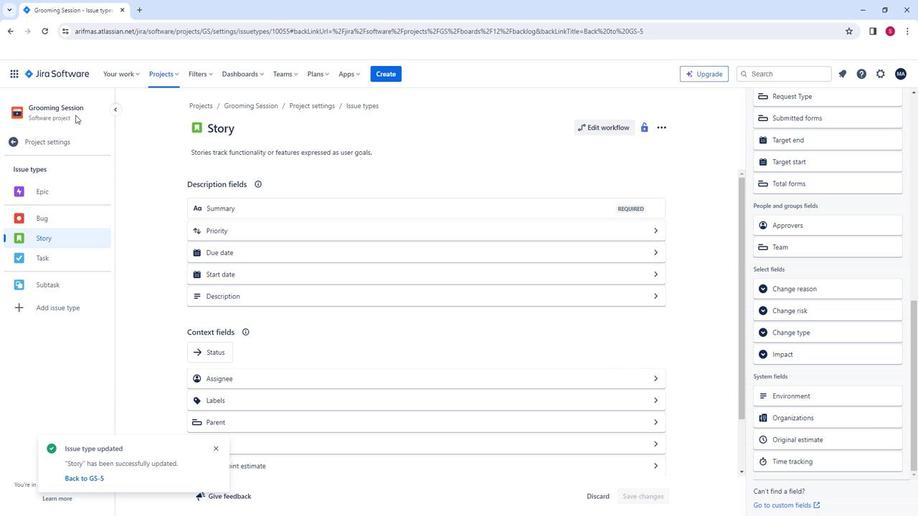 
Action: Mouse pressed left at (99, 116)
Screenshot: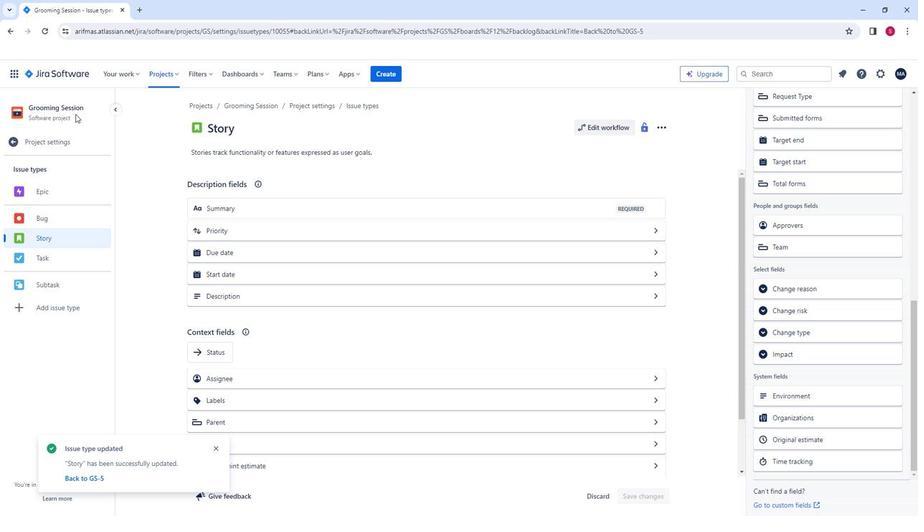 
Action: Mouse moved to (81, 258)
Screenshot: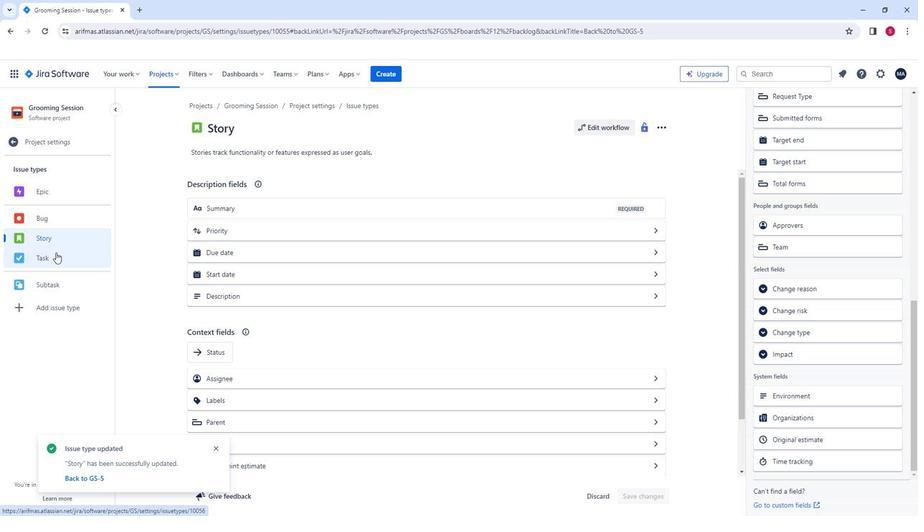 
Action: Mouse scrolled (81, 258) with delta (0, 0)
Screenshot: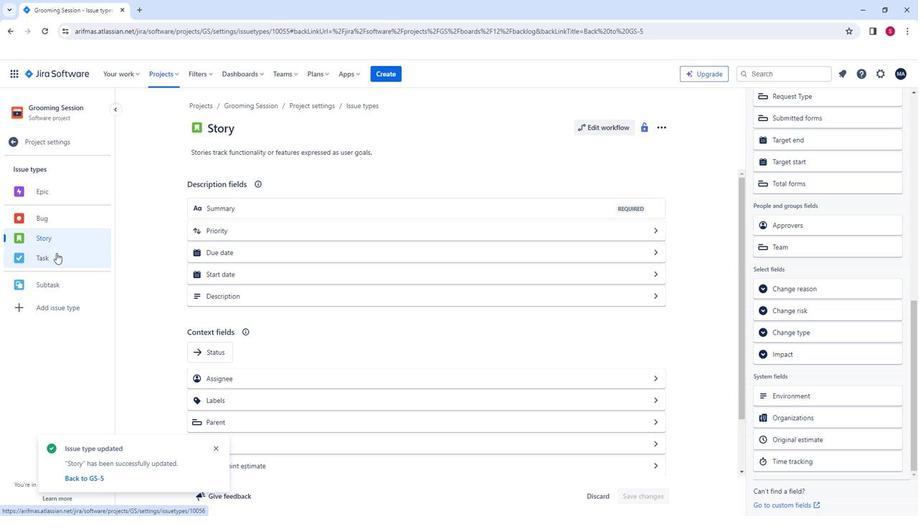 
Action: Mouse moved to (81, 261)
Screenshot: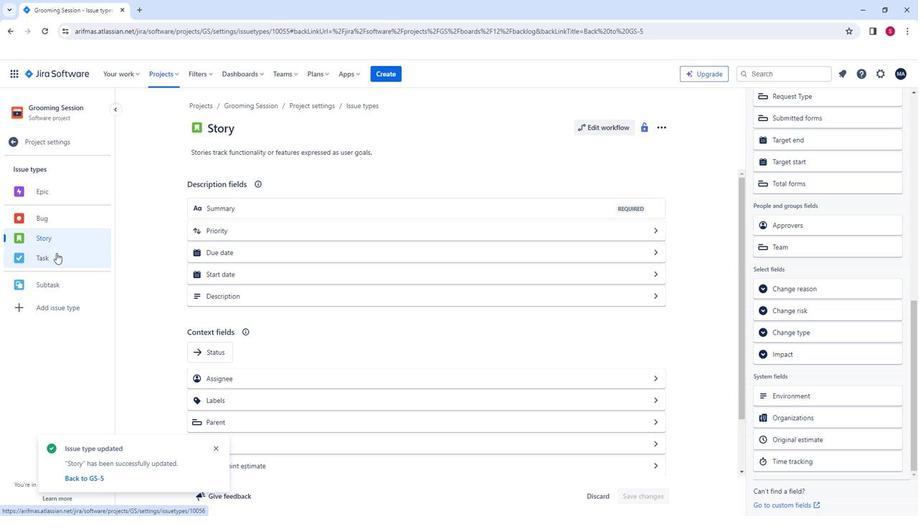 
Action: Mouse scrolled (81, 260) with delta (0, 0)
Screenshot: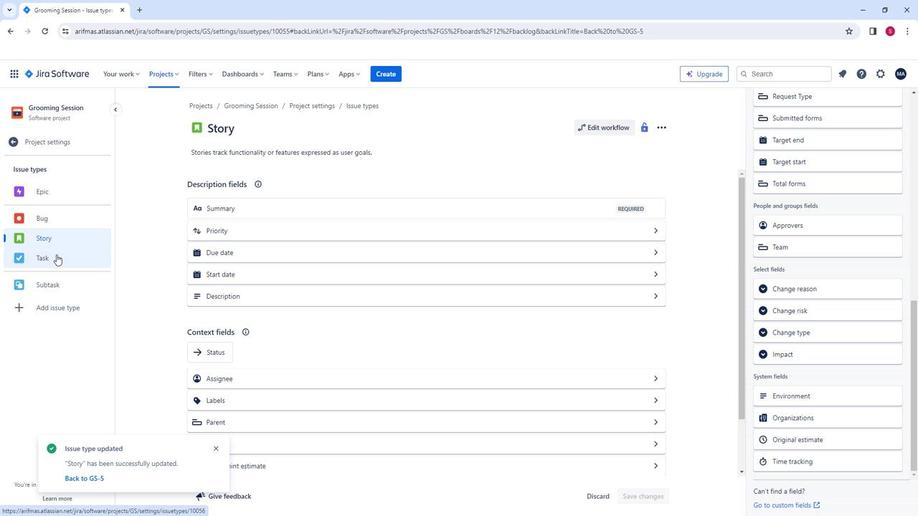
Action: Mouse moved to (81, 265)
Screenshot: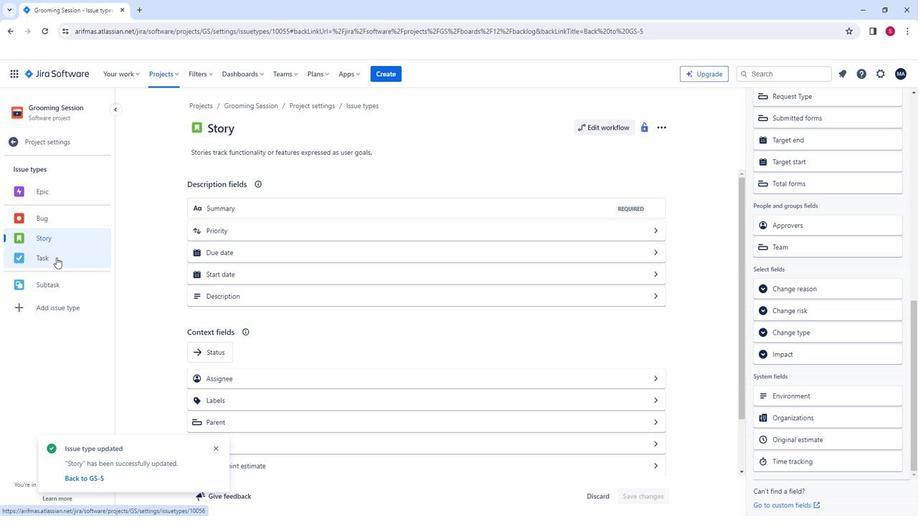 
Action: Mouse scrolled (81, 264) with delta (0, 0)
Screenshot: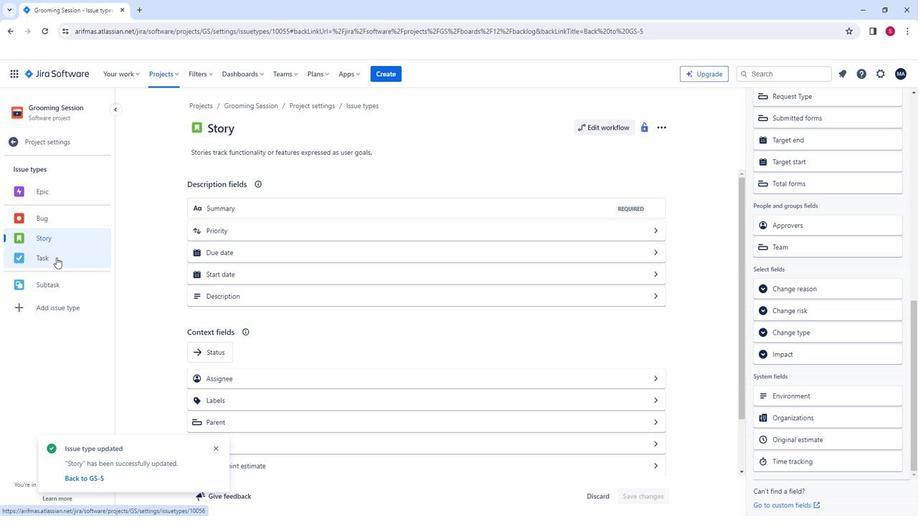 
Action: Mouse moved to (111, 487)
Screenshot: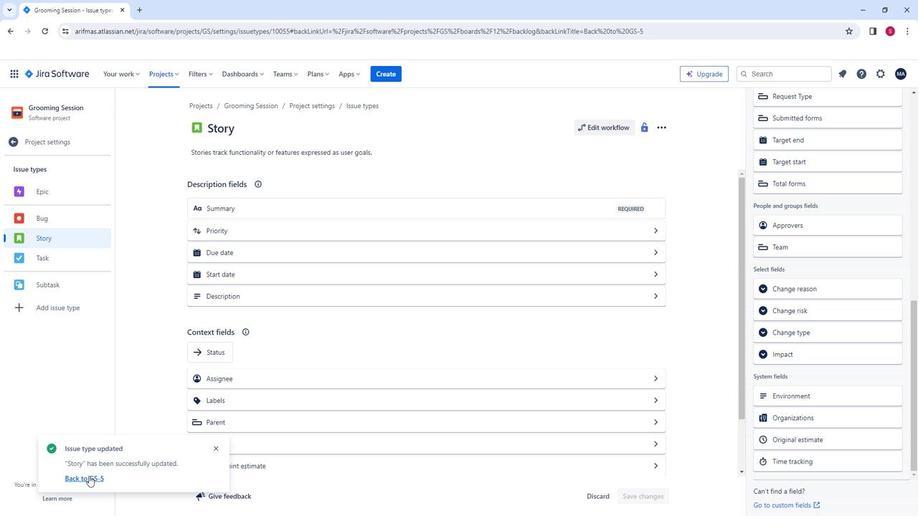 
Action: Mouse pressed left at (111, 487)
Screenshot: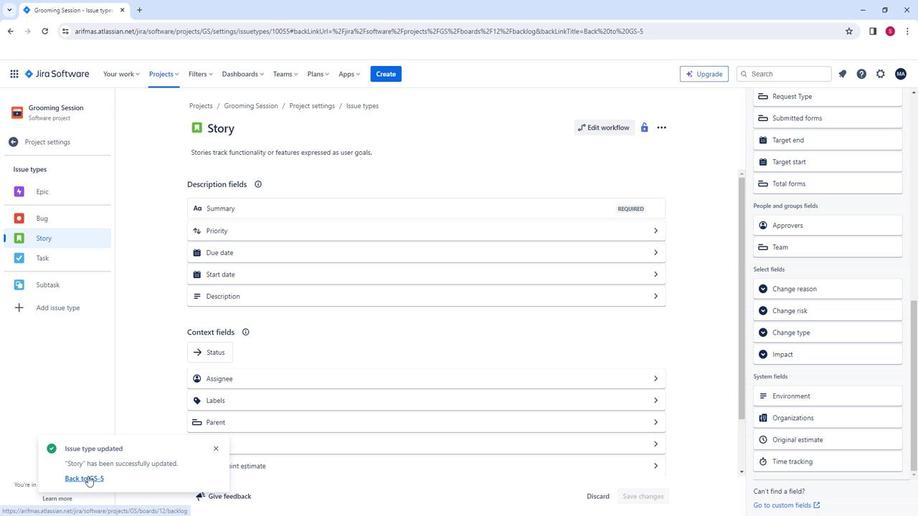 
Action: Mouse moved to (781, 412)
Screenshot: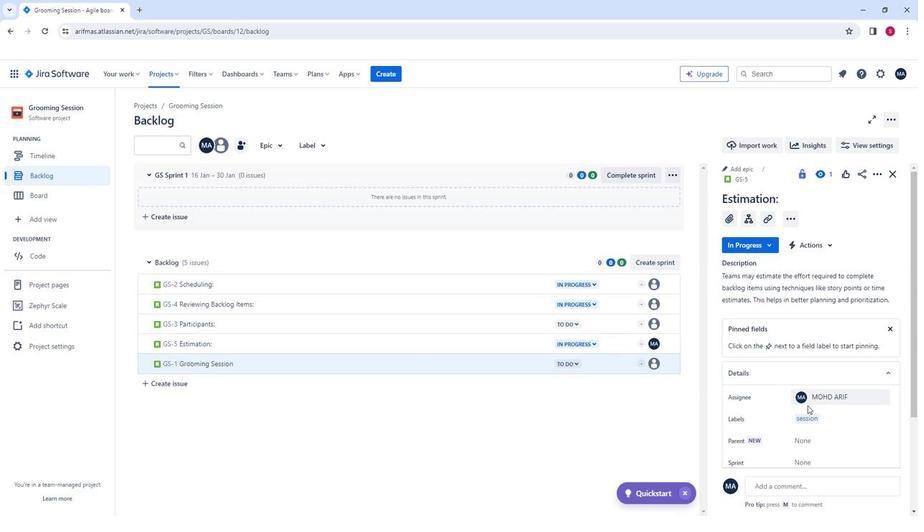 
Action: Mouse scrolled (781, 411) with delta (0, 0)
Screenshot: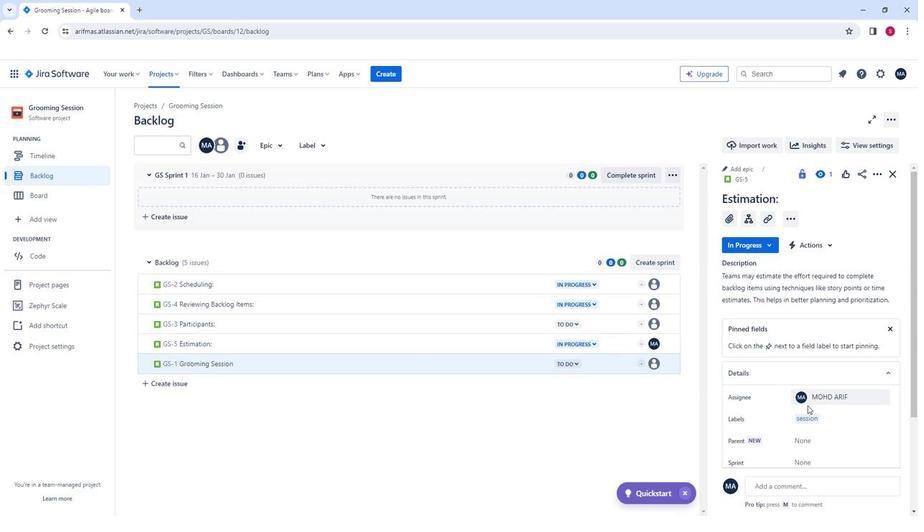 
Action: Mouse moved to (783, 405)
Screenshot: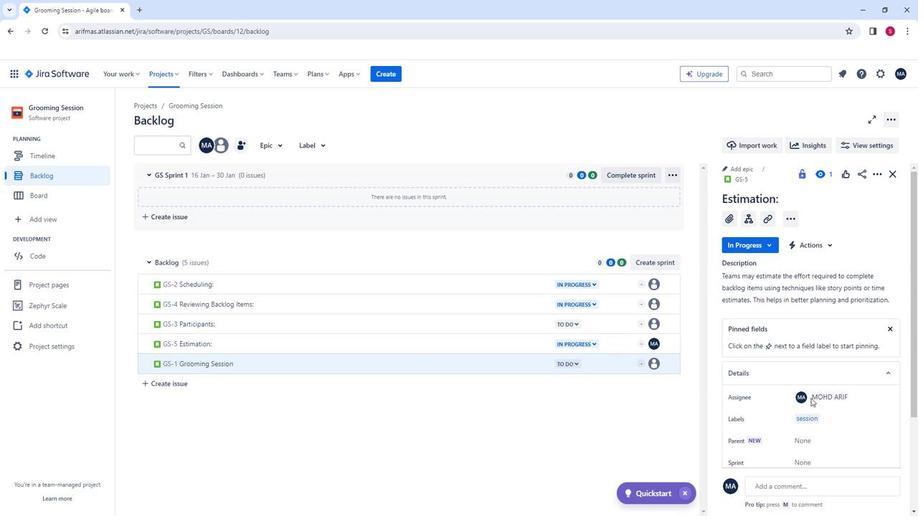 
Action: Mouse scrolled (783, 404) with delta (0, 0)
Screenshot: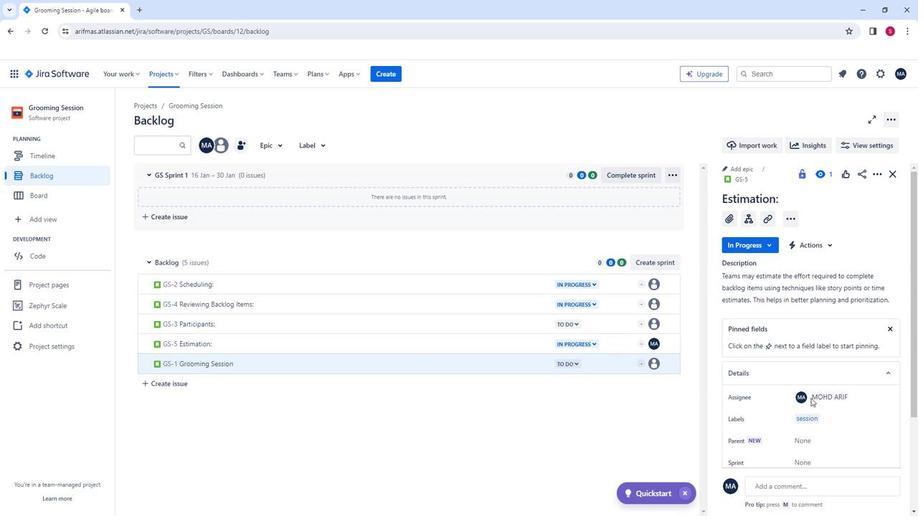 
Action: Mouse moved to (784, 398)
Screenshot: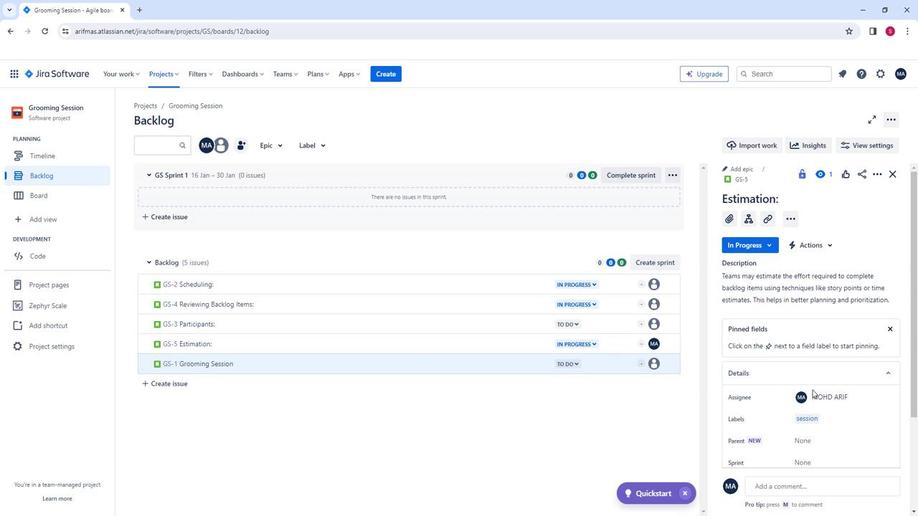 
Action: Mouse scrolled (784, 397) with delta (0, 0)
Screenshot: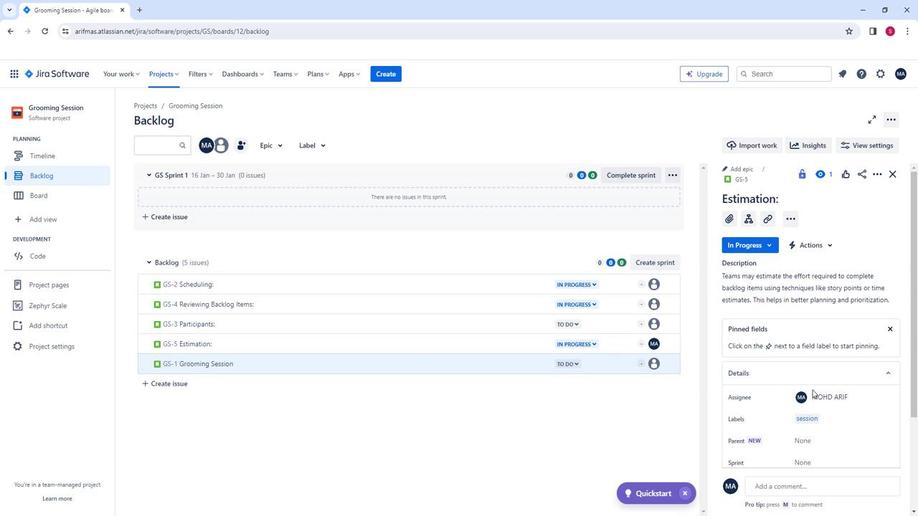 
Action: Mouse moved to (786, 389)
Screenshot: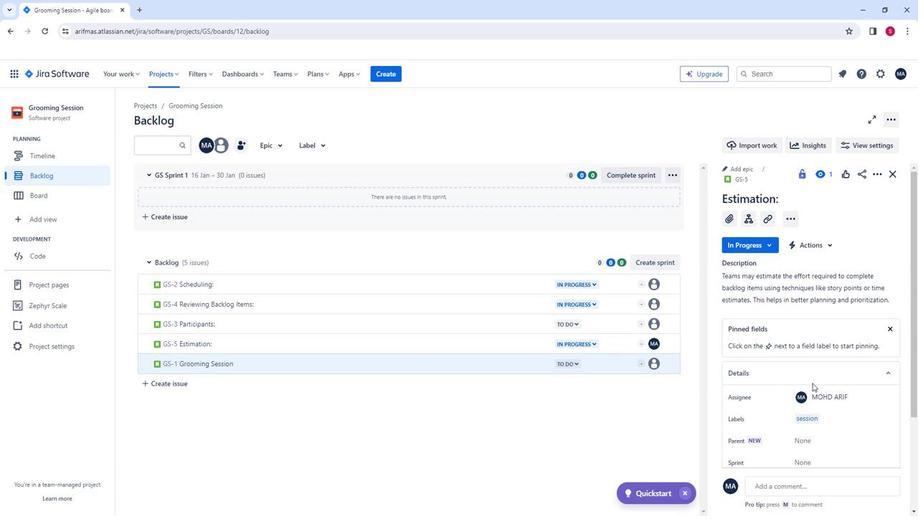 
Action: Mouse scrolled (786, 389) with delta (0, 0)
Screenshot: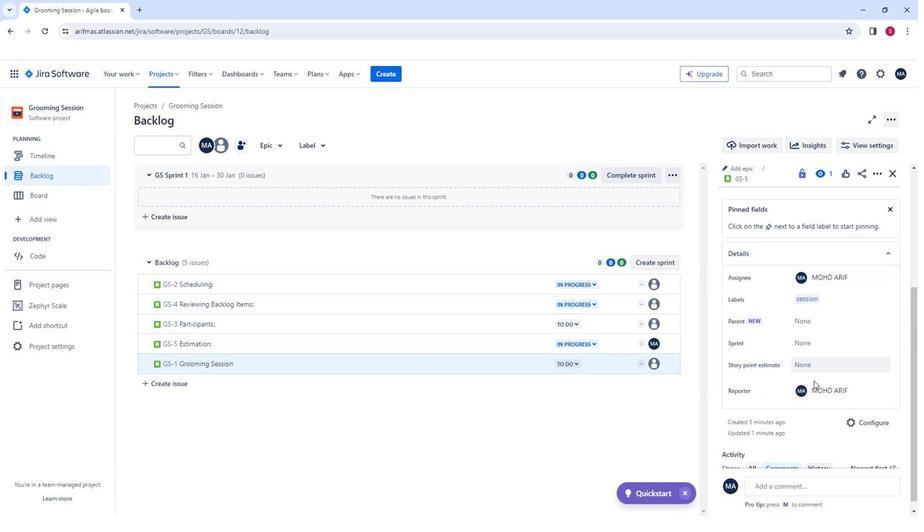 
Action: Mouse scrolled (786, 389) with delta (0, 0)
Screenshot: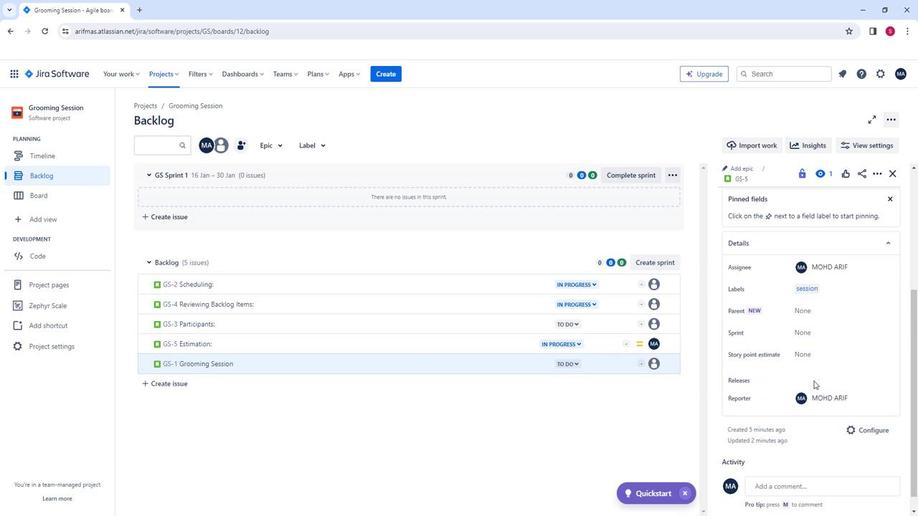 
Action: Mouse scrolled (786, 389) with delta (0, 0)
Screenshot: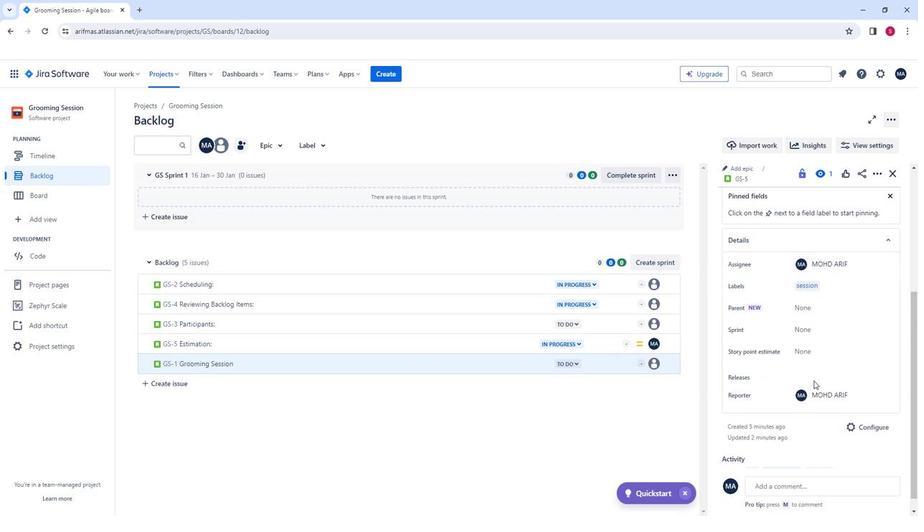 
Action: Mouse moved to (796, 378)
Screenshot: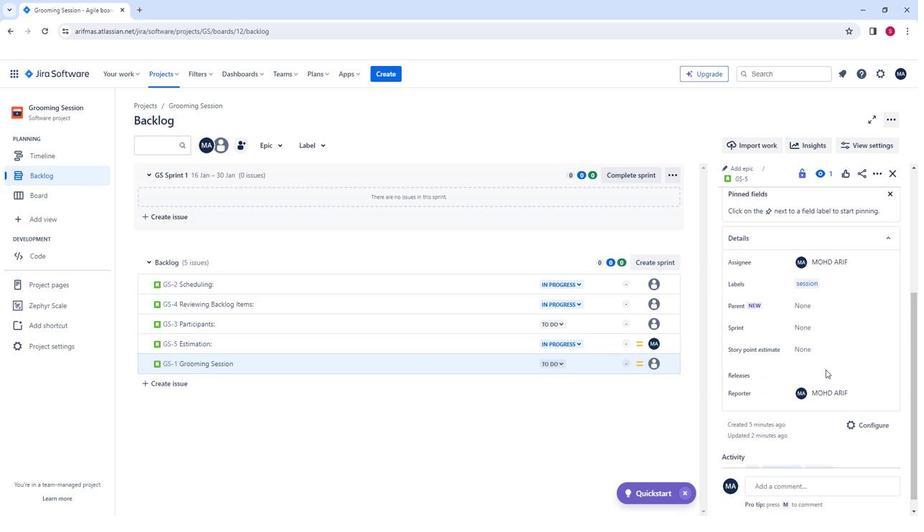 
Action: Mouse scrolled (796, 377) with delta (0, 0)
Screenshot: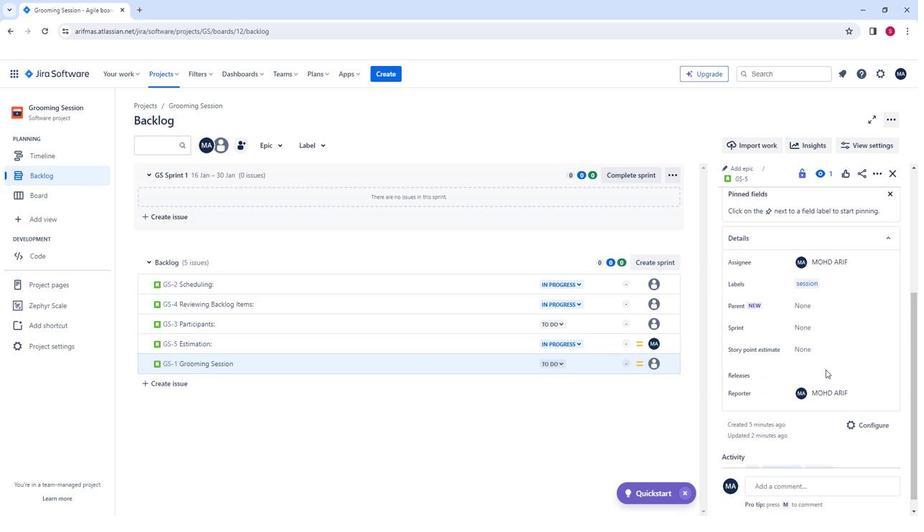 
Action: Mouse moved to (800, 378)
Screenshot: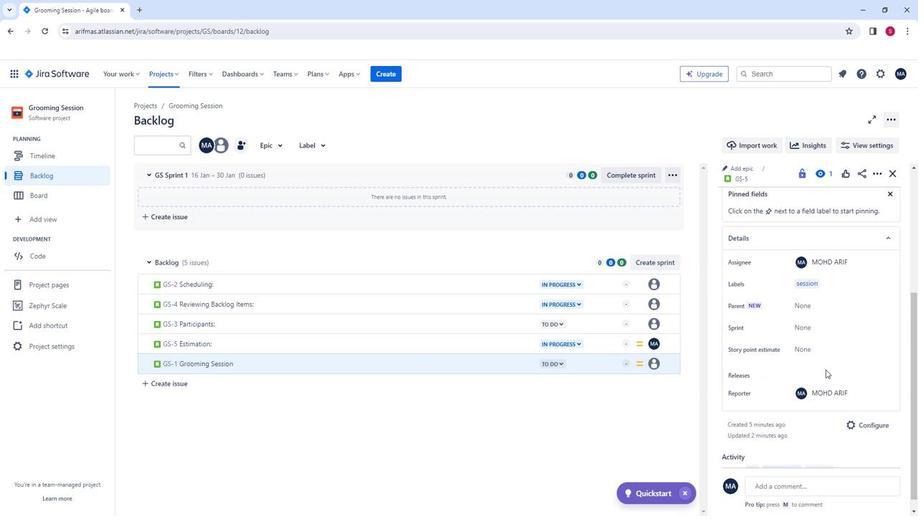 
Action: Mouse scrolled (800, 377) with delta (0, 0)
Screenshot: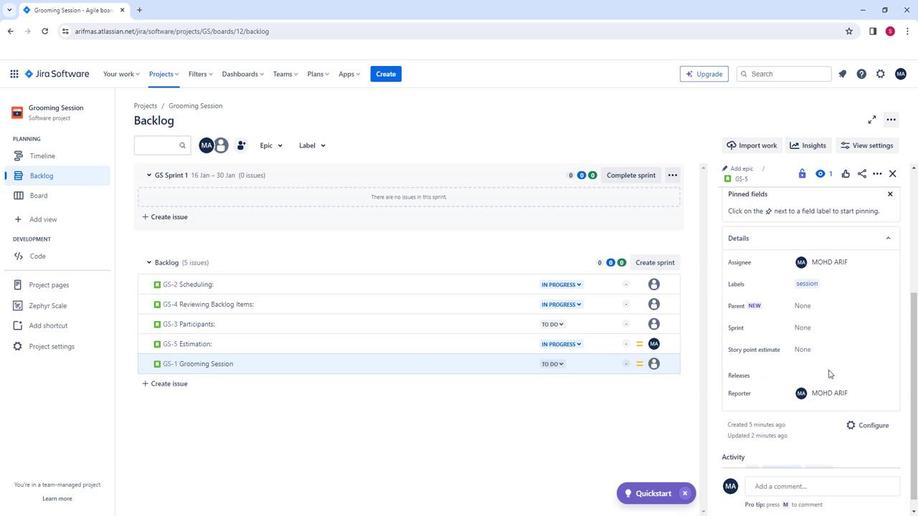 
Action: Mouse moved to (801, 370)
Screenshot: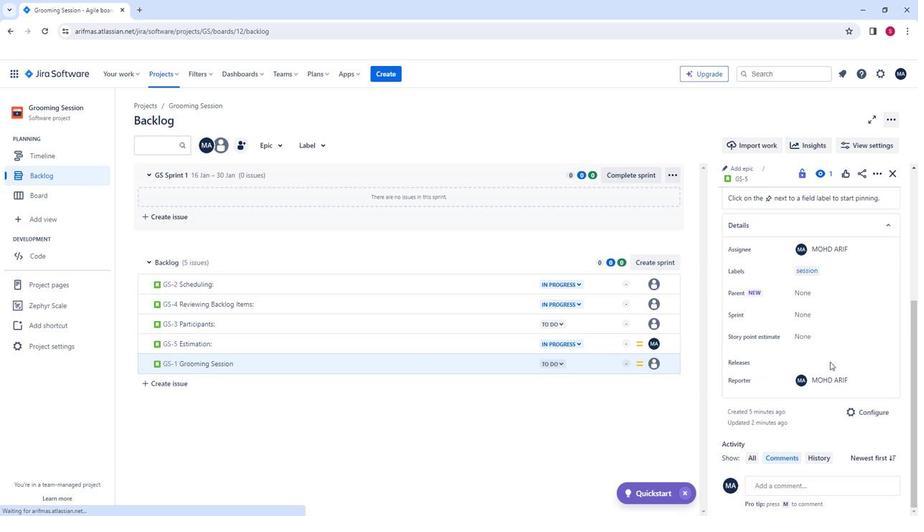 
Action: Mouse scrolled (801, 369) with delta (0, 0)
Screenshot: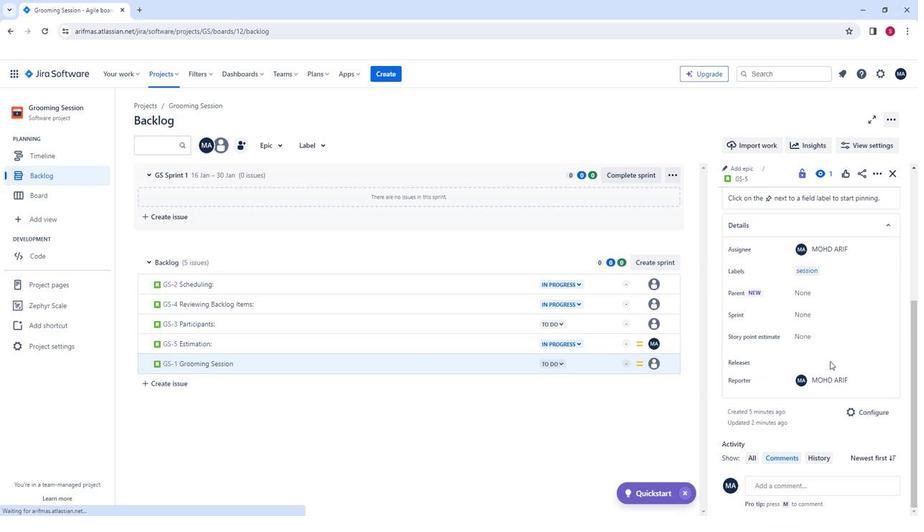 
Action: Mouse scrolled (801, 369) with delta (0, 0)
Screenshot: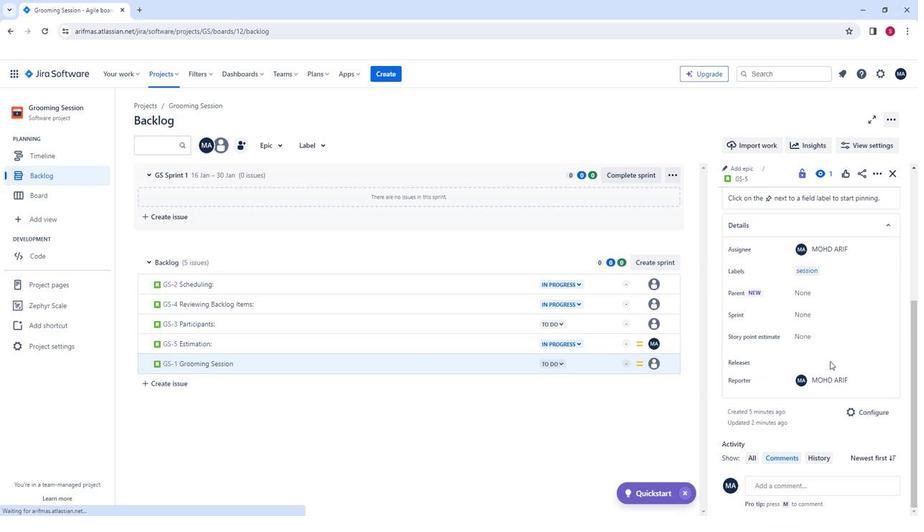 
Action: Mouse moved to (786, 368)
Screenshot: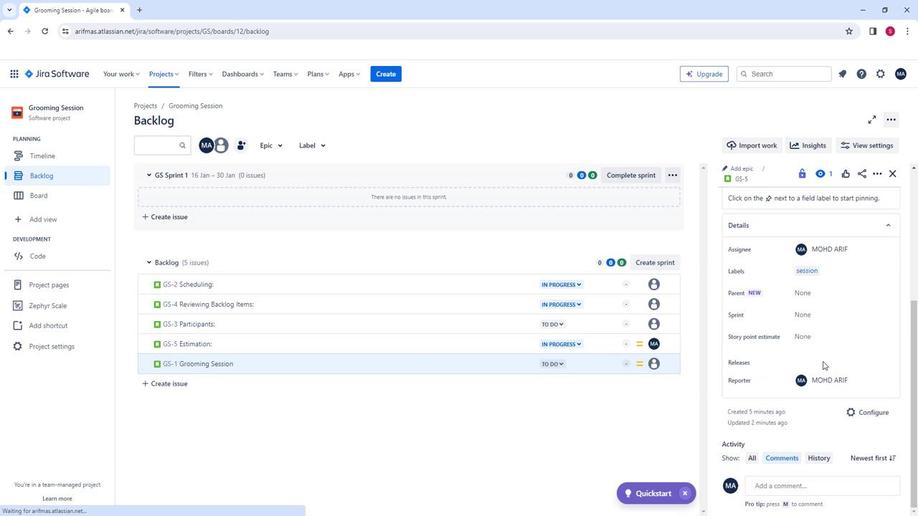 
Action: Mouse scrolled (786, 368) with delta (0, 0)
Screenshot: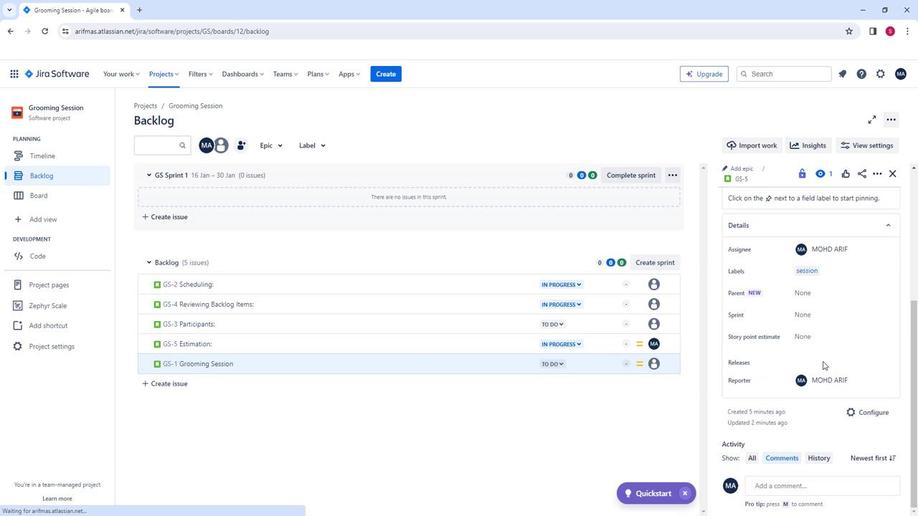 
Action: Mouse moved to (586, 316)
Screenshot: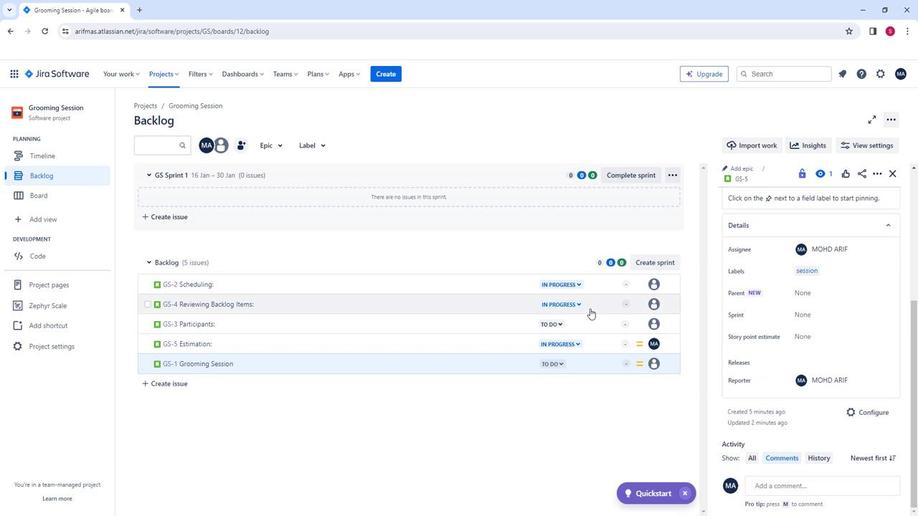 
Action: Mouse scrolled (586, 315) with delta (0, 0)
Screenshot: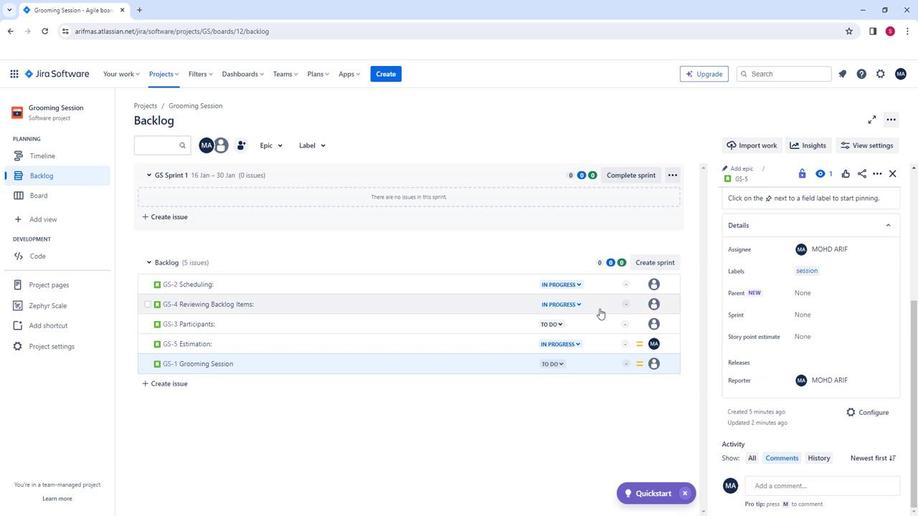 
Action: Mouse scrolled (586, 315) with delta (0, 0)
Screenshot: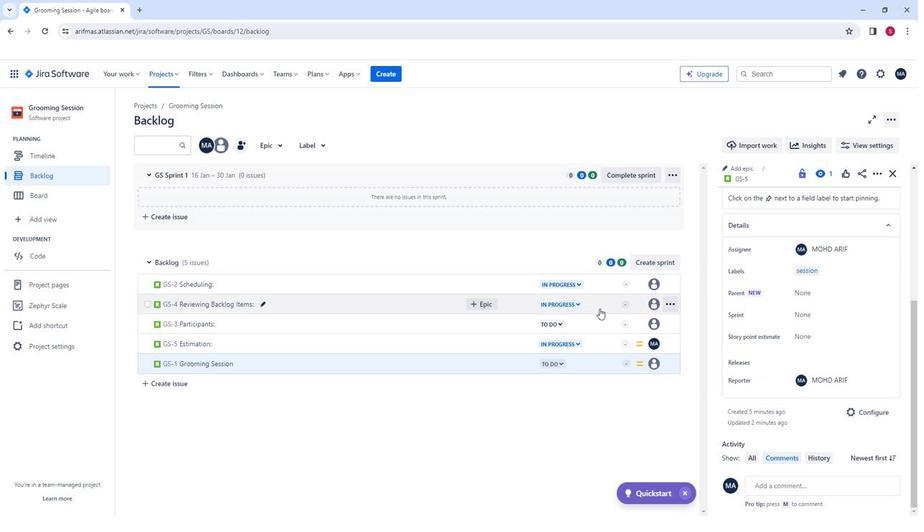 
Action: Mouse moved to (758, 361)
Screenshot: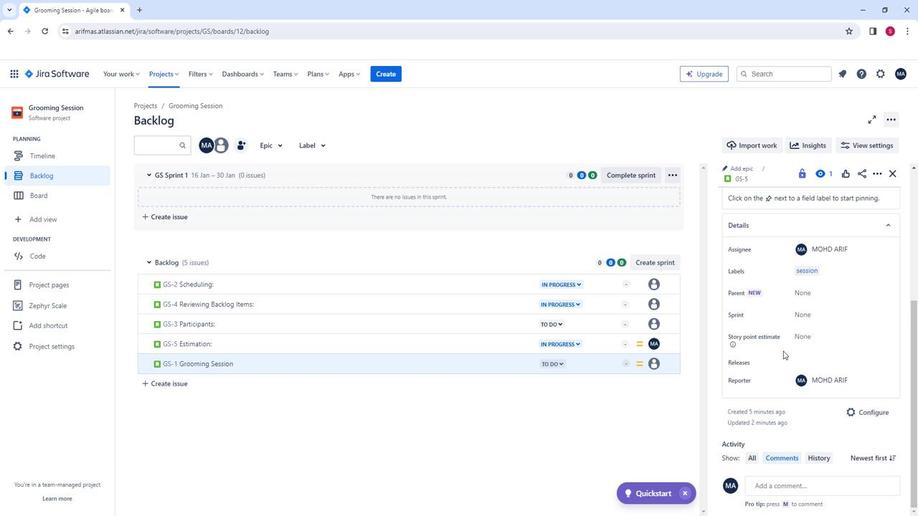 
Action: Mouse scrolled (758, 361) with delta (0, 0)
Screenshot: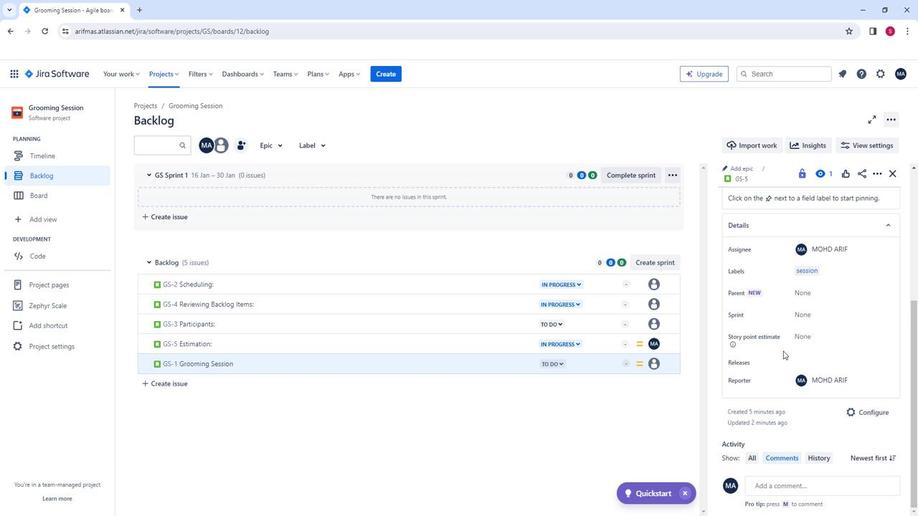 
Action: Mouse moved to (758, 361)
Screenshot: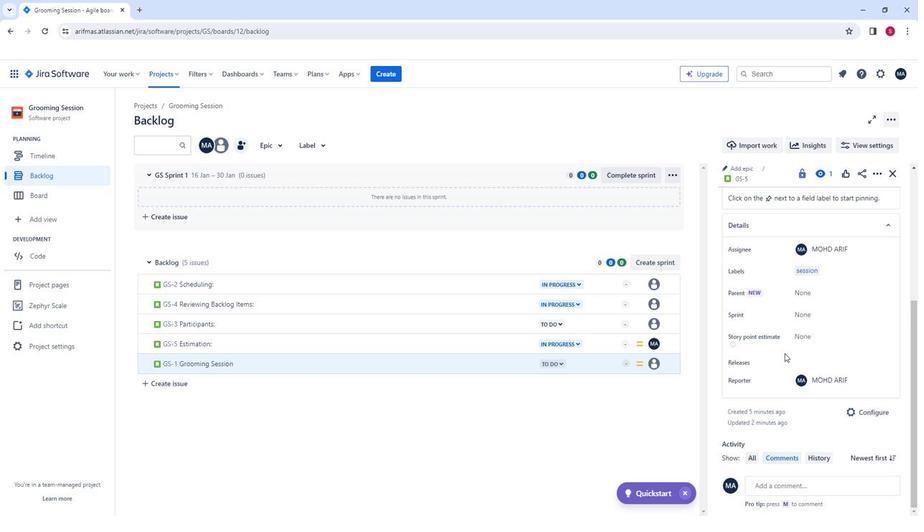 
Action: Mouse scrolled (758, 361) with delta (0, 0)
Screenshot: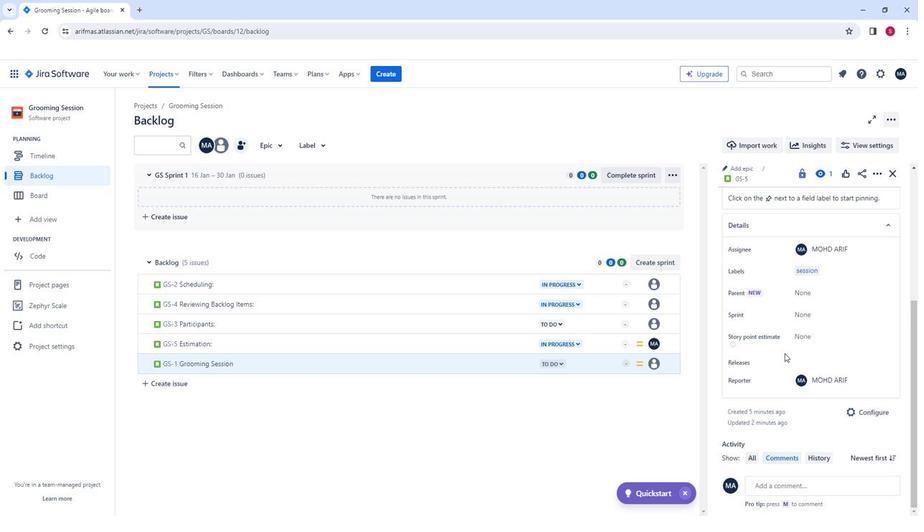
Action: Mouse moved to (210, 288)
Screenshot: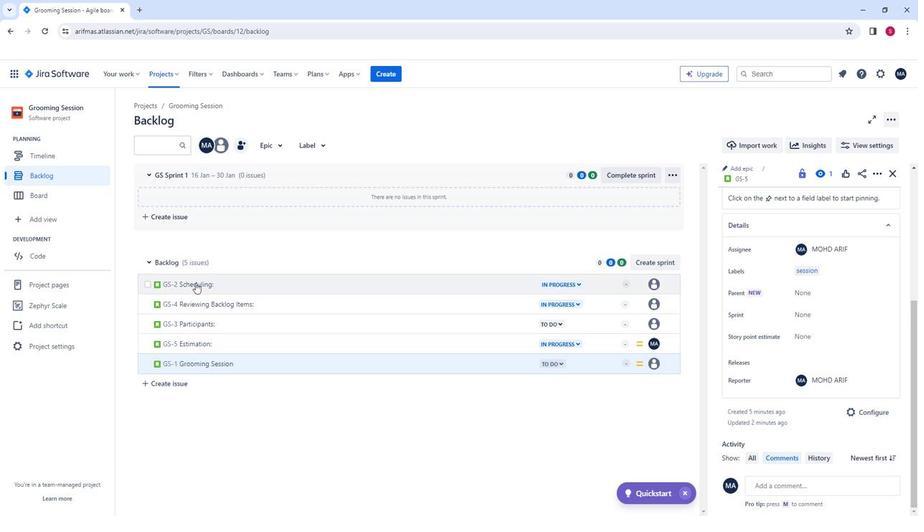 
Action: Mouse pressed left at (210, 288)
Screenshot: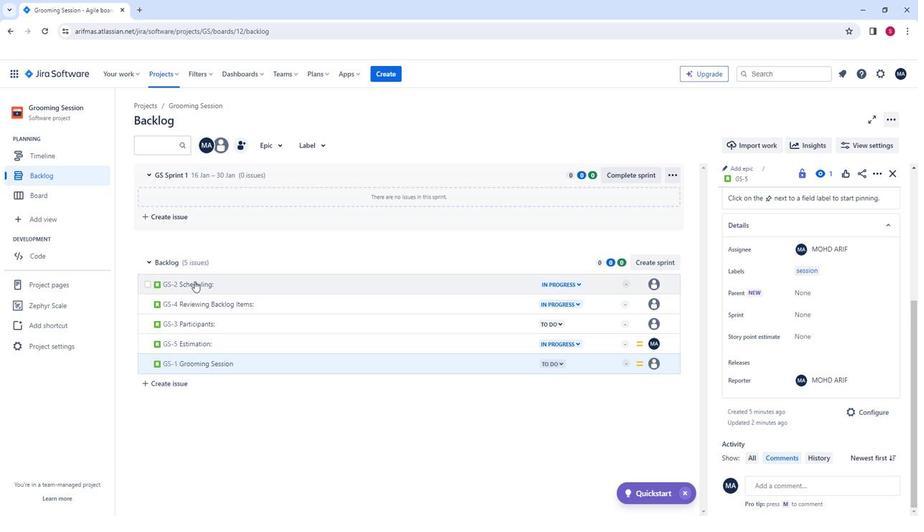 
Action: Mouse moved to (827, 443)
Screenshot: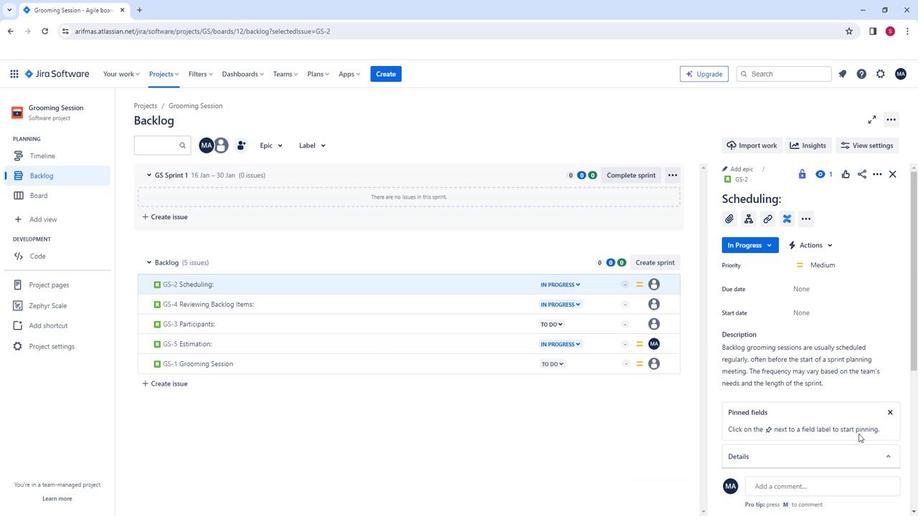 
Action: Mouse scrolled (827, 443) with delta (0, 0)
Screenshot: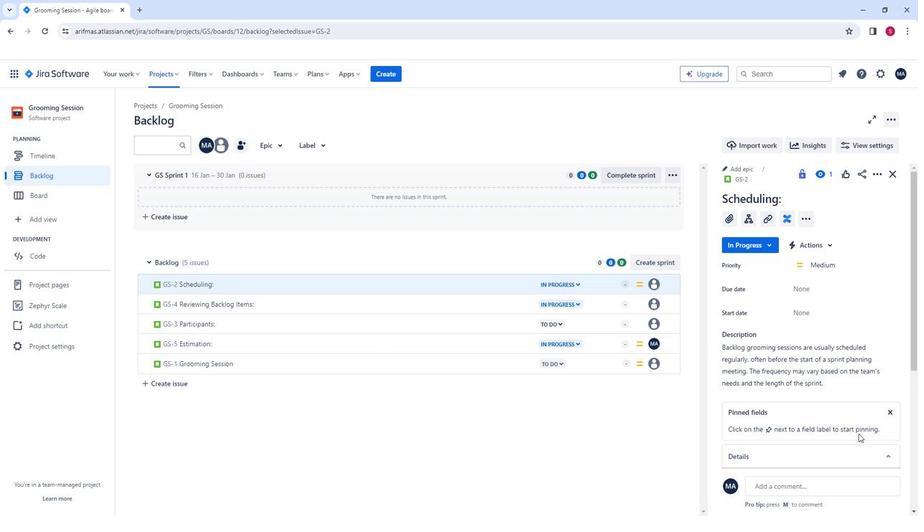 
Action: Mouse moved to (829, 439)
Screenshot: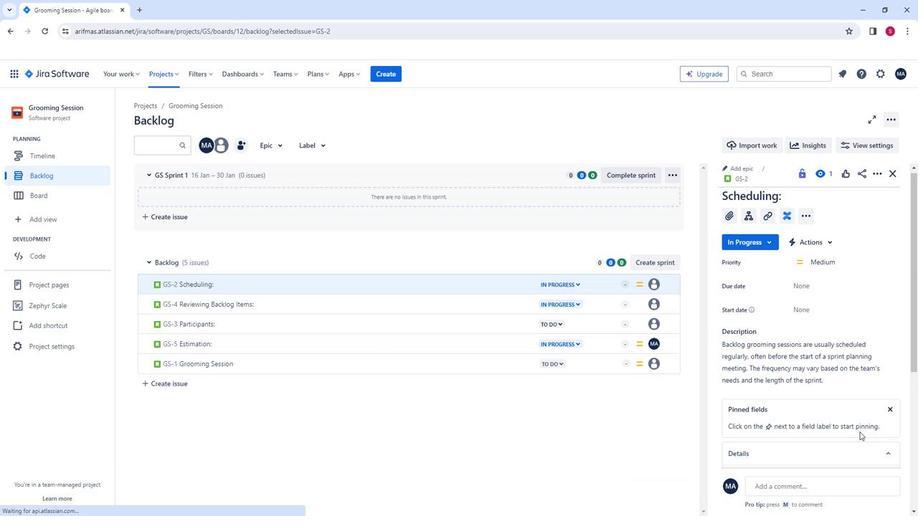 
Action: Mouse scrolled (829, 438) with delta (0, 0)
Screenshot: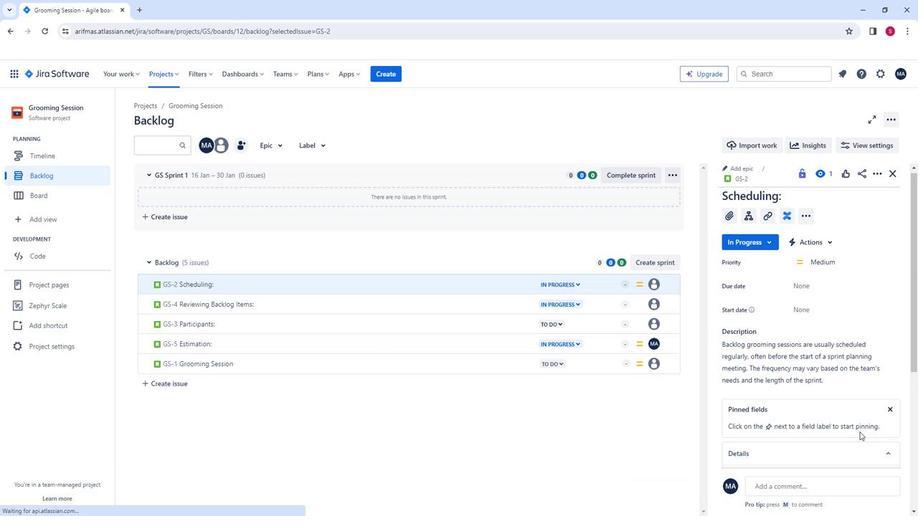 
Action: Mouse moved to (826, 433)
Screenshot: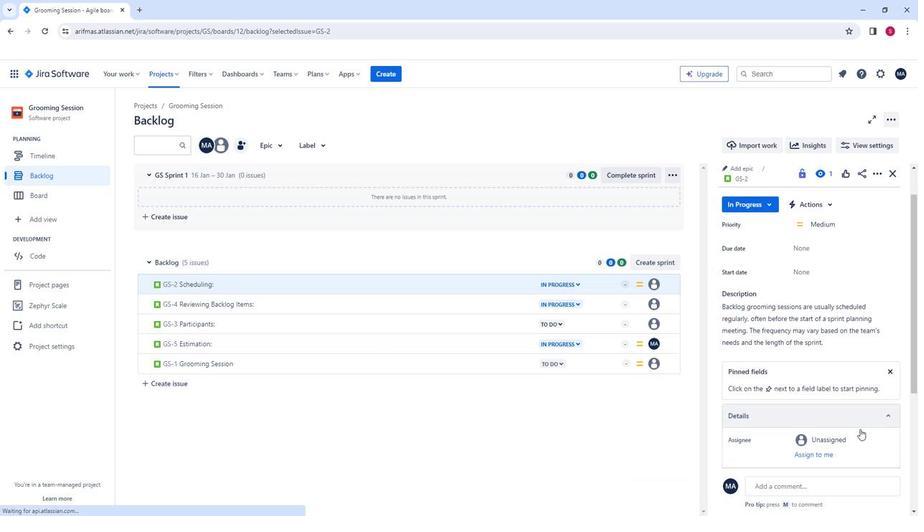 
Action: Mouse scrolled (826, 433) with delta (0, 0)
Screenshot: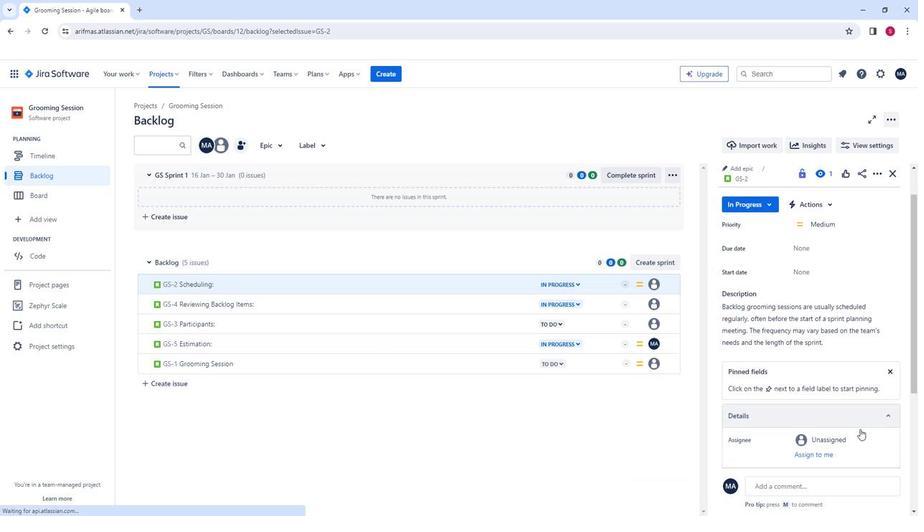 
Action: Mouse moved to (816, 424)
Screenshot: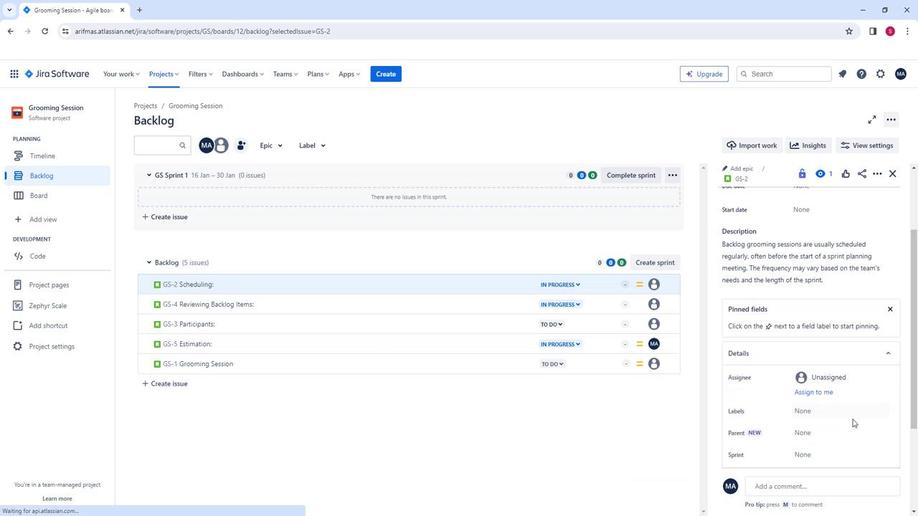 
Action: Mouse scrolled (816, 423) with delta (0, 0)
Screenshot: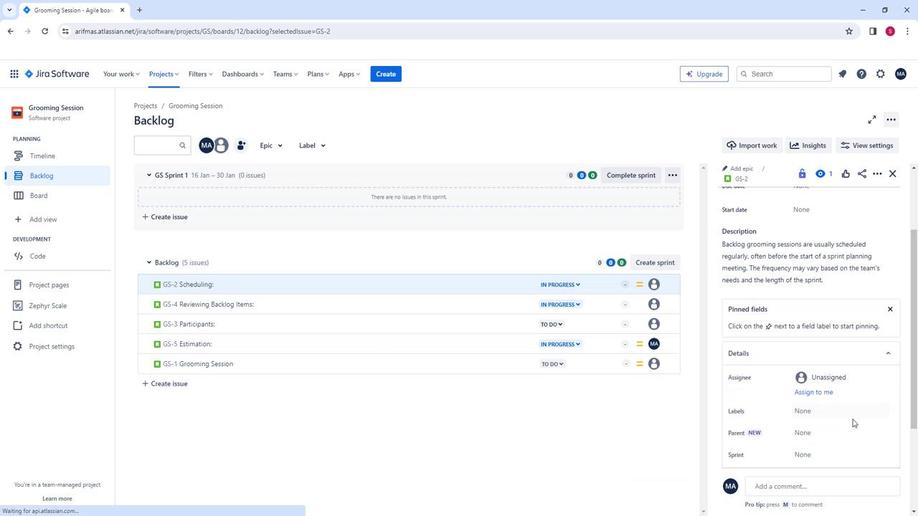 
Action: Mouse moved to (744, 373)
Screenshot: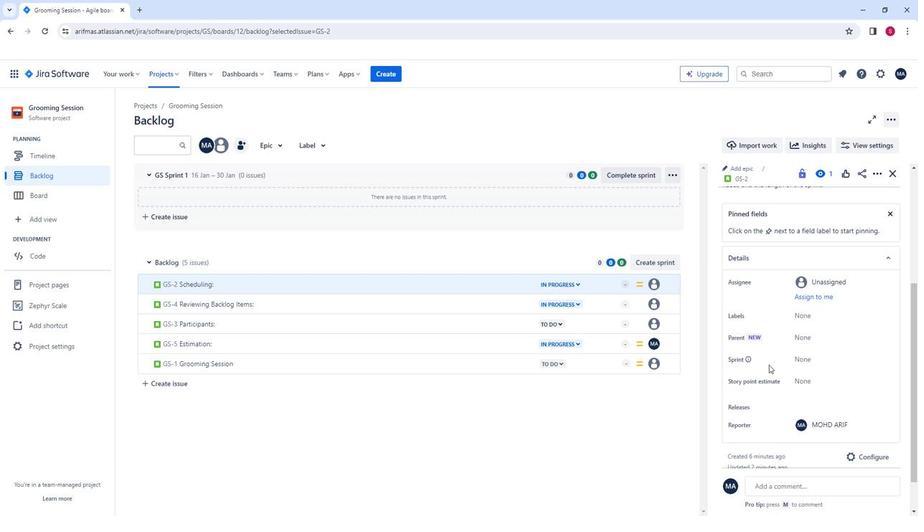 
Action: Mouse scrolled (744, 373) with delta (0, 0)
Screenshot: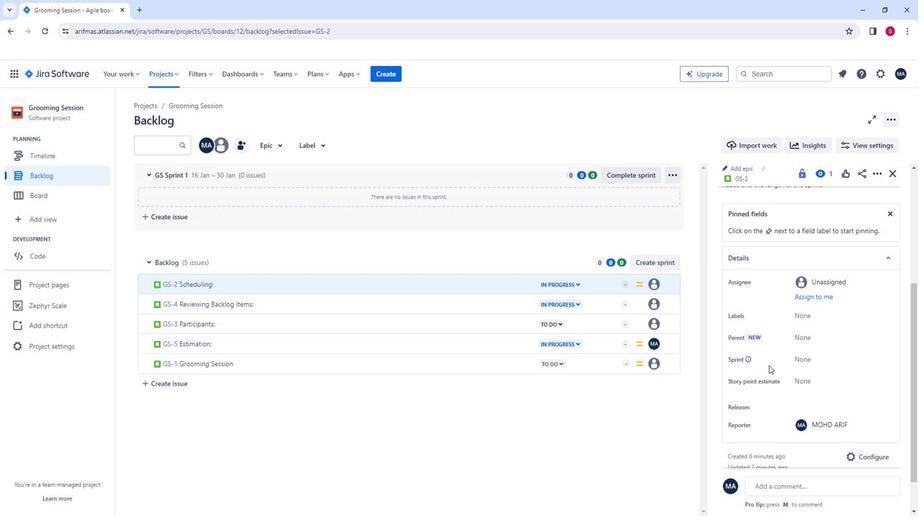 
Action: Mouse moved to (726, 375)
Screenshot: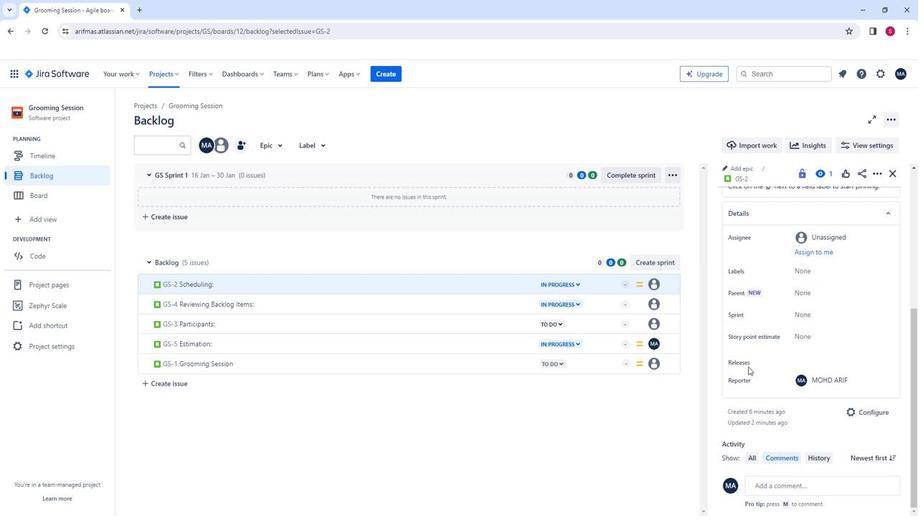 
Action: Mouse scrolled (726, 375) with delta (0, 0)
Screenshot: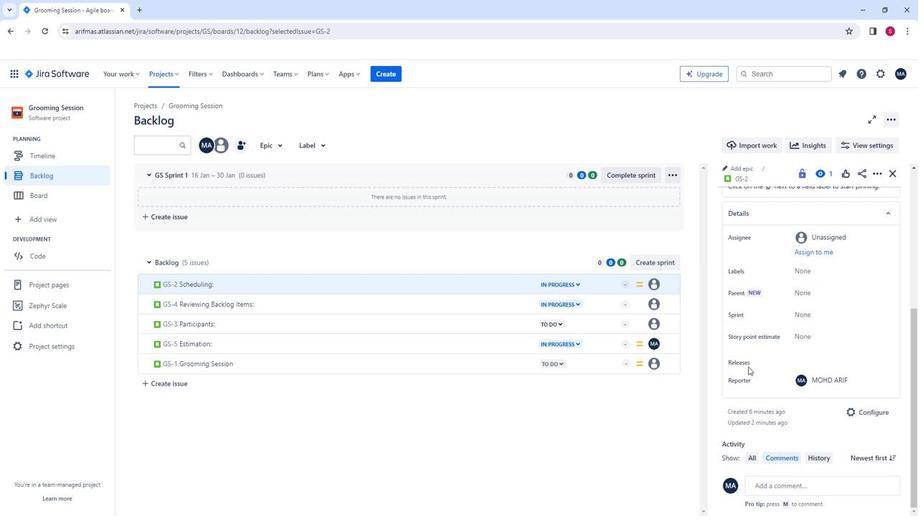 
Action: Mouse moved to (728, 376)
Screenshot: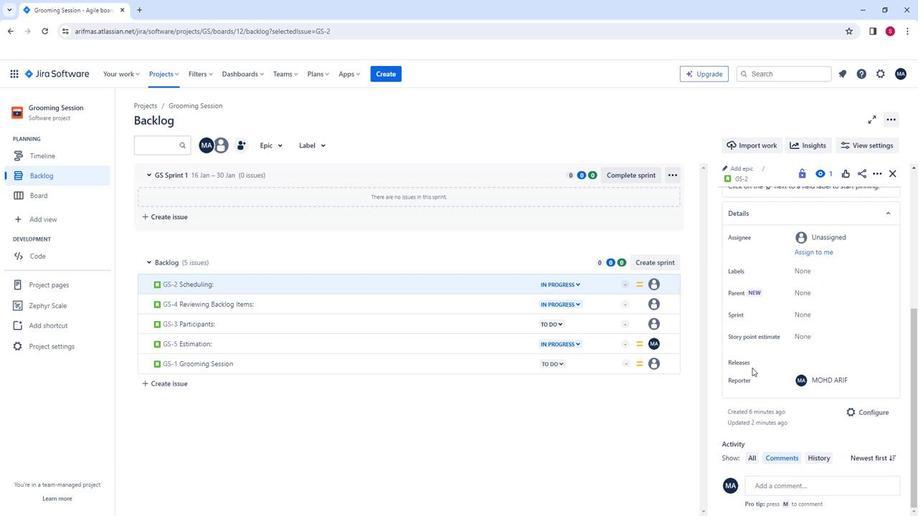 
Action: Mouse scrolled (728, 375) with delta (0, 0)
Screenshot: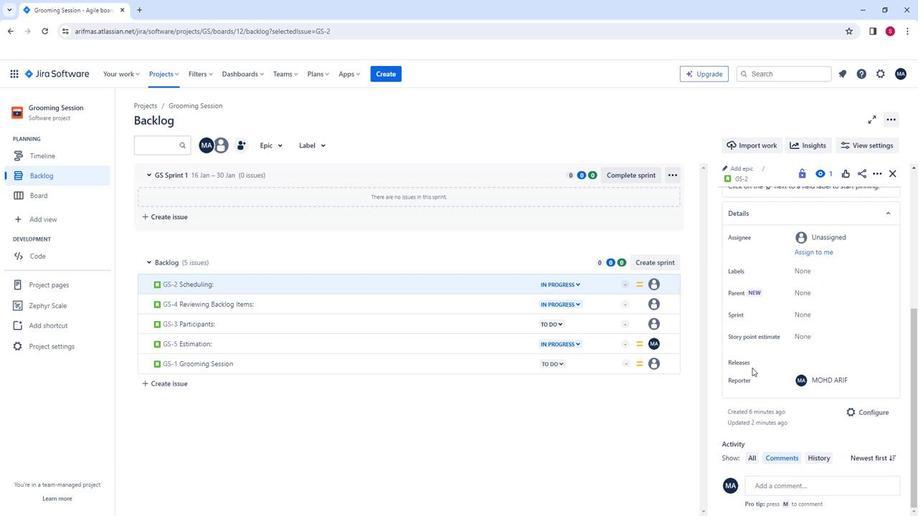 
Action: Mouse moved to (739, 378)
Screenshot: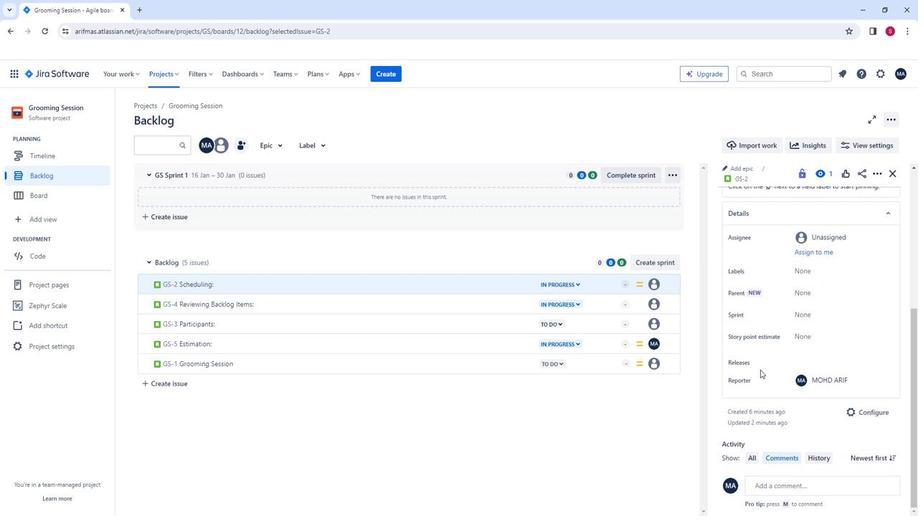 
Action: Mouse scrolled (739, 377) with delta (0, 0)
Screenshot: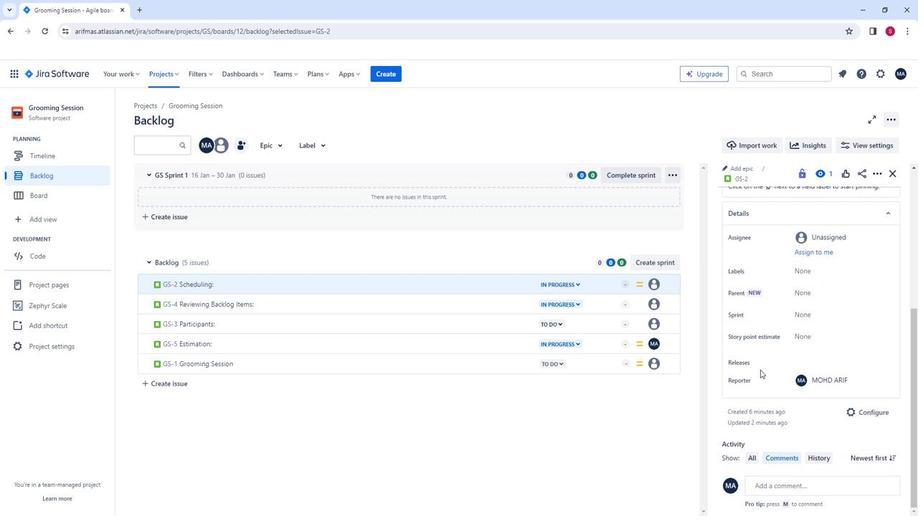 
Action: Mouse moved to (226, 309)
Screenshot: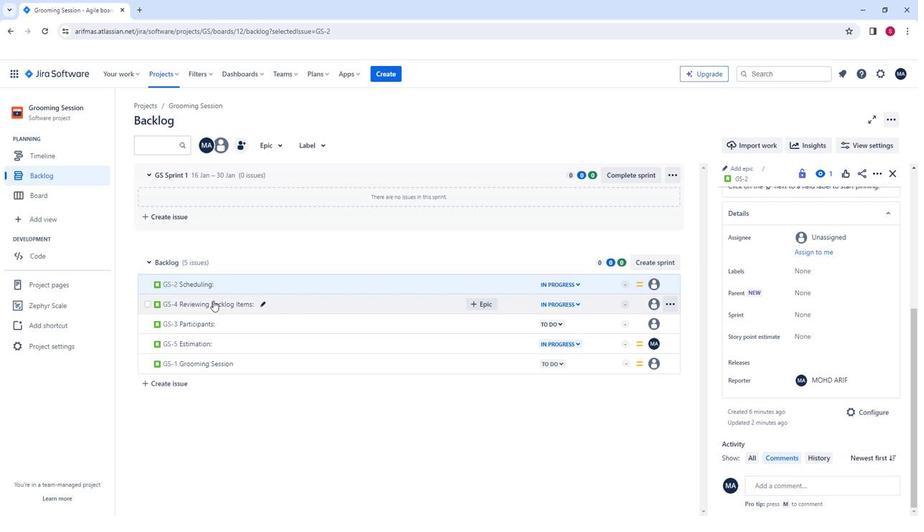 
Action: Mouse pressed left at (226, 309)
Screenshot: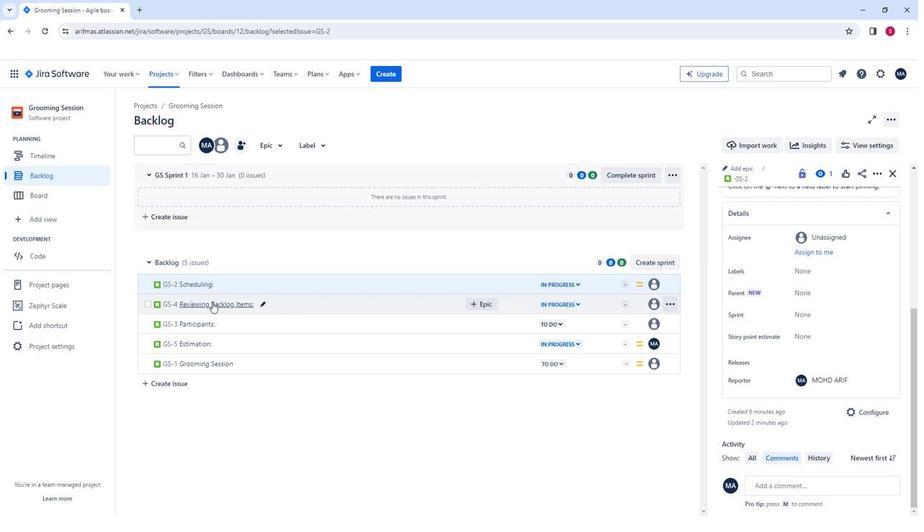 
Action: Mouse moved to (781, 337)
Screenshot: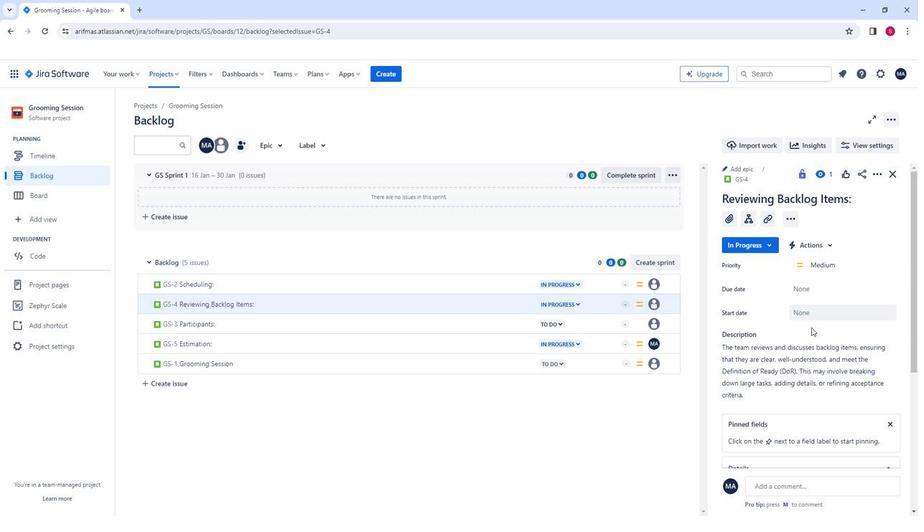 
Action: Mouse scrolled (781, 337) with delta (0, 0)
Screenshot: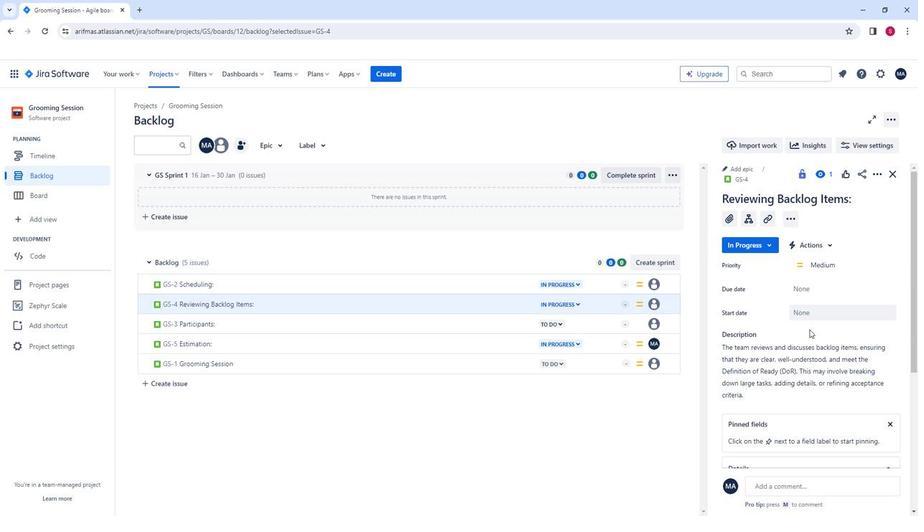
Action: Mouse moved to (773, 246)
Screenshot: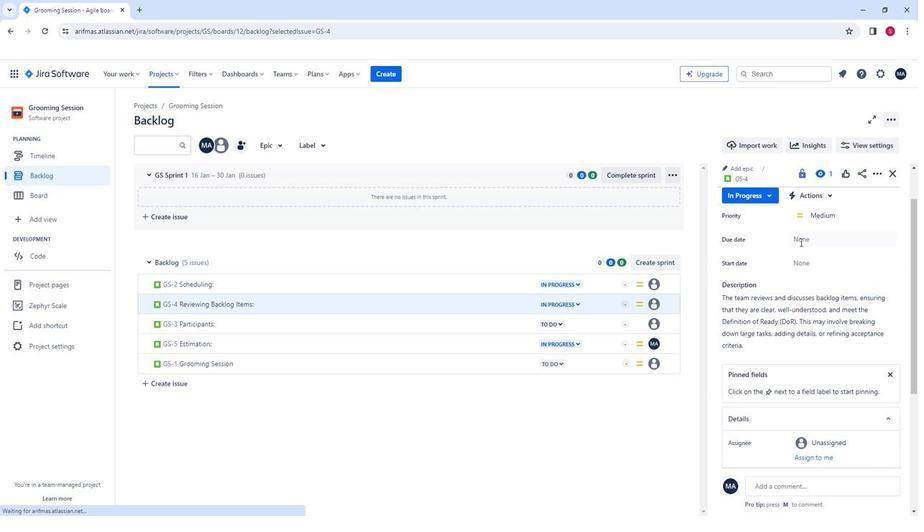 
Action: Mouse pressed left at (773, 246)
Screenshot: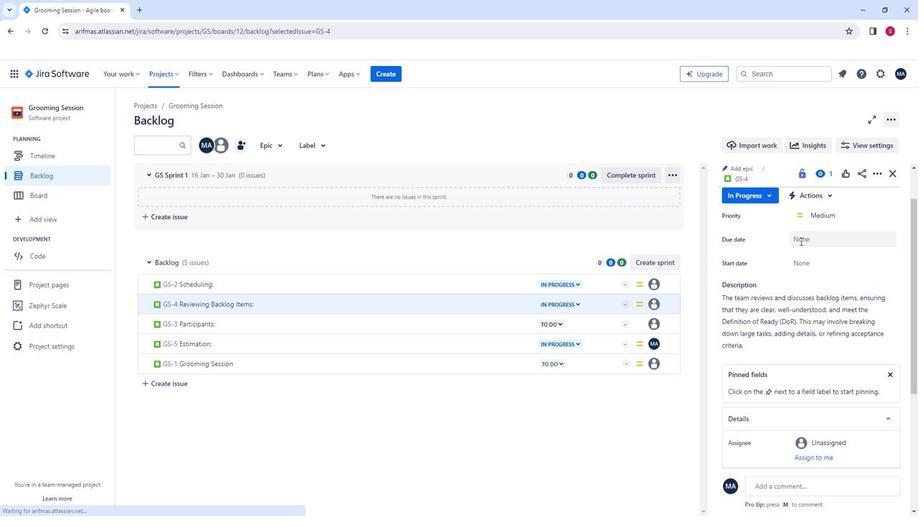 
Action: Mouse moved to (862, 344)
Screenshot: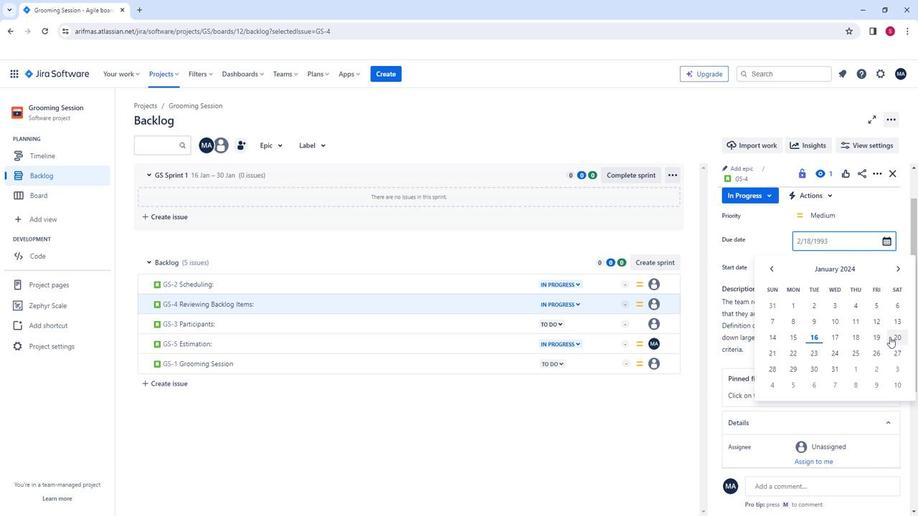 
Action: Mouse pressed left at (862, 344)
Screenshot: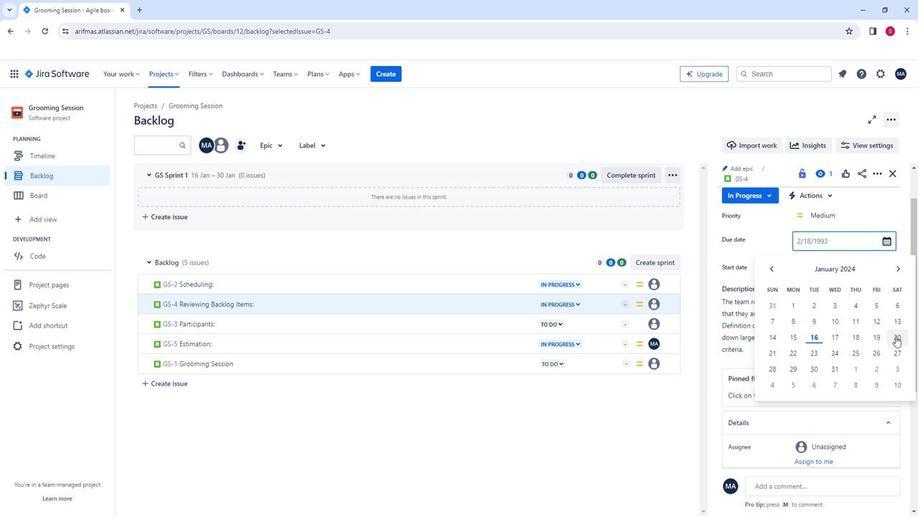 
Action: Mouse moved to (791, 268)
Screenshot: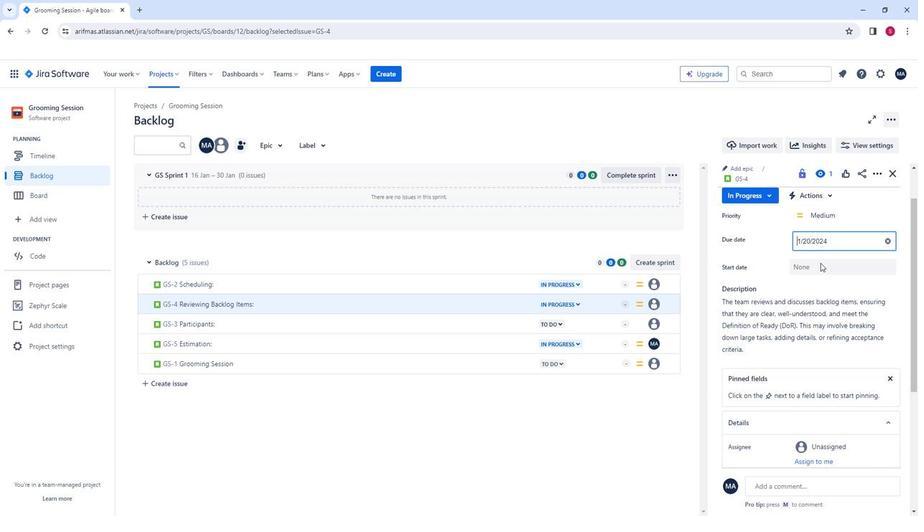 
Action: Mouse pressed left at (791, 268)
Screenshot: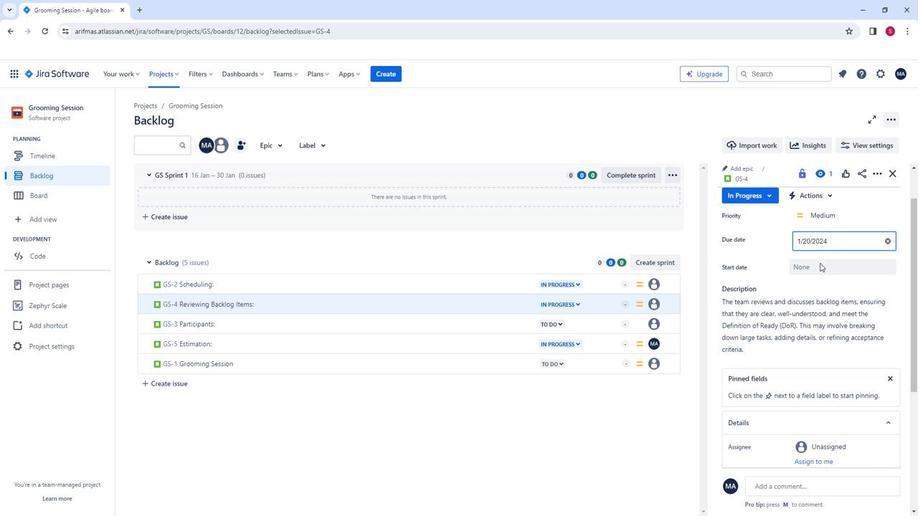 
Action: Mouse moved to (865, 374)
Screenshot: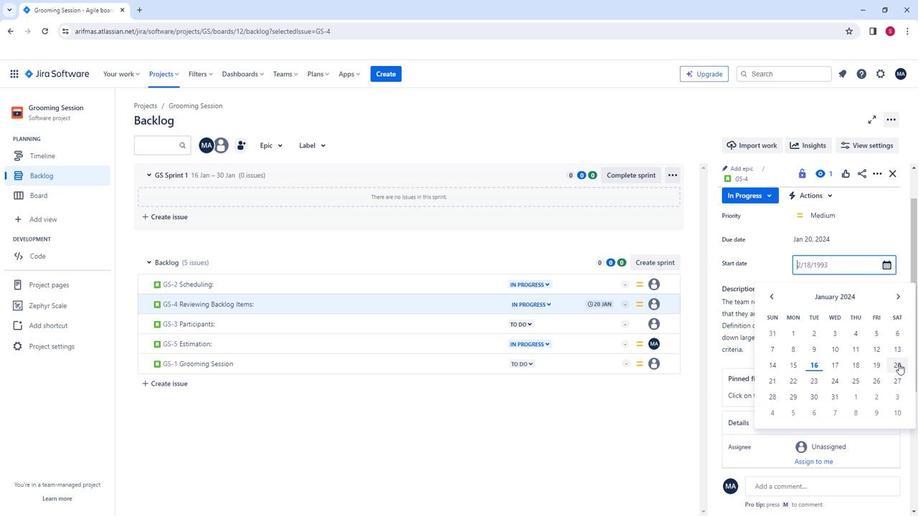 
Action: Mouse pressed left at (865, 374)
Screenshot: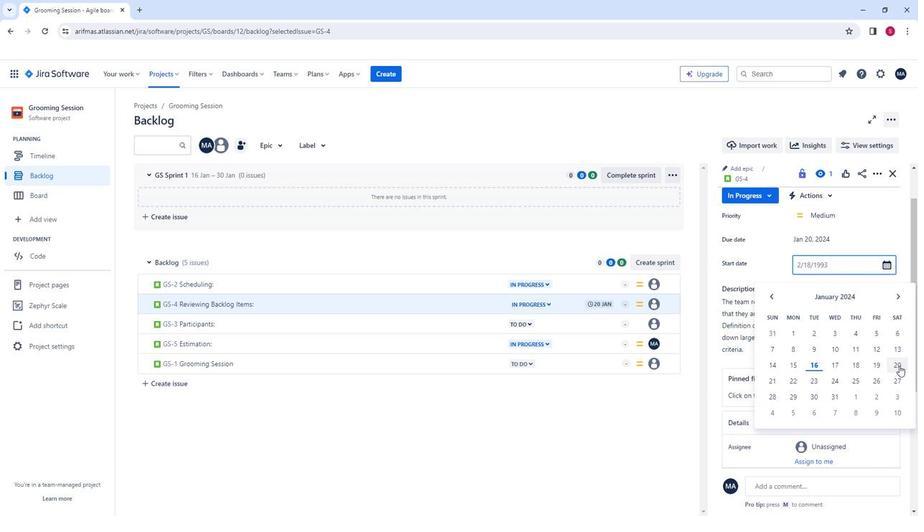 
Action: Mouse moved to (792, 296)
Screenshot: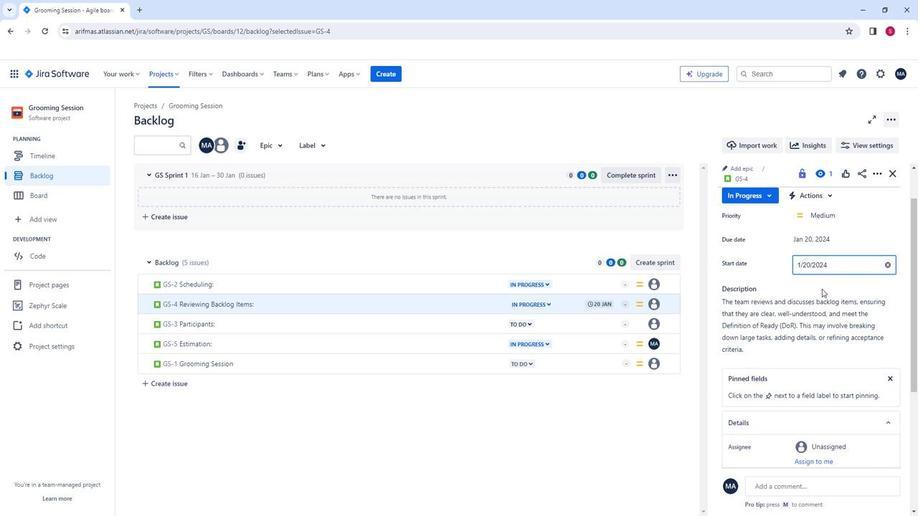 
Action: Mouse pressed left at (792, 296)
Screenshot: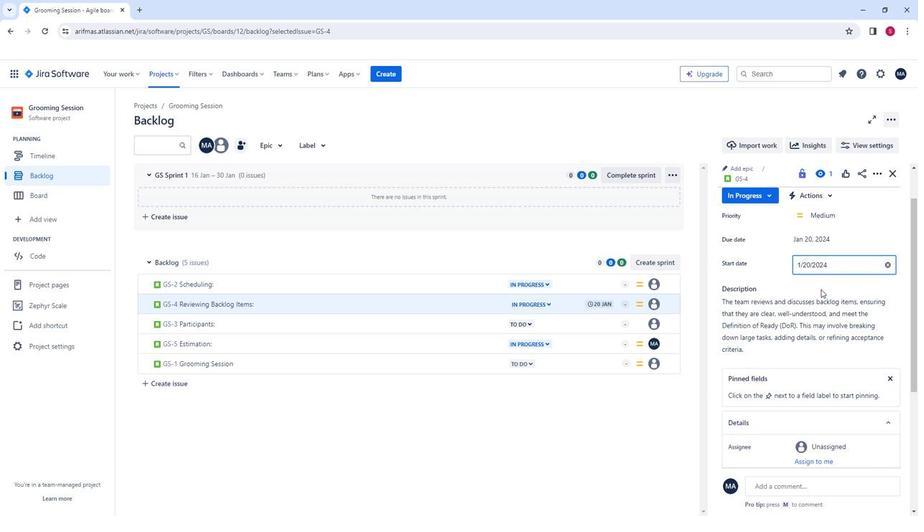 
Action: Mouse moved to (798, 305)
Screenshot: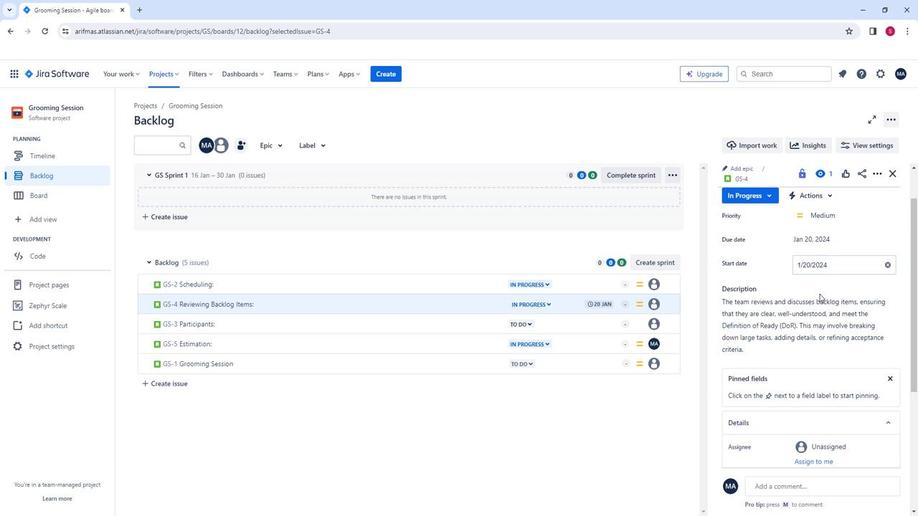 
Action: Mouse scrolled (798, 304) with delta (0, 0)
Screenshot: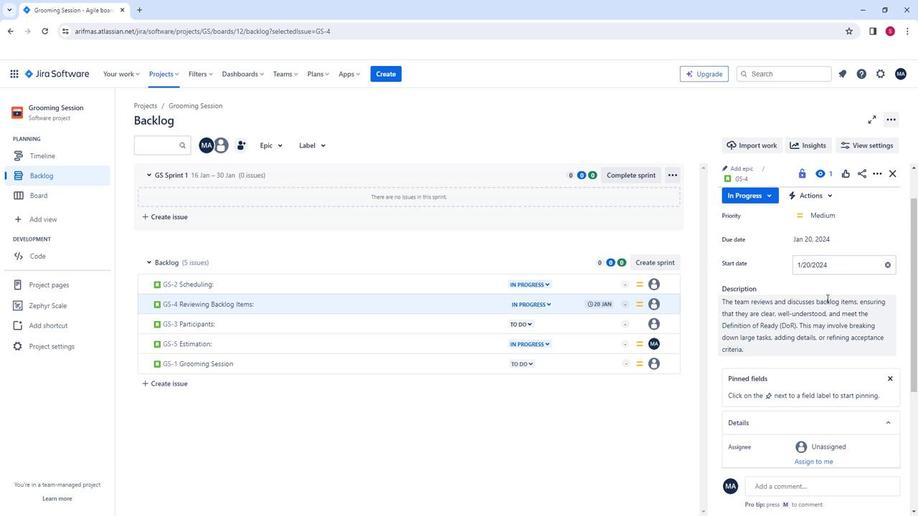 
Action: Mouse moved to (798, 305)
Screenshot: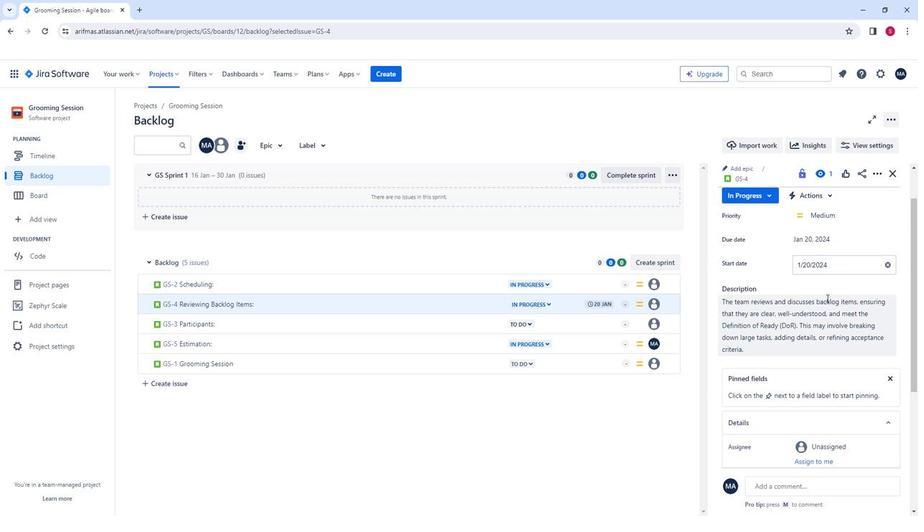 
Action: Mouse scrolled (798, 305) with delta (0, 0)
Screenshot: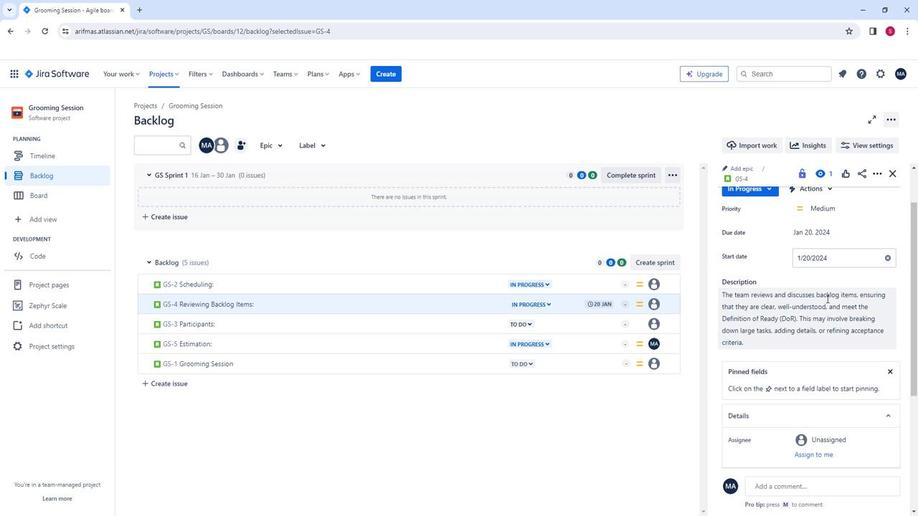 
Action: Mouse moved to (791, 349)
Screenshot: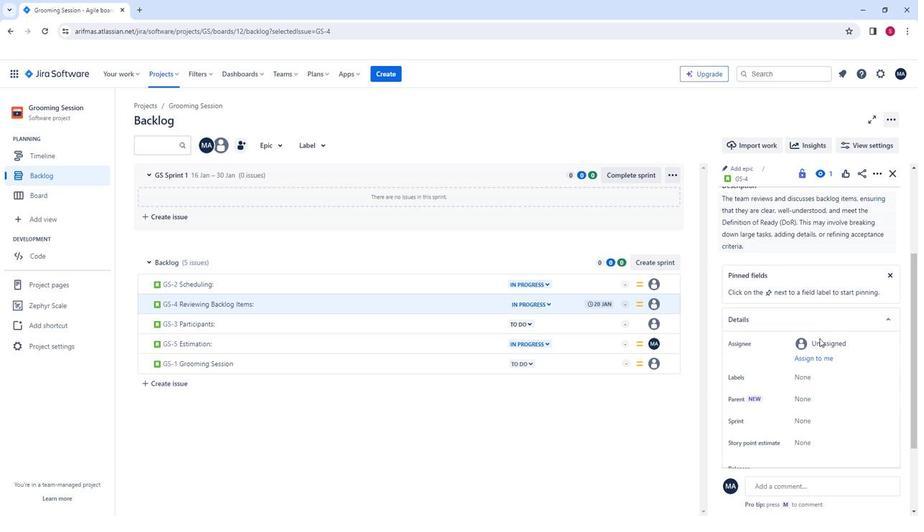 
Action: Mouse scrolled (791, 349) with delta (0, 0)
Screenshot: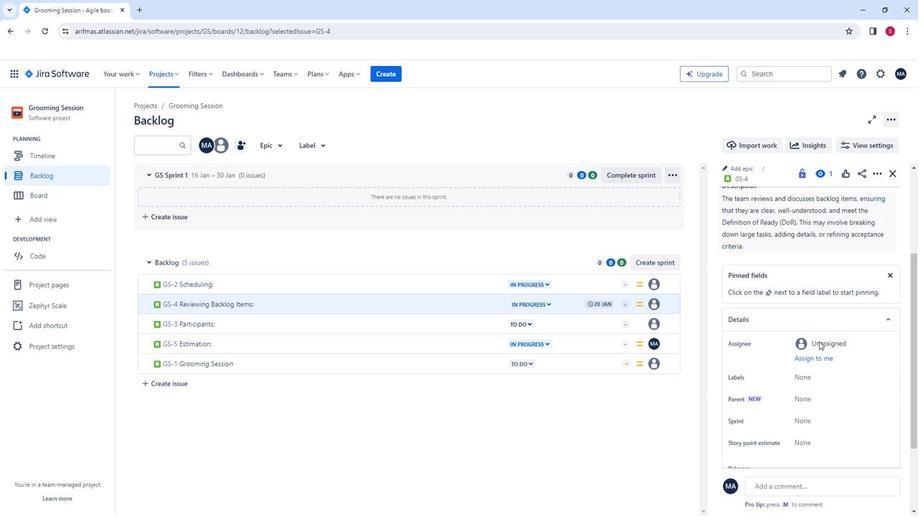 
Action: Mouse scrolled (791, 349) with delta (0, 0)
Screenshot: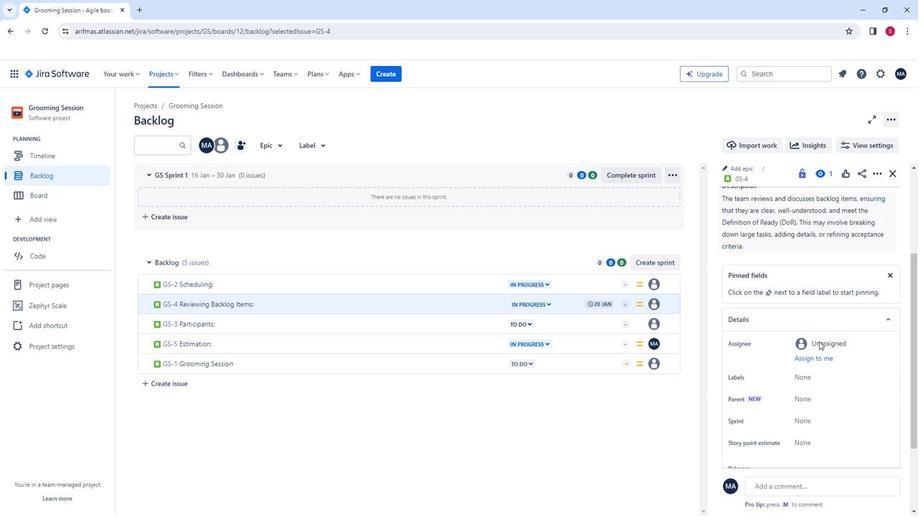 
Action: Mouse moved to (221, 329)
Screenshot: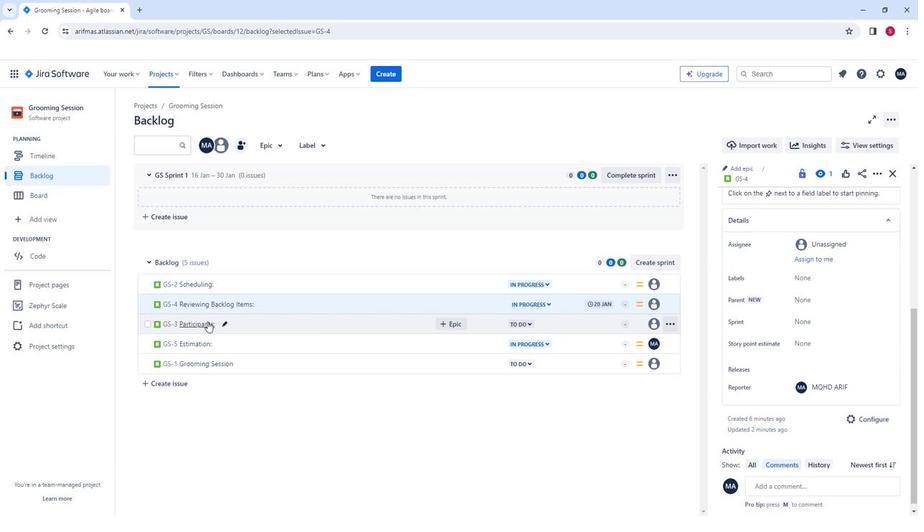 
Action: Mouse pressed left at (221, 329)
Screenshot: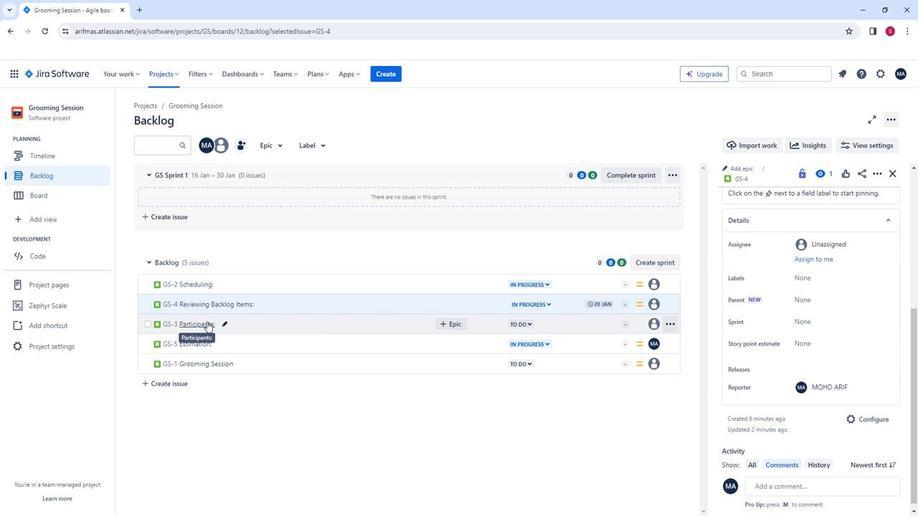 
Action: Mouse moved to (779, 296)
Screenshot: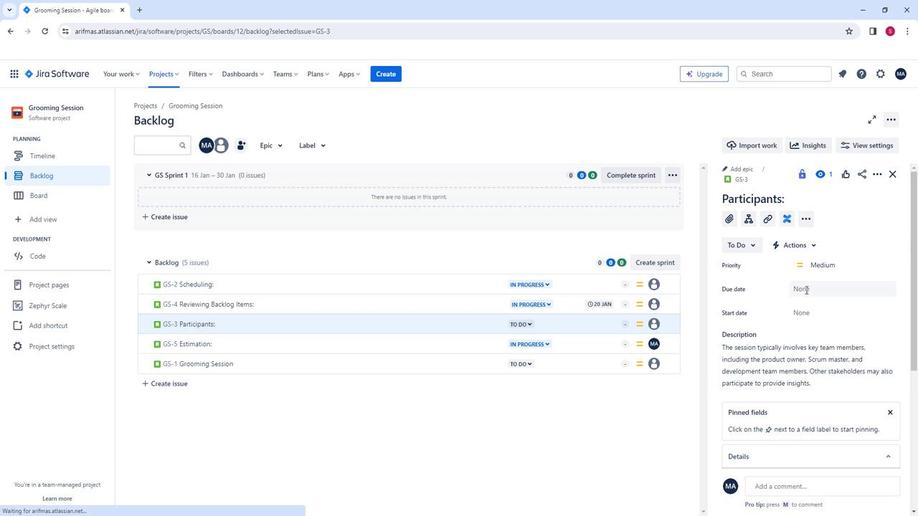 
Action: Mouse pressed left at (779, 296)
Screenshot: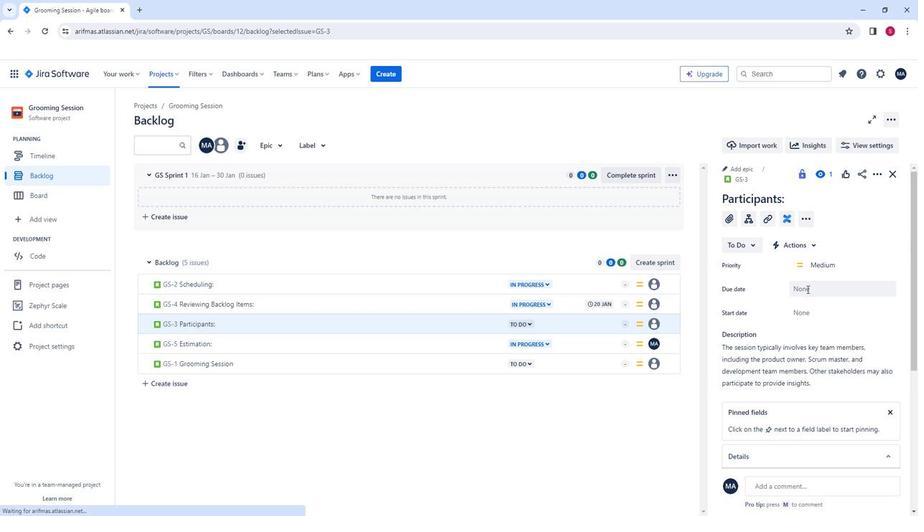 
Action: Mouse moved to (863, 396)
Screenshot: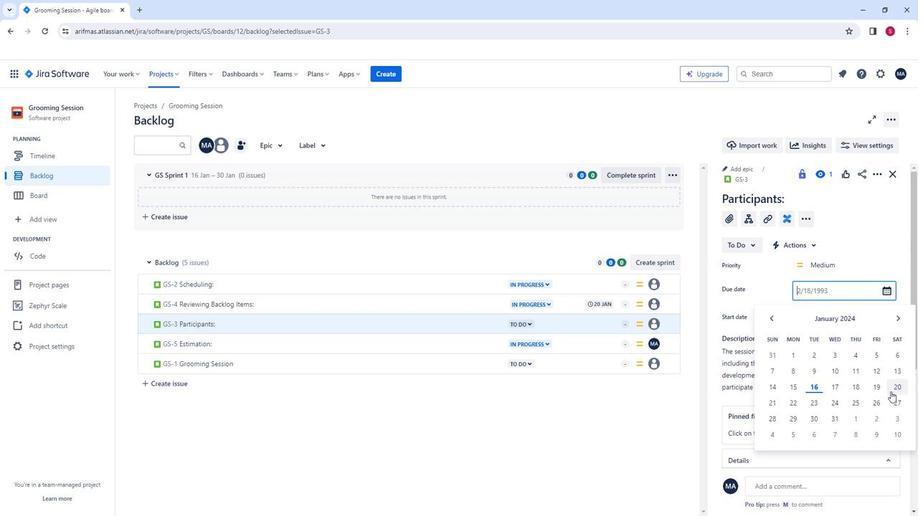 
Action: Mouse pressed left at (863, 396)
Screenshot: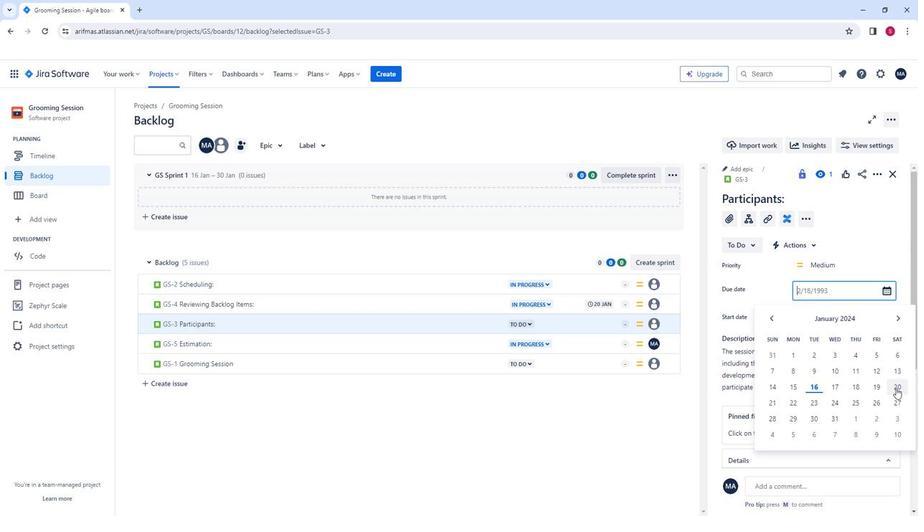 
Action: Mouse moved to (779, 324)
Screenshot: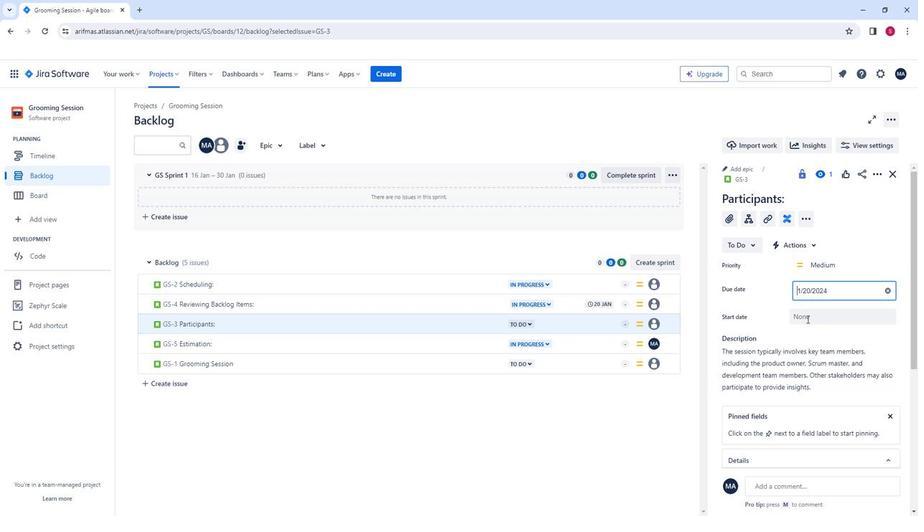 
Action: Mouse pressed left at (779, 324)
Screenshot: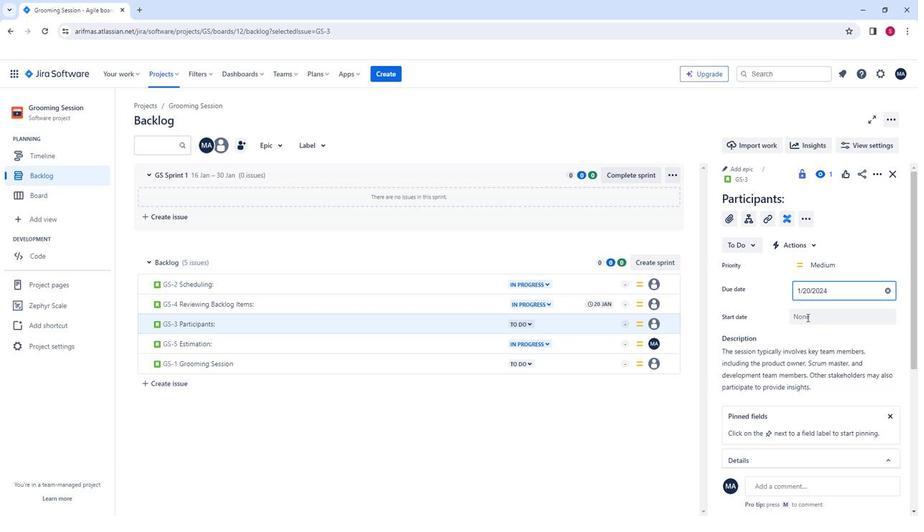 
Action: Mouse moved to (862, 416)
Screenshot: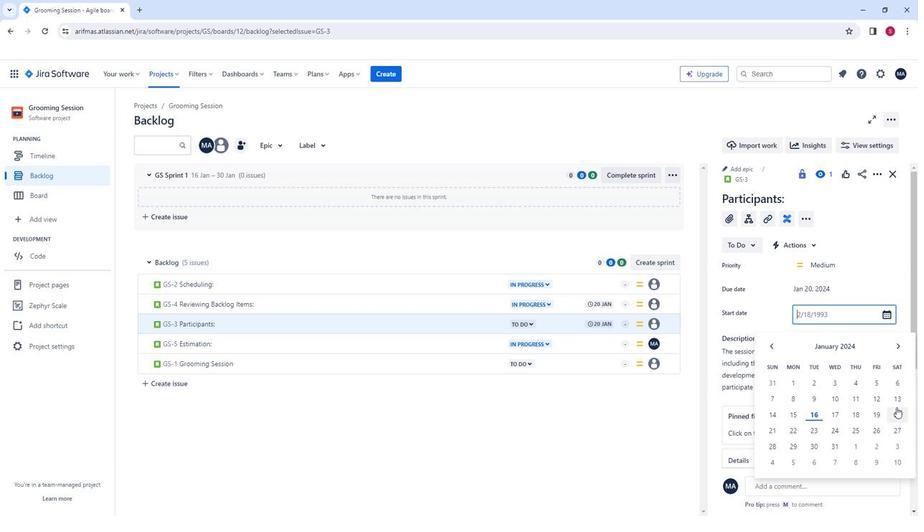 
Action: Mouse pressed left at (862, 416)
Screenshot: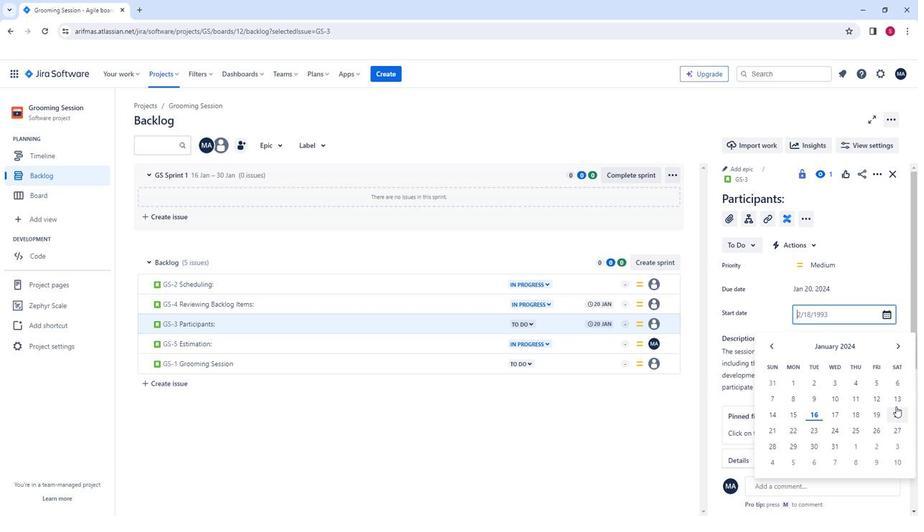 
Action: Mouse moved to (748, 332)
Screenshot: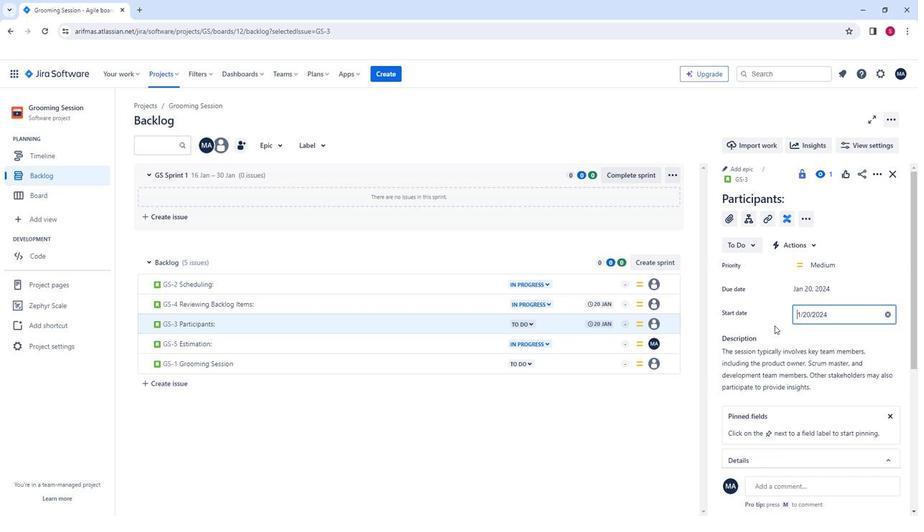 
Action: Mouse pressed left at (748, 332)
Screenshot: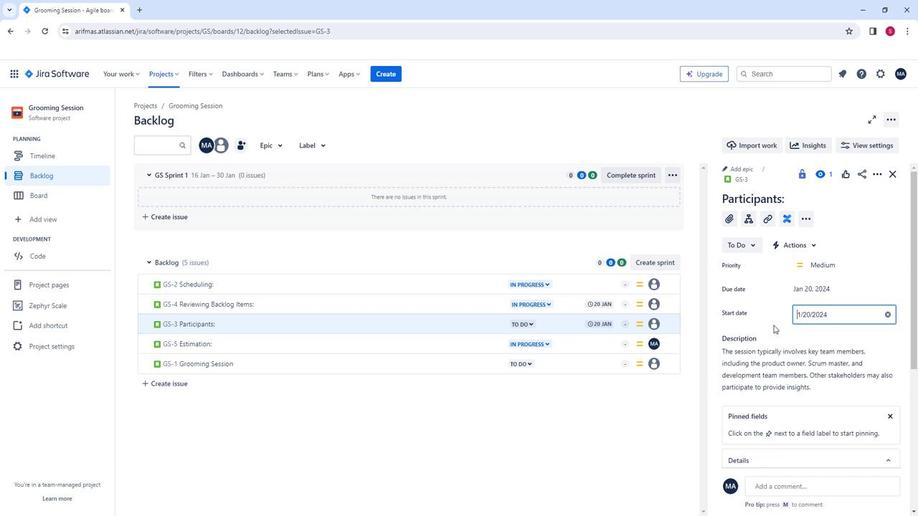 
Action: Mouse moved to (739, 390)
Screenshot: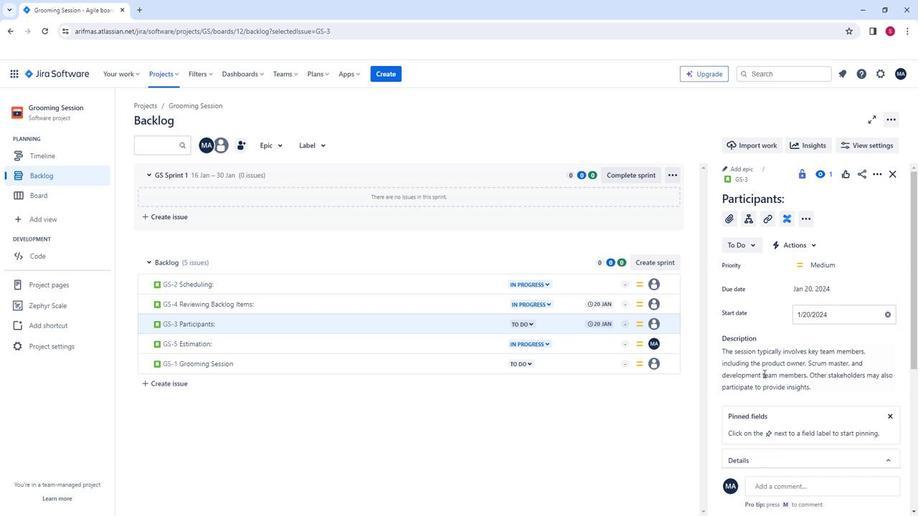 
Action: Mouse scrolled (739, 390) with delta (0, 0)
Screenshot: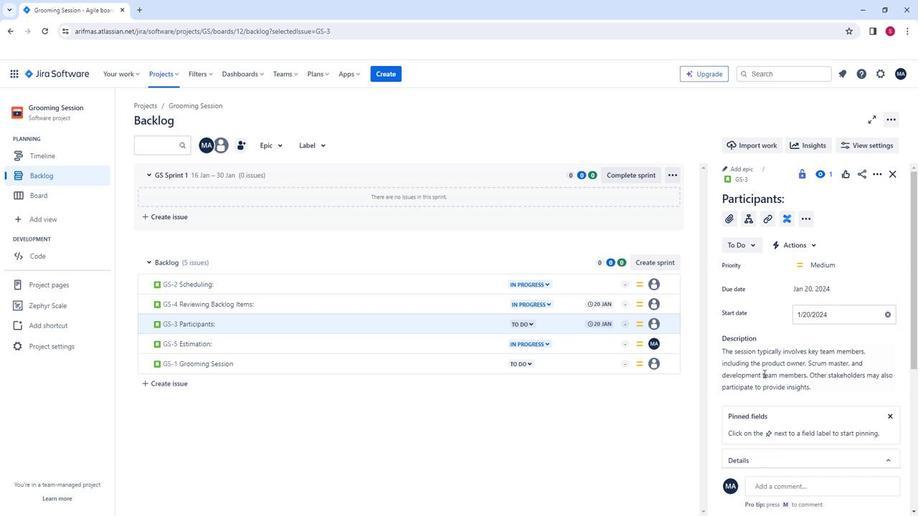 
Action: Mouse moved to (739, 397)
Screenshot: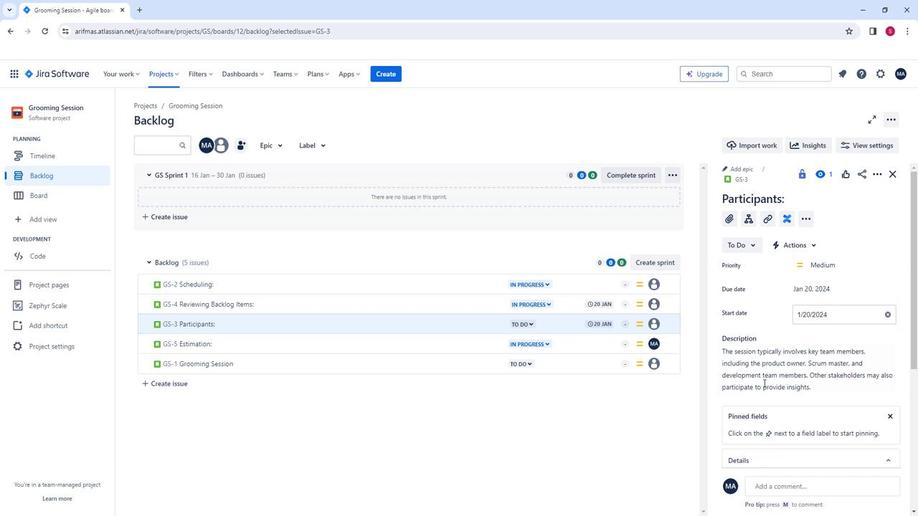 
Action: Mouse scrolled (739, 396) with delta (0, 0)
Screenshot: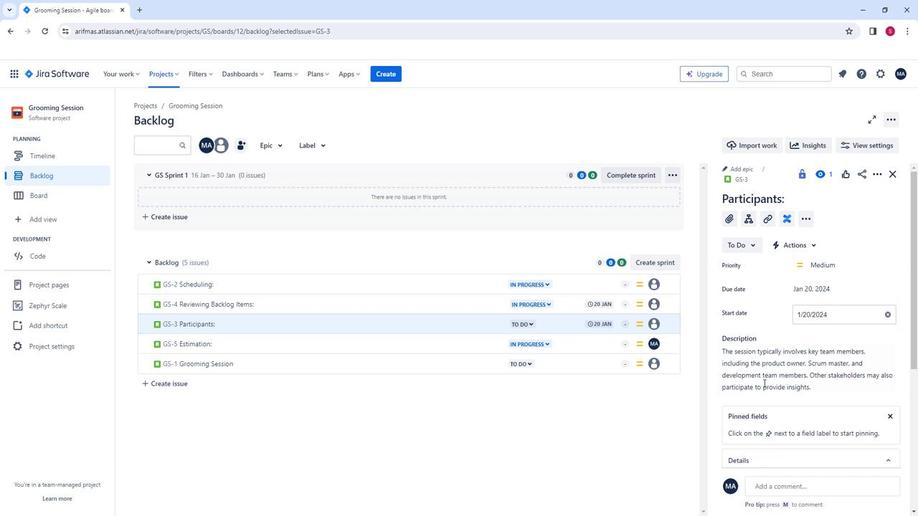 
Action: Mouse moved to (742, 402)
Screenshot: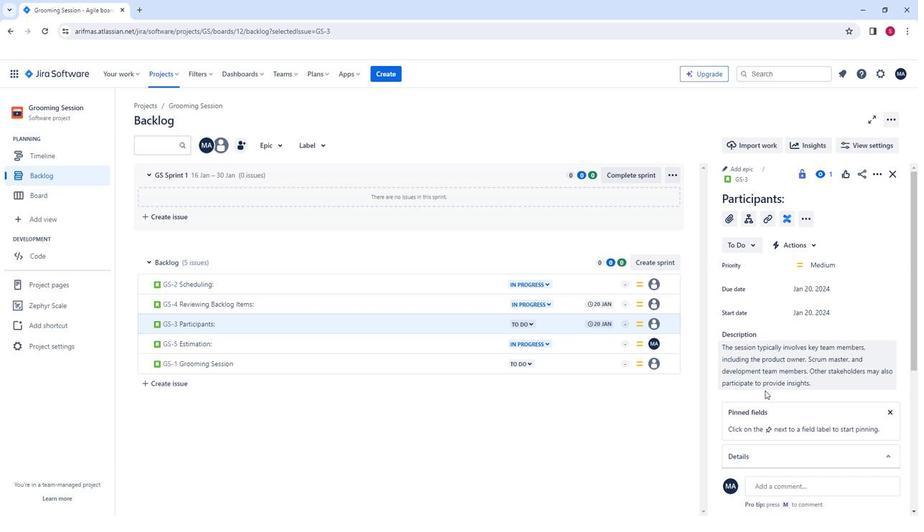 
Action: Mouse scrolled (742, 401) with delta (0, 0)
Screenshot: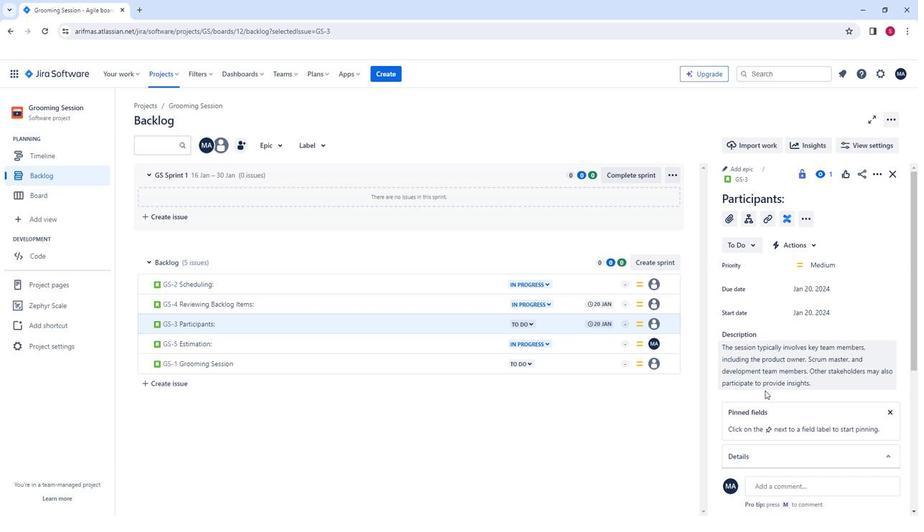 
Action: Mouse moved to (768, 440)
Screenshot: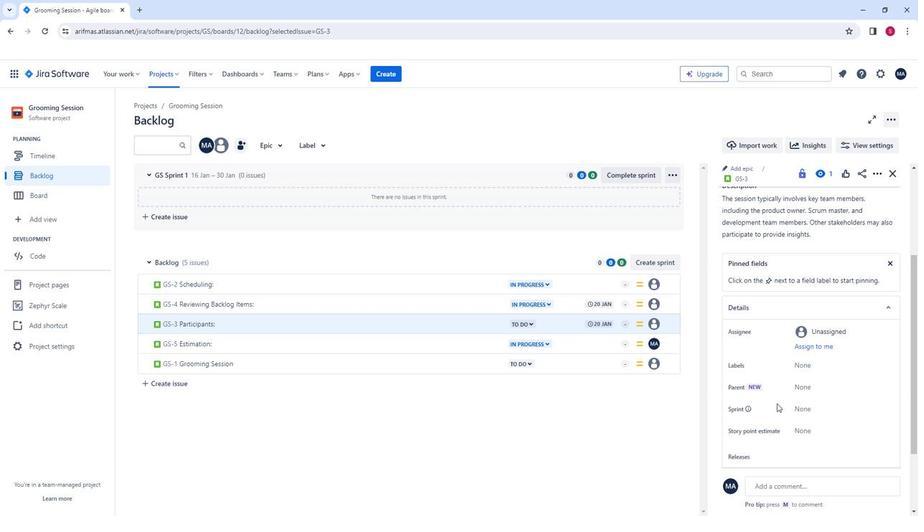 
Action: Mouse scrolled (766, 436) with delta (0, 0)
Screenshot: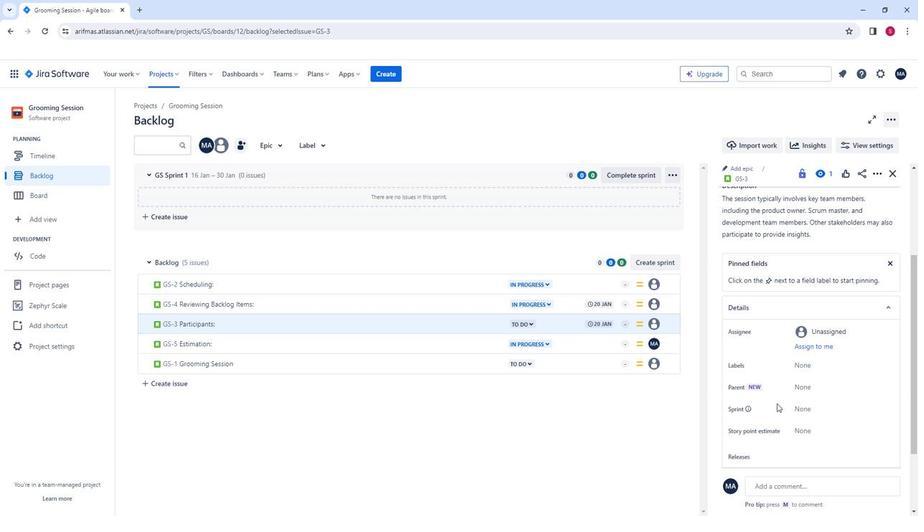 
Action: Mouse moved to (771, 438)
Screenshot: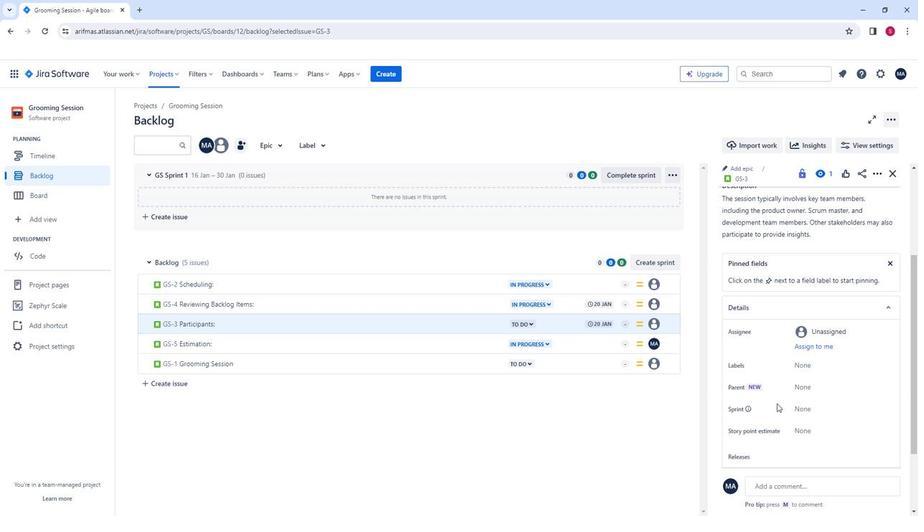 
Action: Mouse scrolled (768, 440) with delta (0, 0)
Screenshot: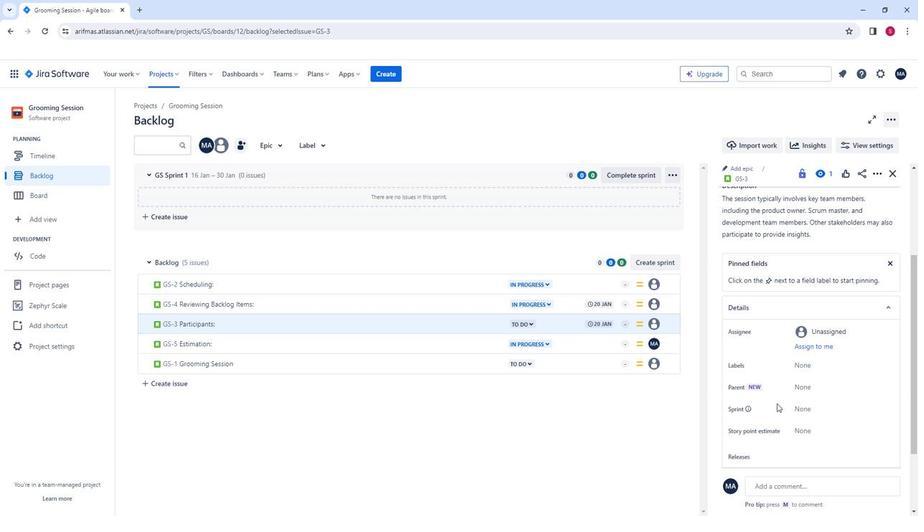 
Action: Mouse moved to (772, 436)
Screenshot: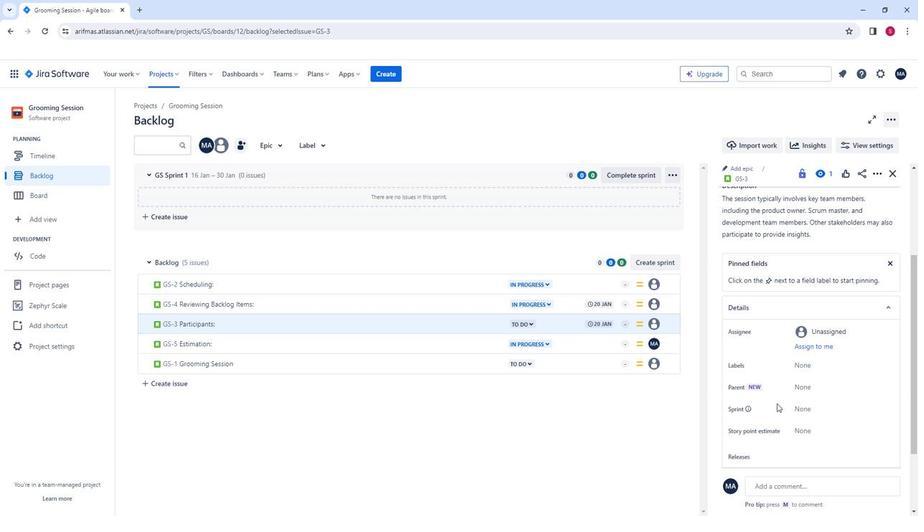 
Action: Mouse scrolled (768, 440) with delta (0, 0)
Screenshot: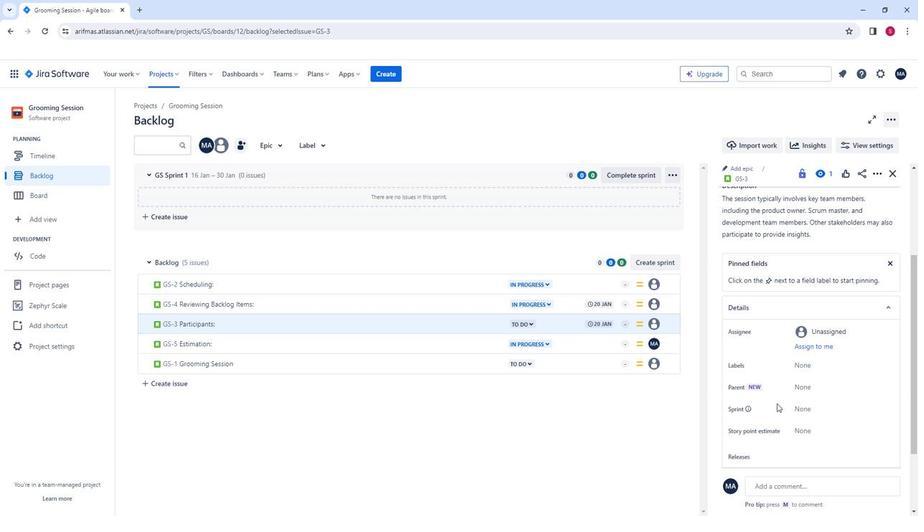 
Action: Mouse moved to (772, 436)
Screenshot: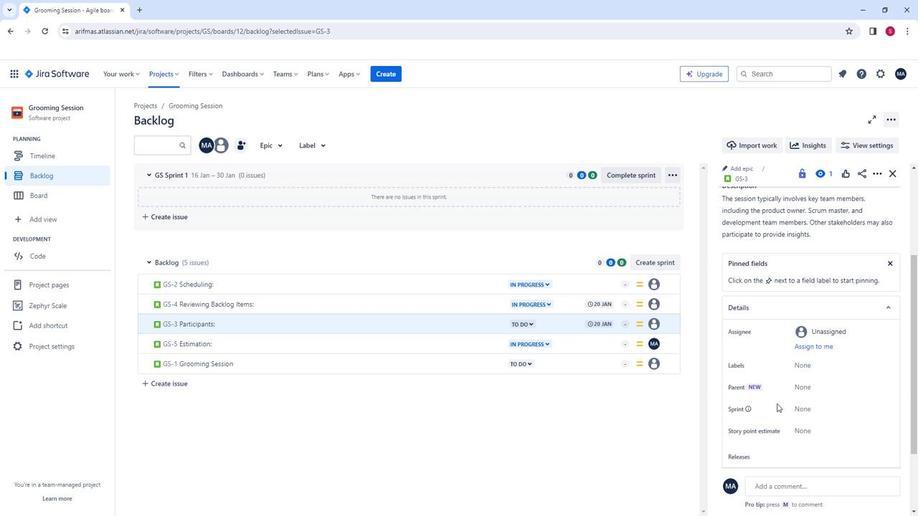 
Action: Mouse scrolled (772, 436) with delta (0, 0)
Screenshot: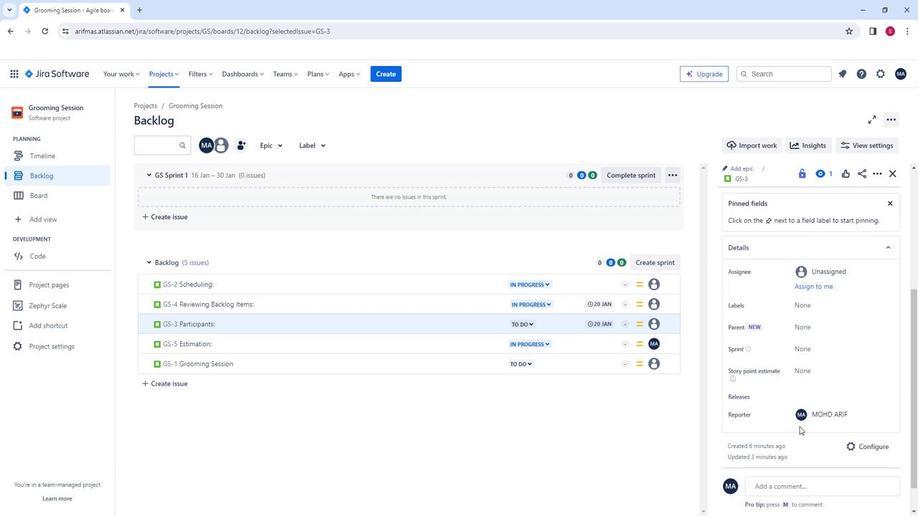 
Action: Mouse scrolled (772, 436) with delta (0, 0)
Screenshot: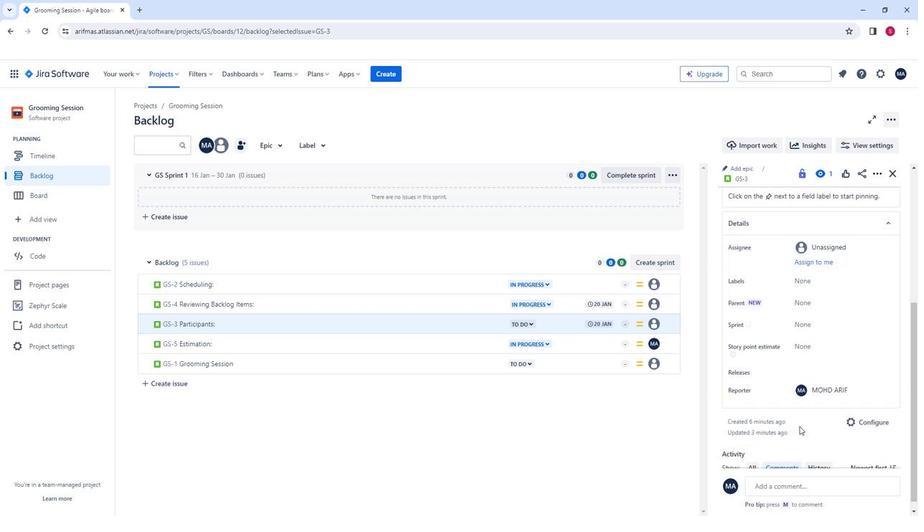 
Action: Mouse moved to (774, 436)
Screenshot: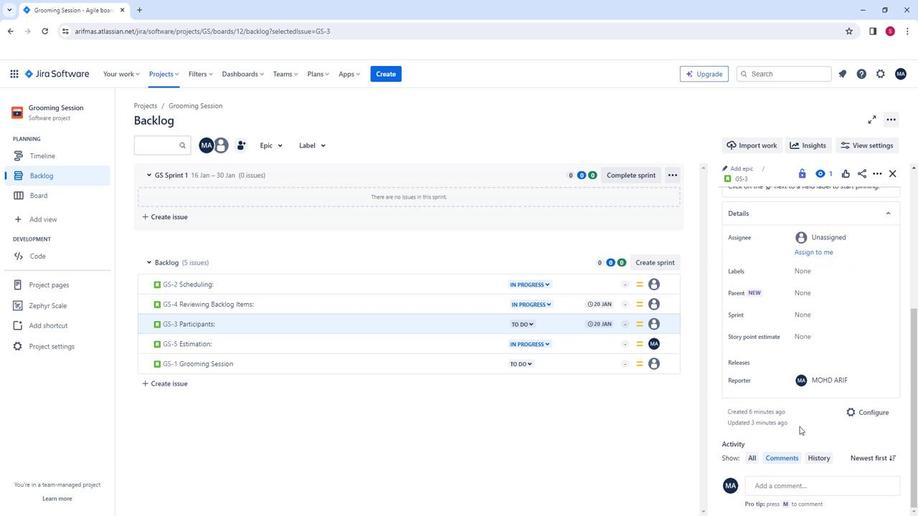 
Action: Mouse scrolled (774, 436) with delta (0, 0)
Screenshot: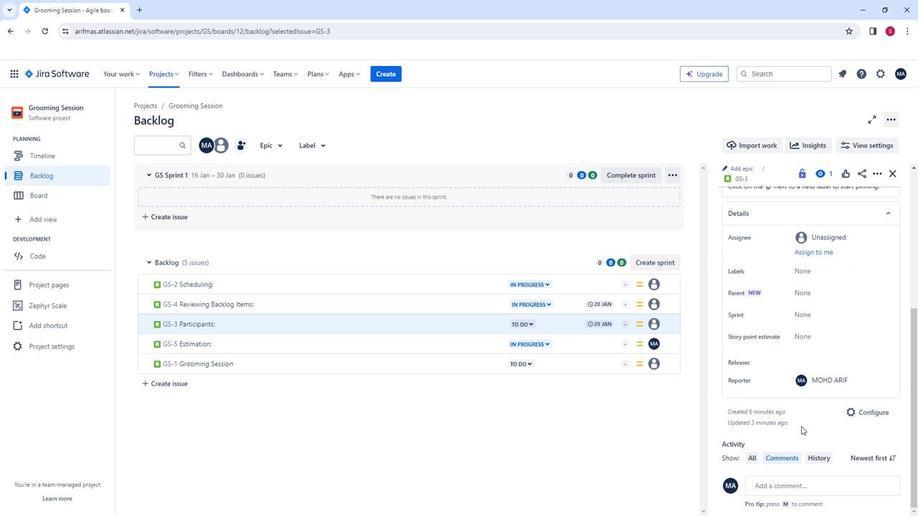 
Action: Mouse moved to (774, 436)
Screenshot: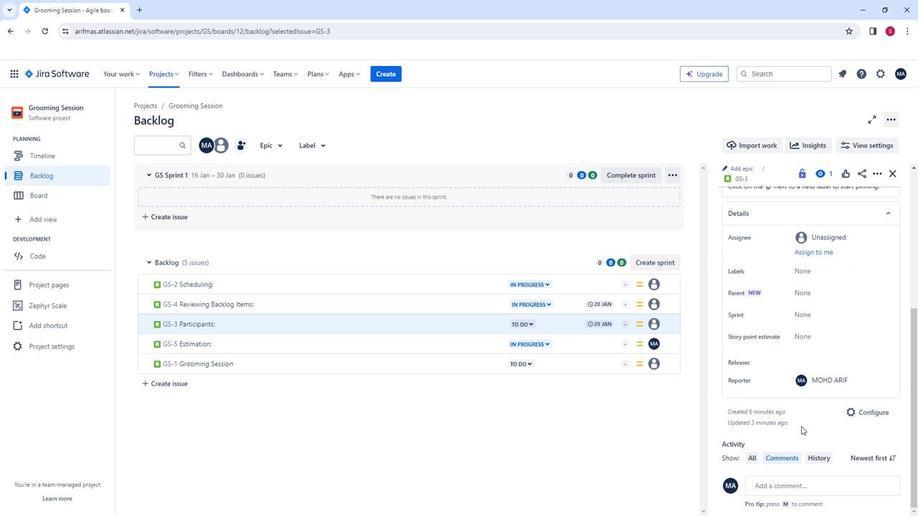 
Action: Mouse scrolled (774, 436) with delta (0, 0)
Screenshot: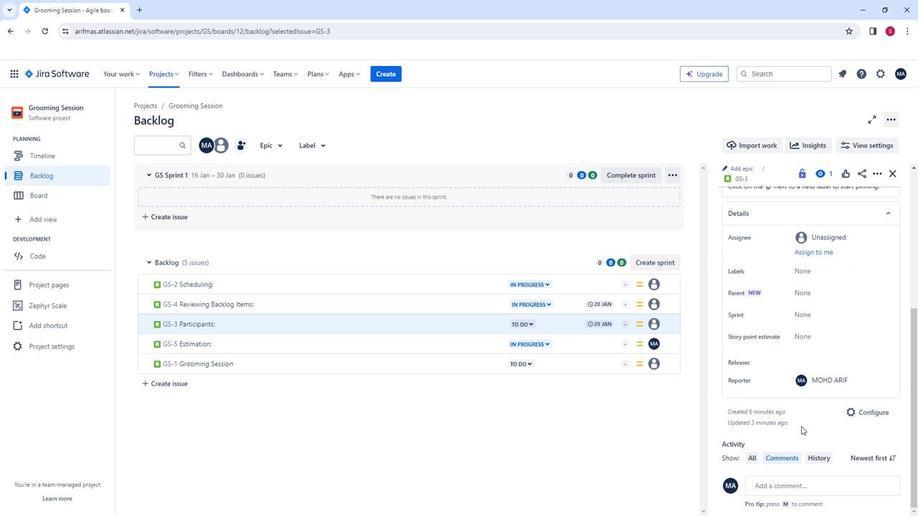 
Action: Mouse moved to (772, 440)
